 Task: Find connections with filter location Fīrozpur Jhirka with filter topic #lawyerswith filter profile language English with filter current company DeVere Group with filter school Careers for youth Hyderabad with filter industry Holding Companies with filter service category Program Management with filter keywords title Real Estate Broker
Action: Mouse moved to (178, 273)
Screenshot: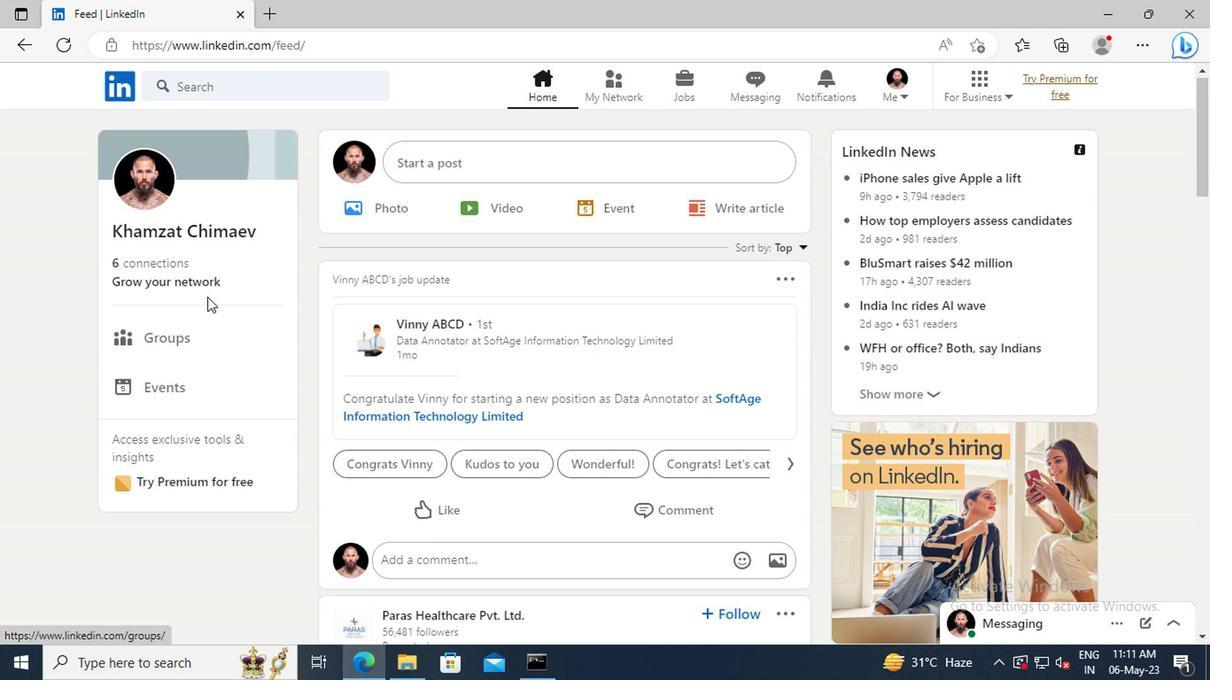 
Action: Mouse pressed left at (178, 273)
Screenshot: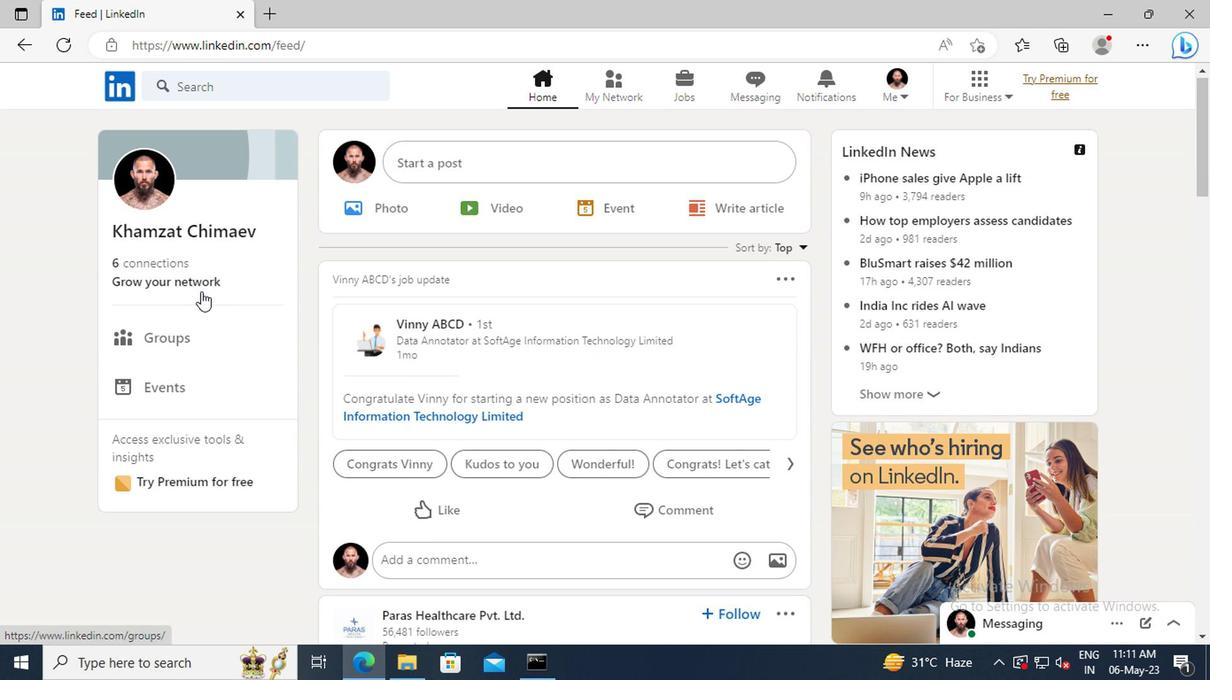 
Action: Mouse moved to (186, 191)
Screenshot: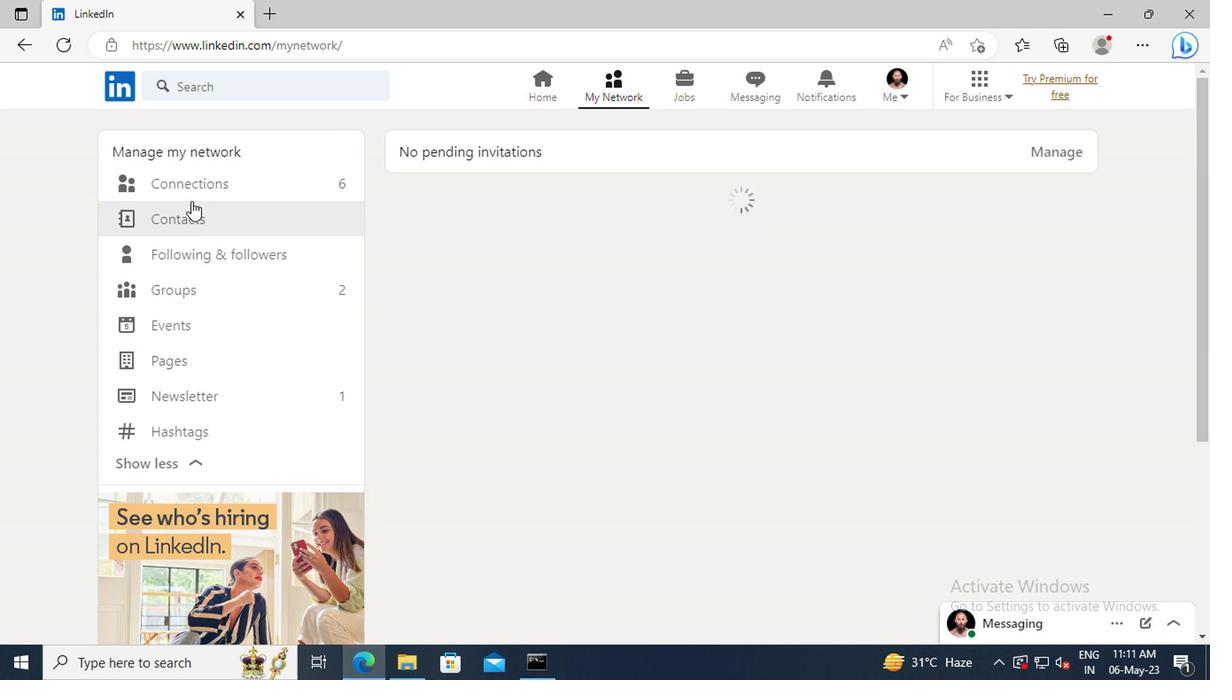 
Action: Mouse pressed left at (186, 191)
Screenshot: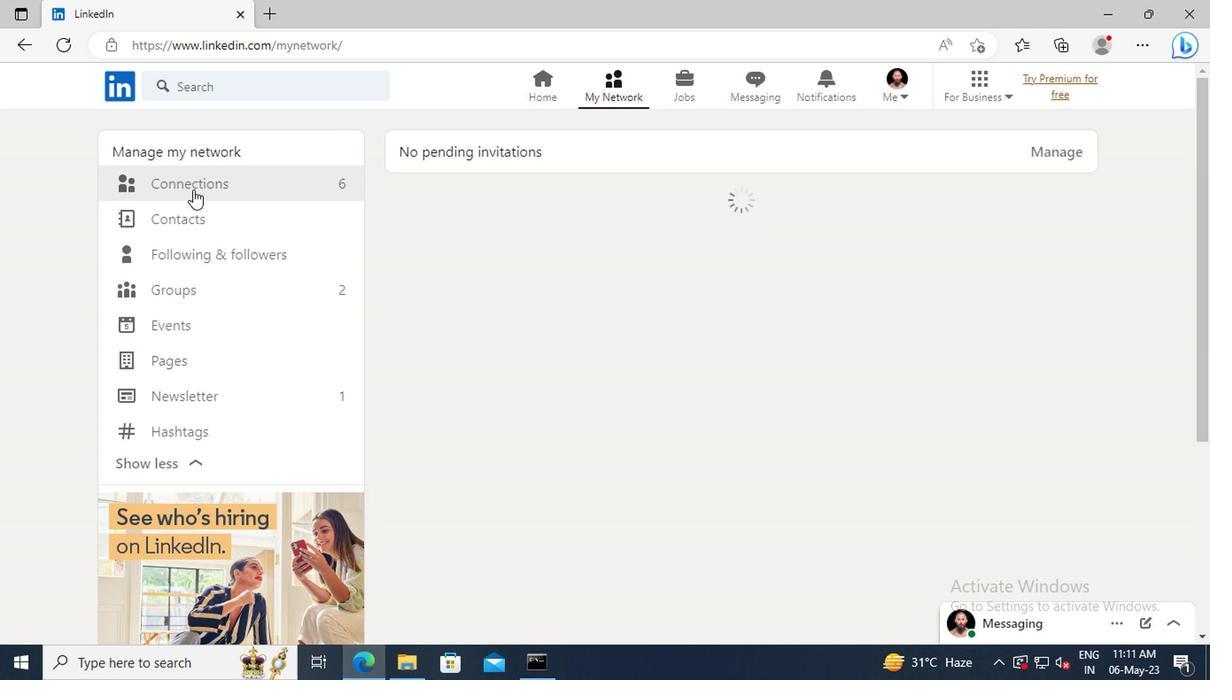 
Action: Mouse moved to (729, 192)
Screenshot: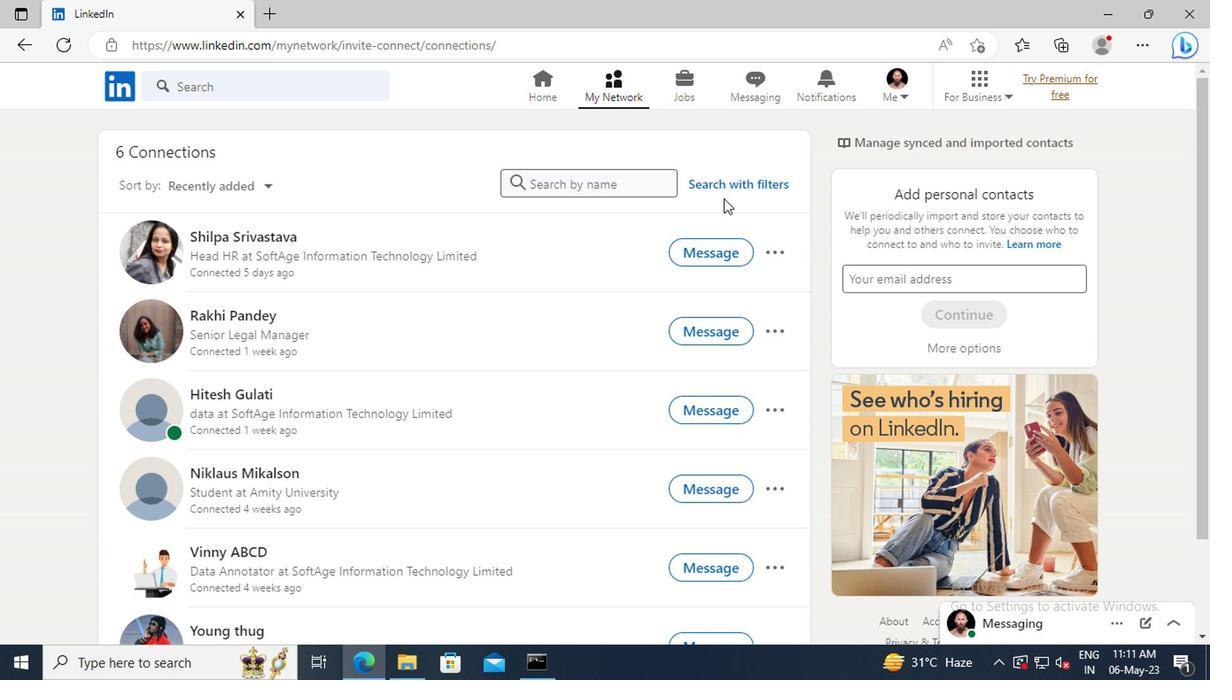 
Action: Mouse pressed left at (729, 192)
Screenshot: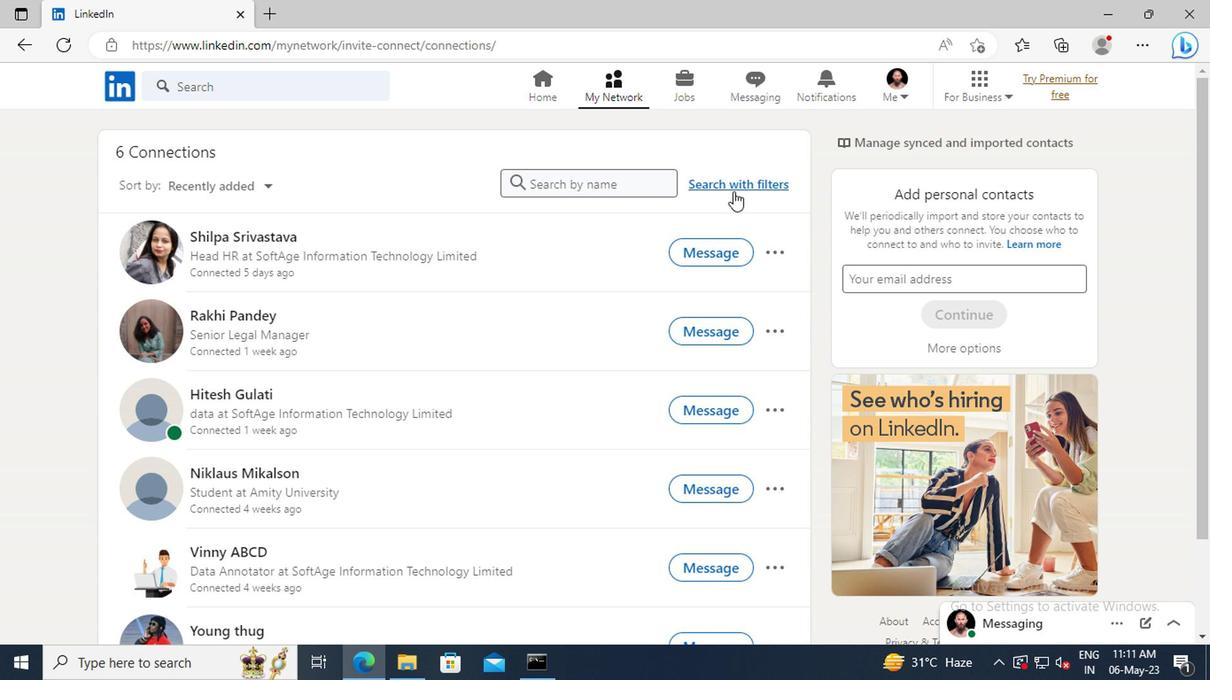 
Action: Mouse moved to (669, 140)
Screenshot: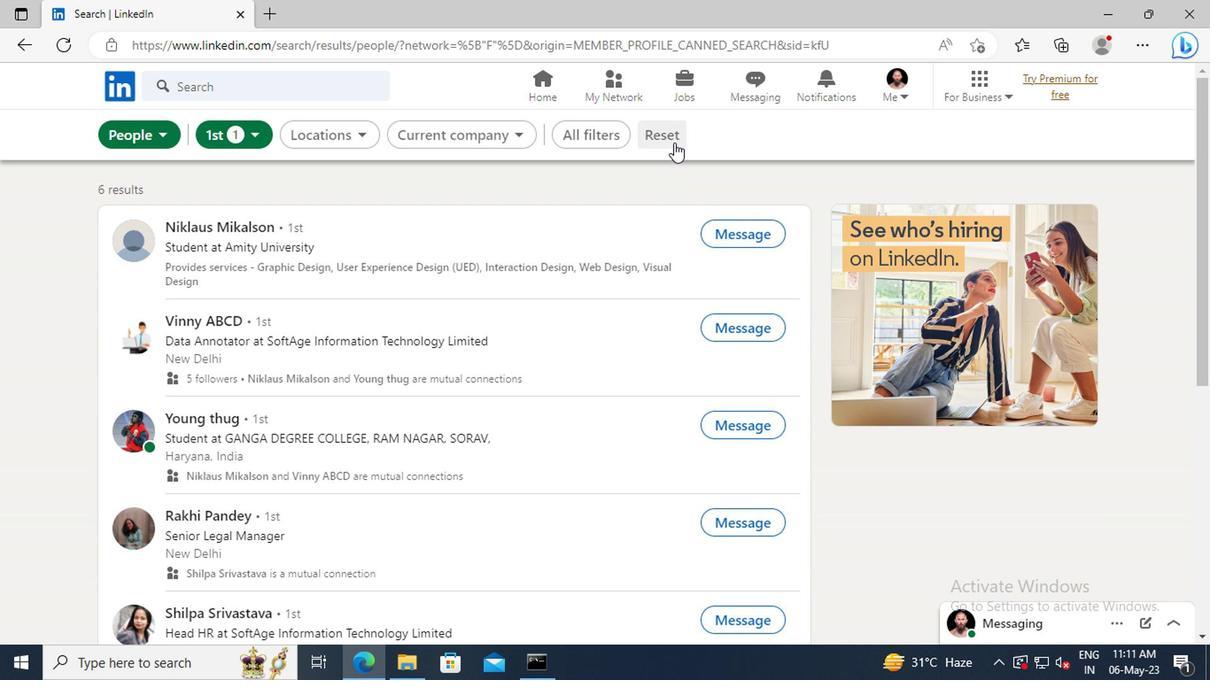
Action: Mouse pressed left at (669, 140)
Screenshot: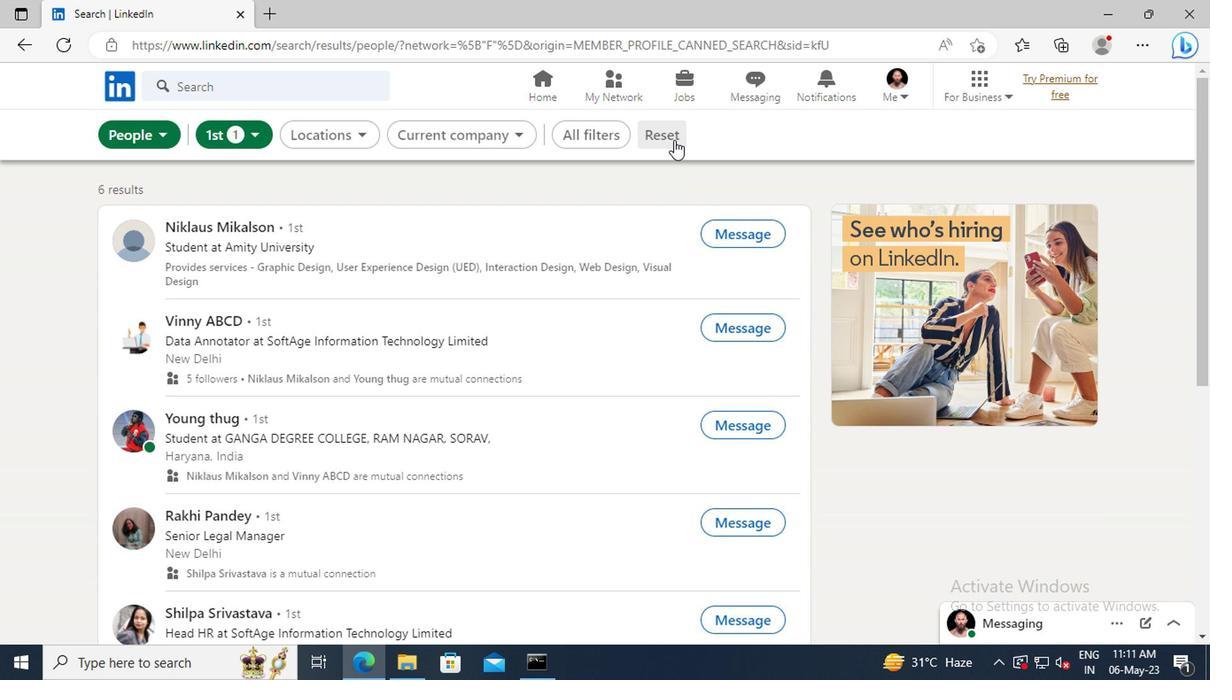 
Action: Mouse moved to (643, 139)
Screenshot: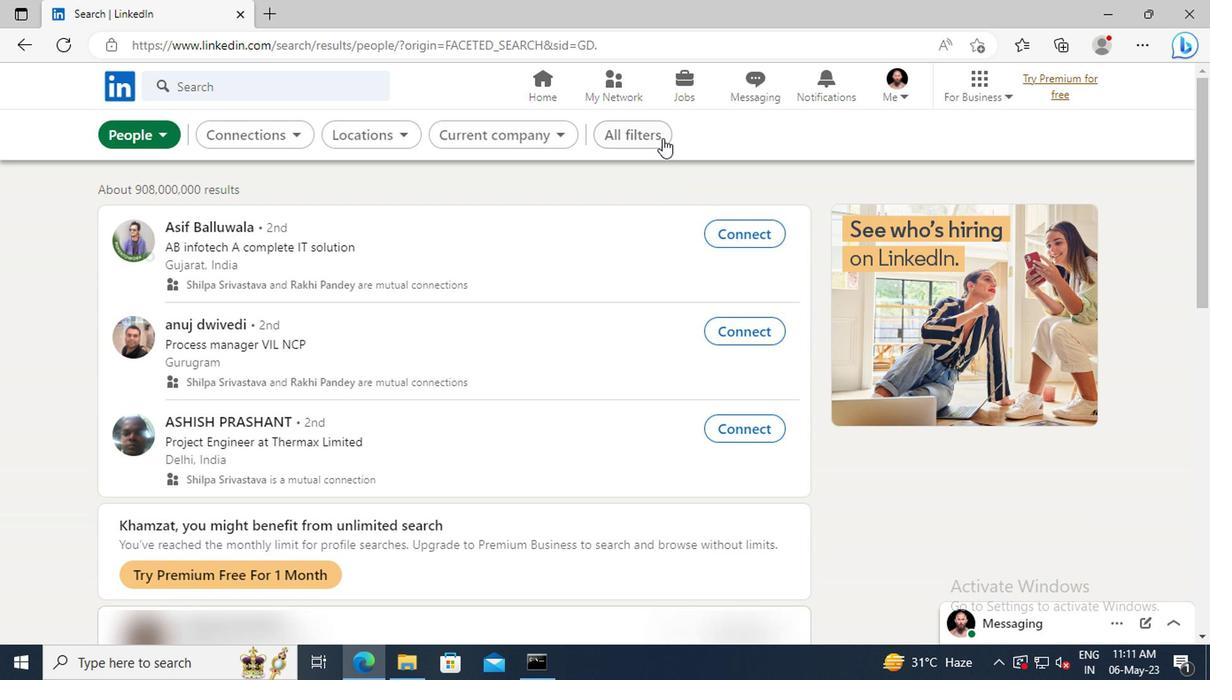 
Action: Mouse pressed left at (643, 139)
Screenshot: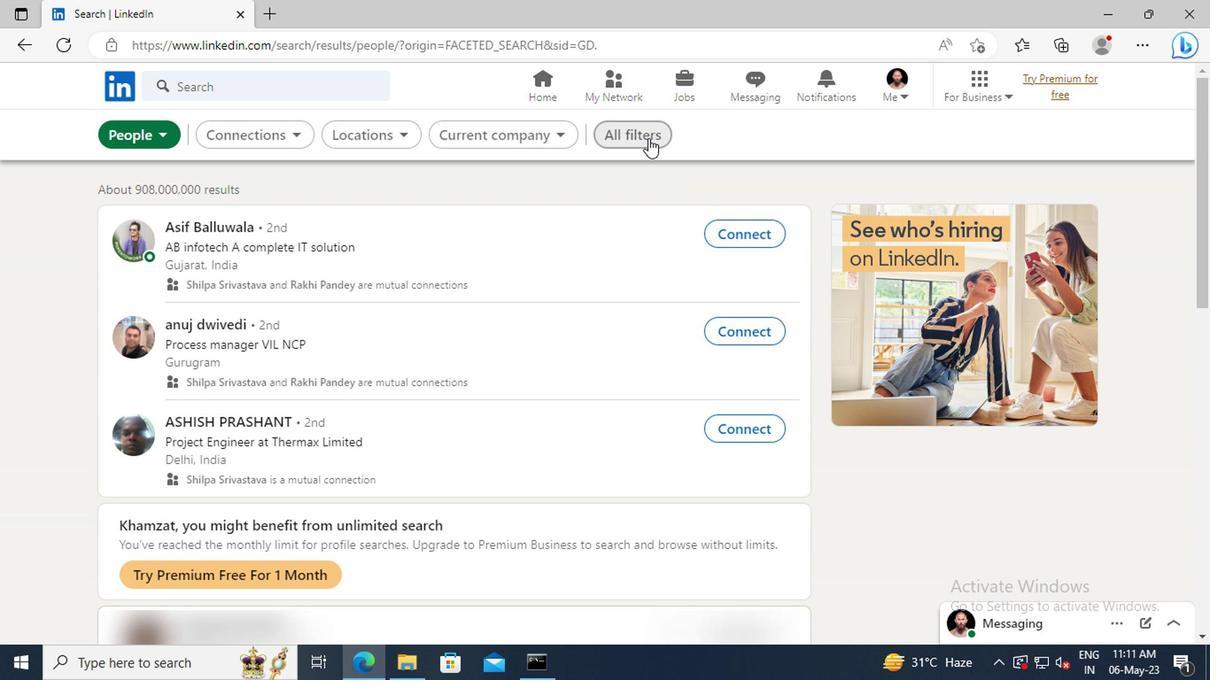 
Action: Mouse moved to (994, 296)
Screenshot: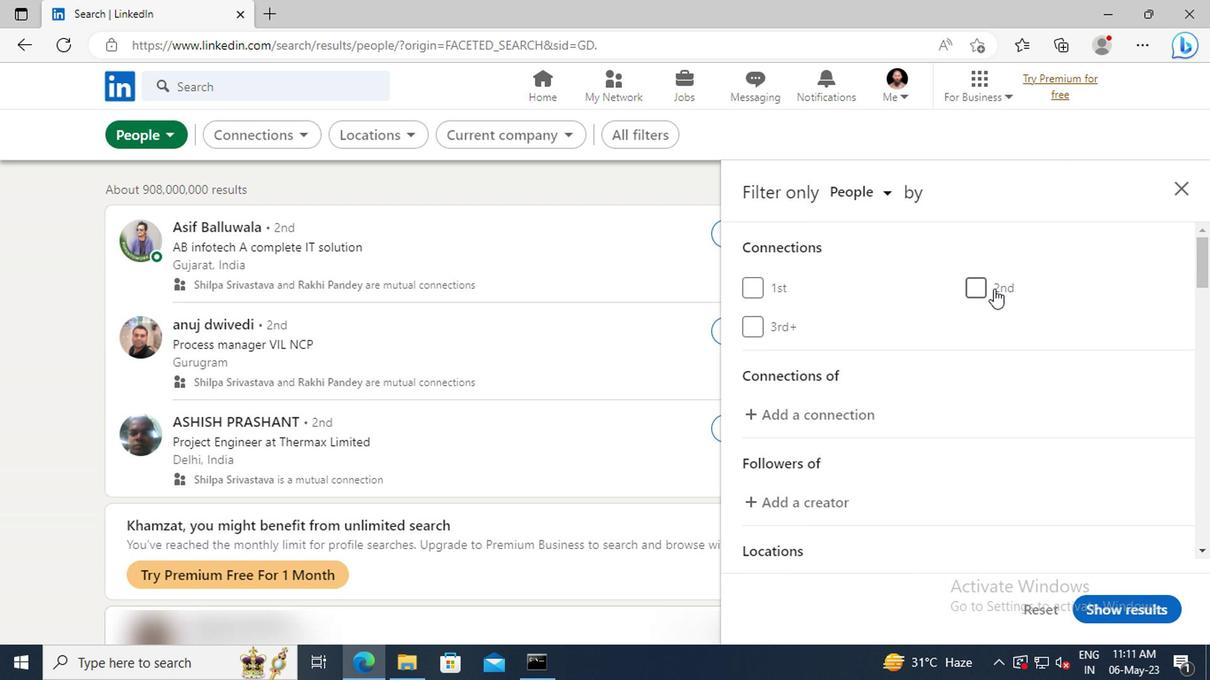 
Action: Mouse scrolled (994, 295) with delta (0, 0)
Screenshot: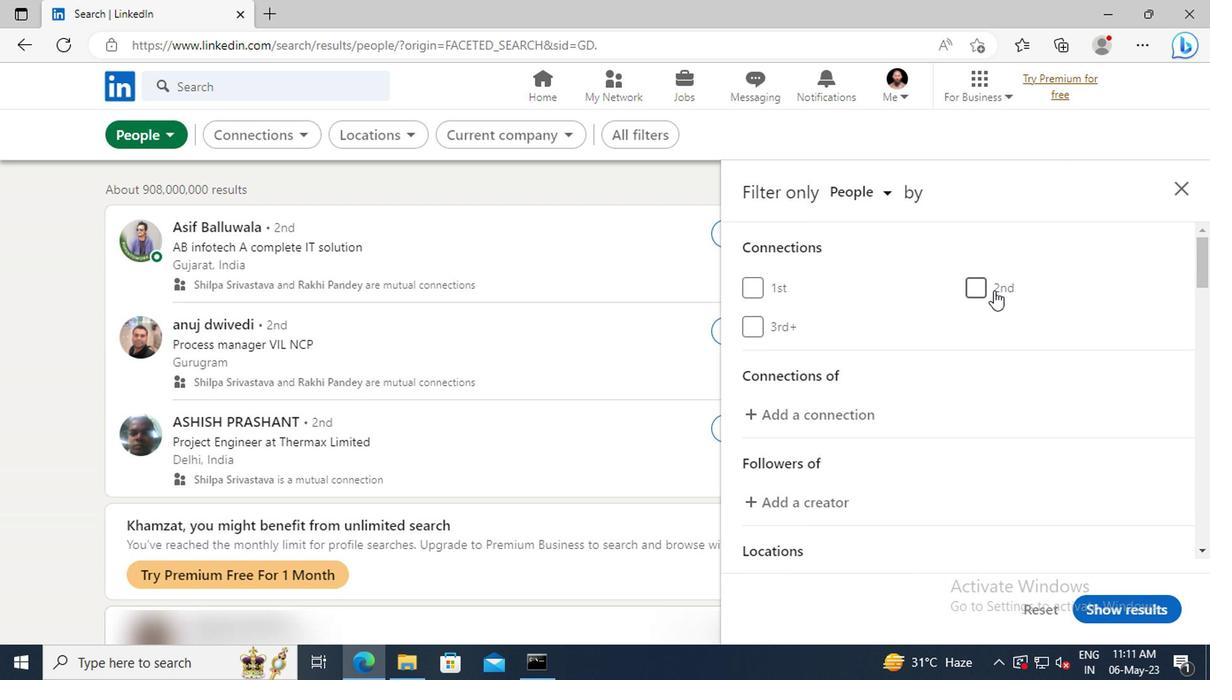 
Action: Mouse scrolled (994, 295) with delta (0, 0)
Screenshot: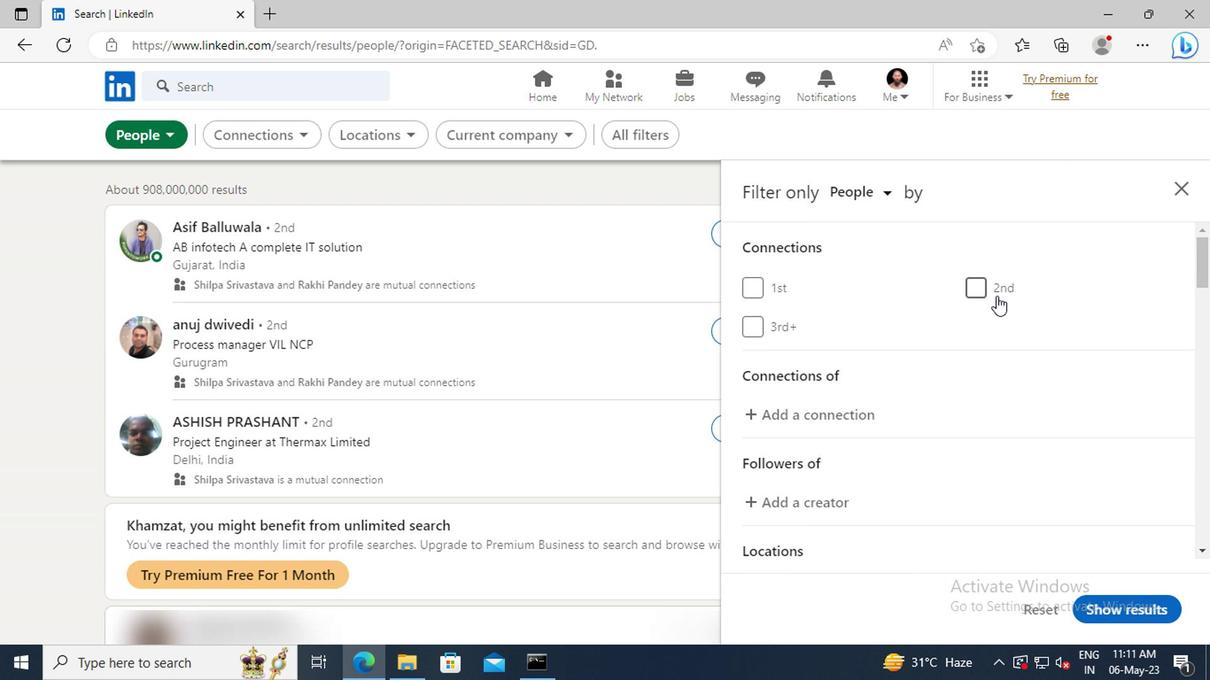 
Action: Mouse scrolled (994, 295) with delta (0, 0)
Screenshot: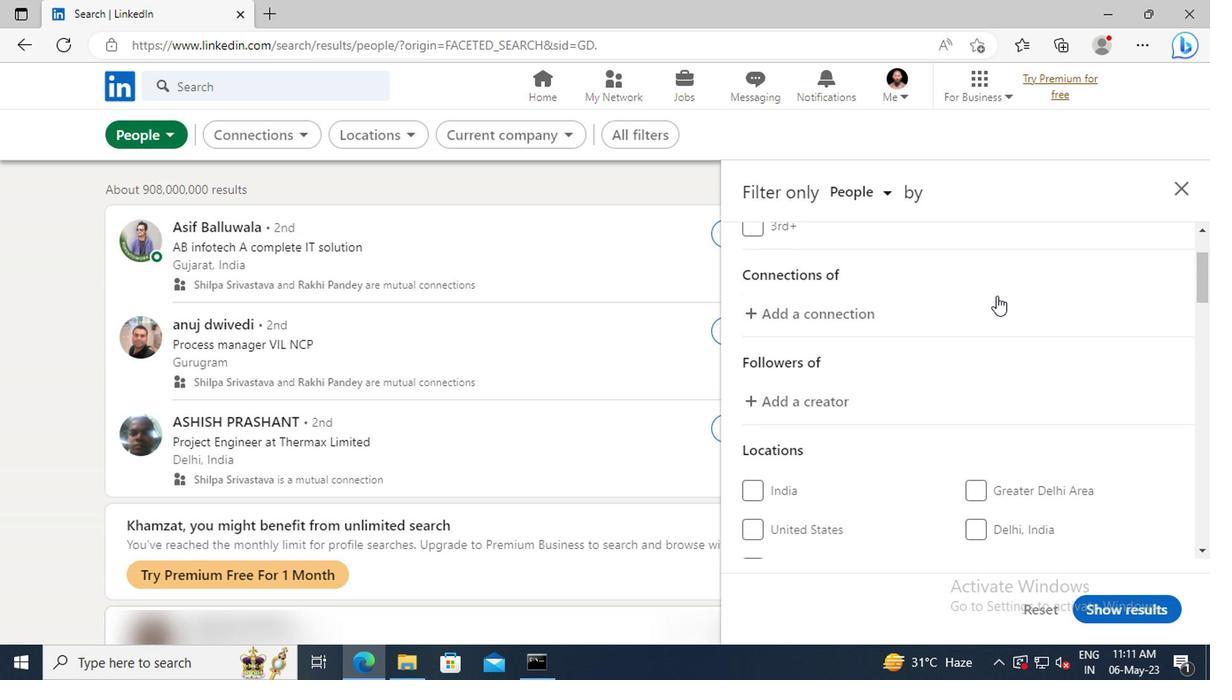 
Action: Mouse scrolled (994, 295) with delta (0, 0)
Screenshot: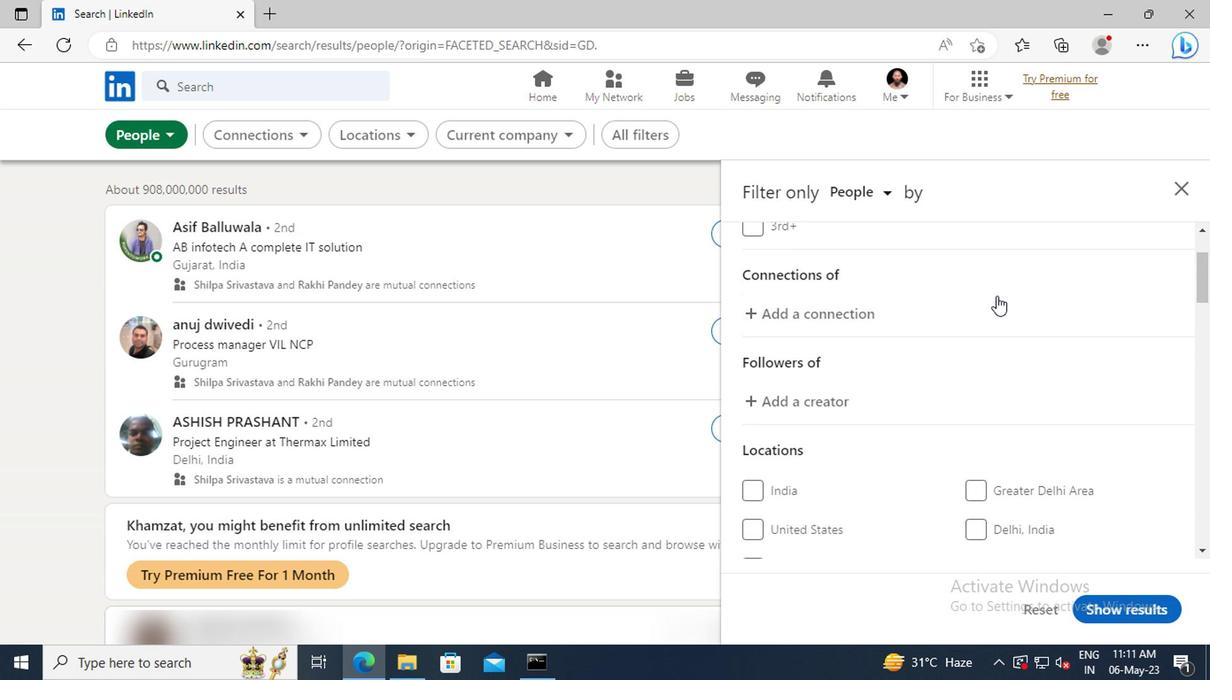
Action: Mouse scrolled (994, 295) with delta (0, 0)
Screenshot: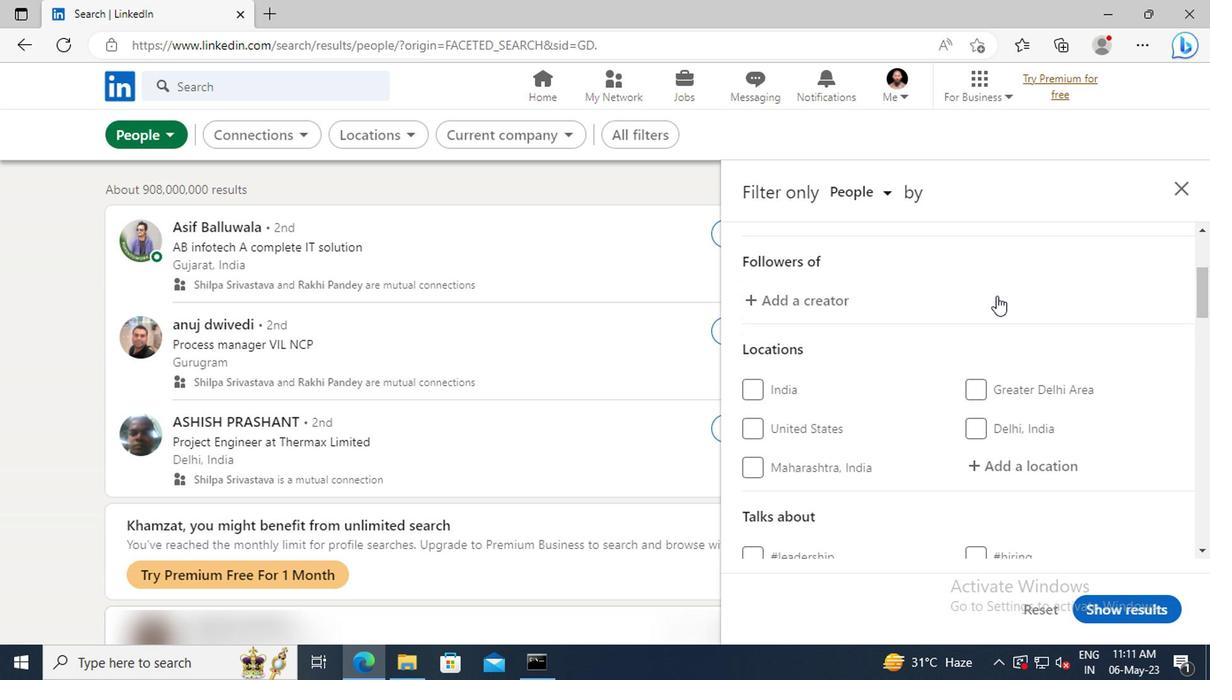 
Action: Mouse scrolled (994, 295) with delta (0, 0)
Screenshot: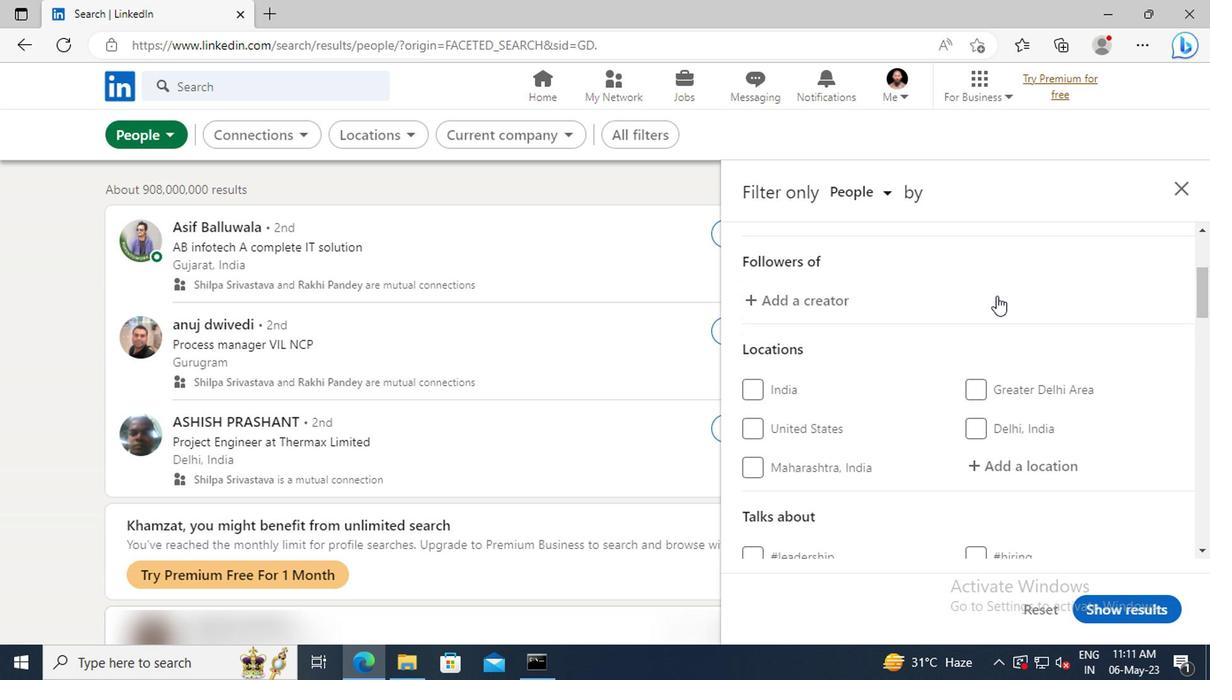 
Action: Mouse moved to (996, 356)
Screenshot: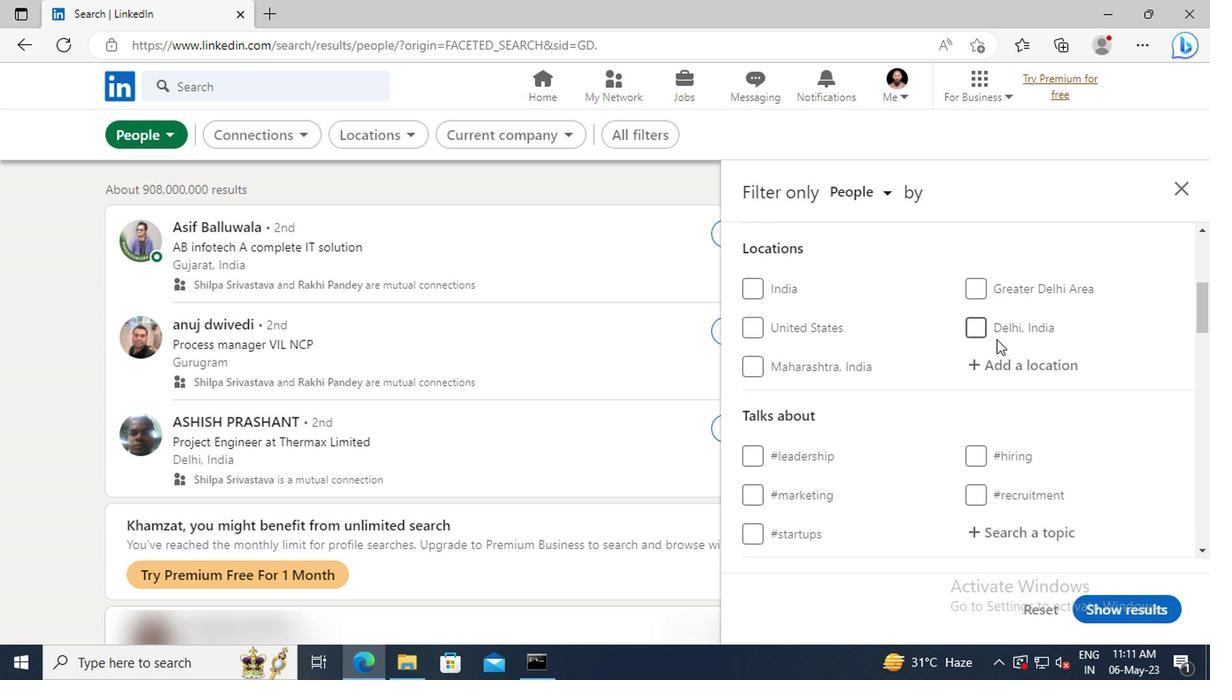 
Action: Mouse pressed left at (996, 356)
Screenshot: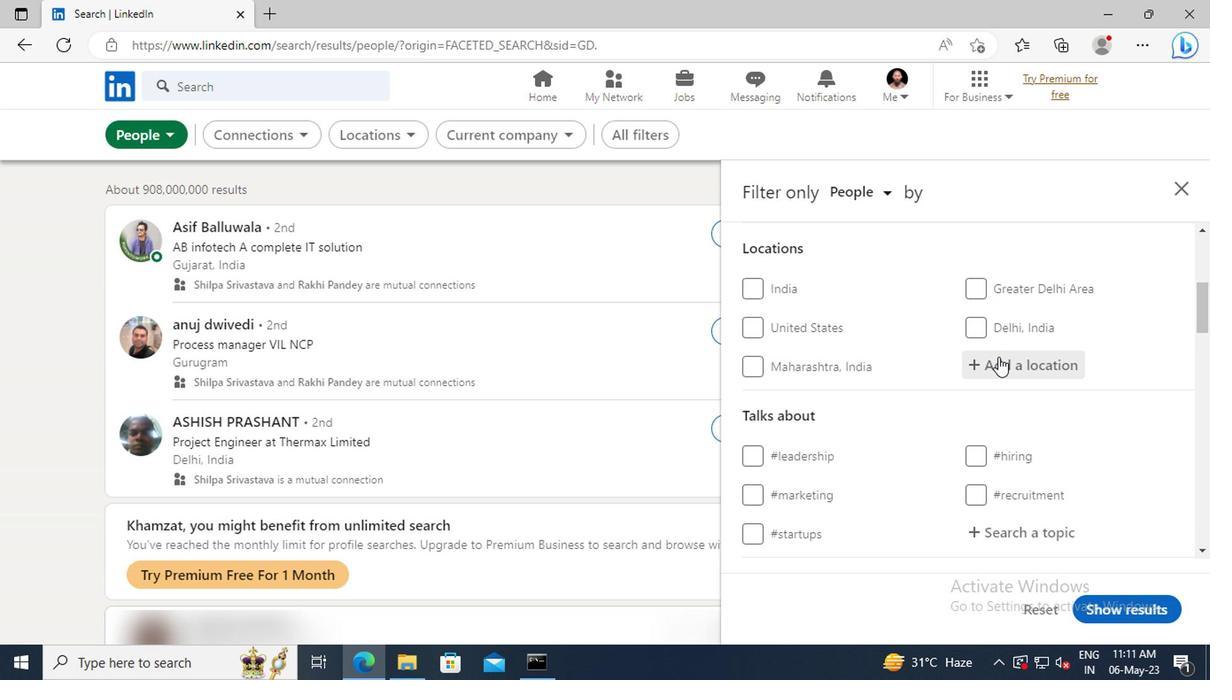 
Action: Key pressed <Key.shift>FIROZPUR<Key.space><Key.shift>JH
Screenshot: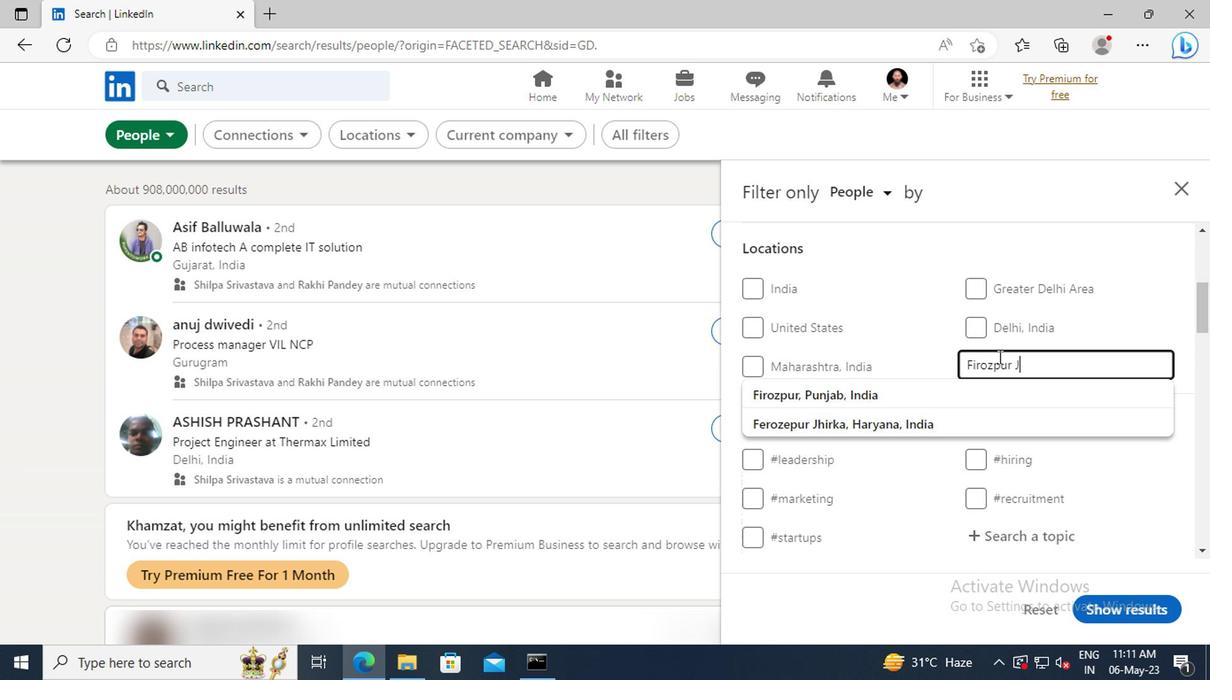 
Action: Mouse moved to (996, 385)
Screenshot: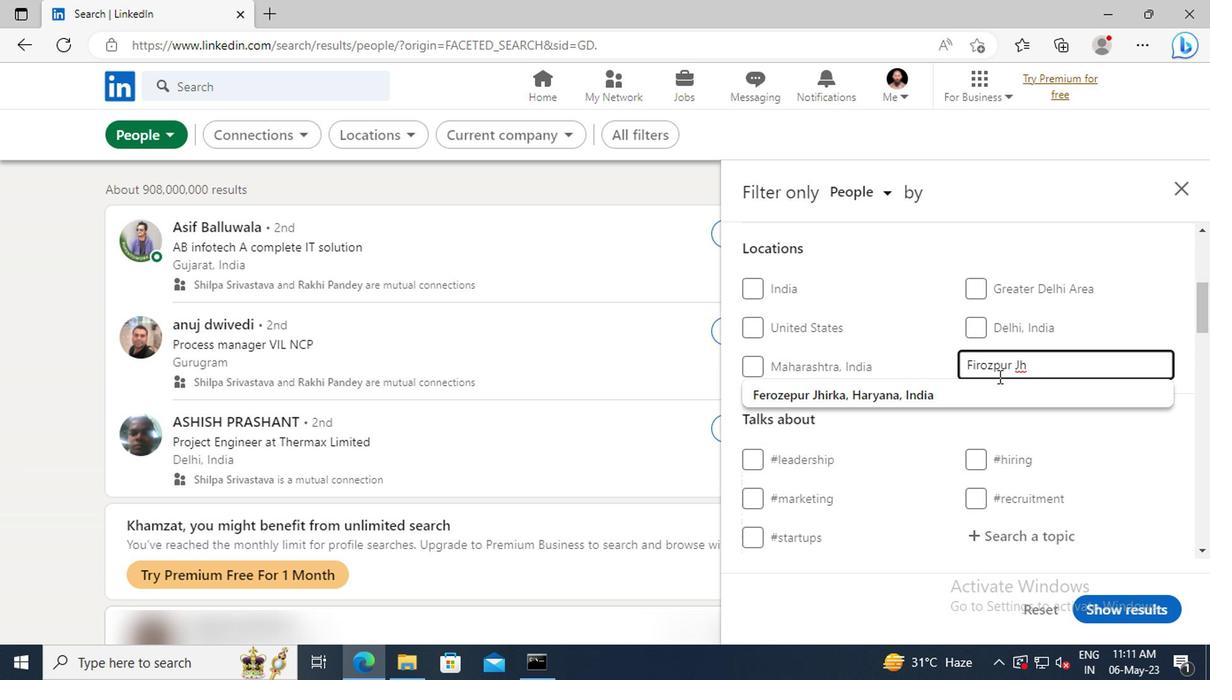 
Action: Mouse pressed left at (996, 385)
Screenshot: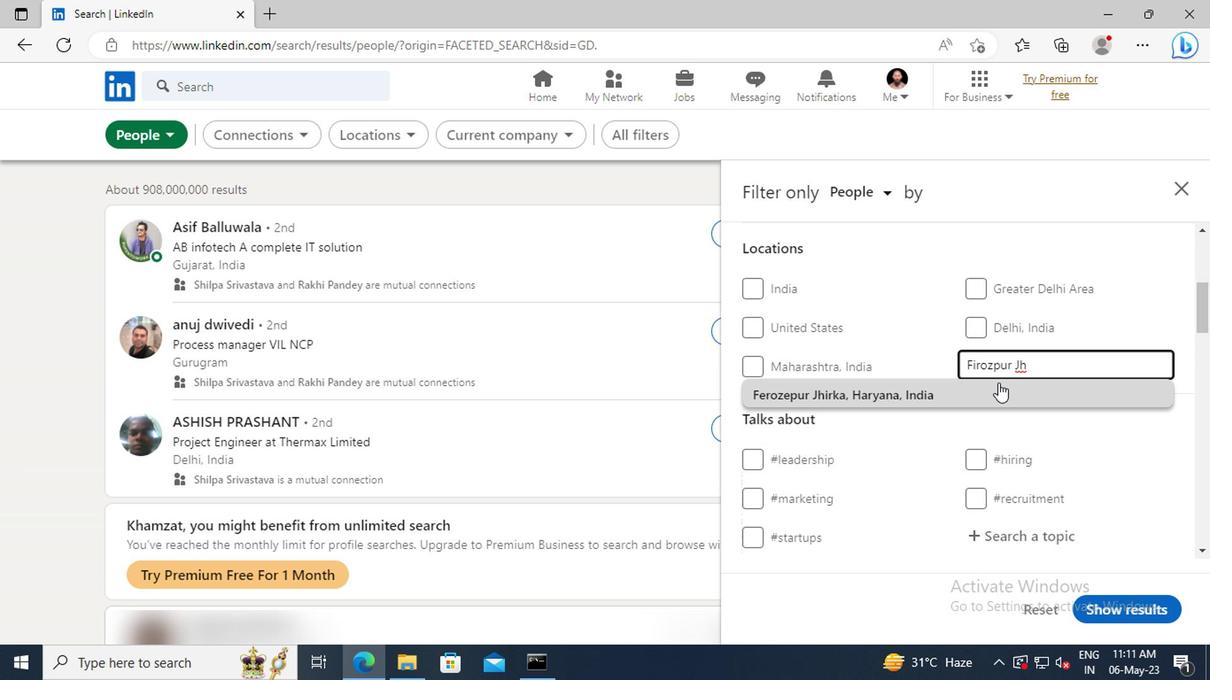 
Action: Mouse scrolled (996, 383) with delta (0, -1)
Screenshot: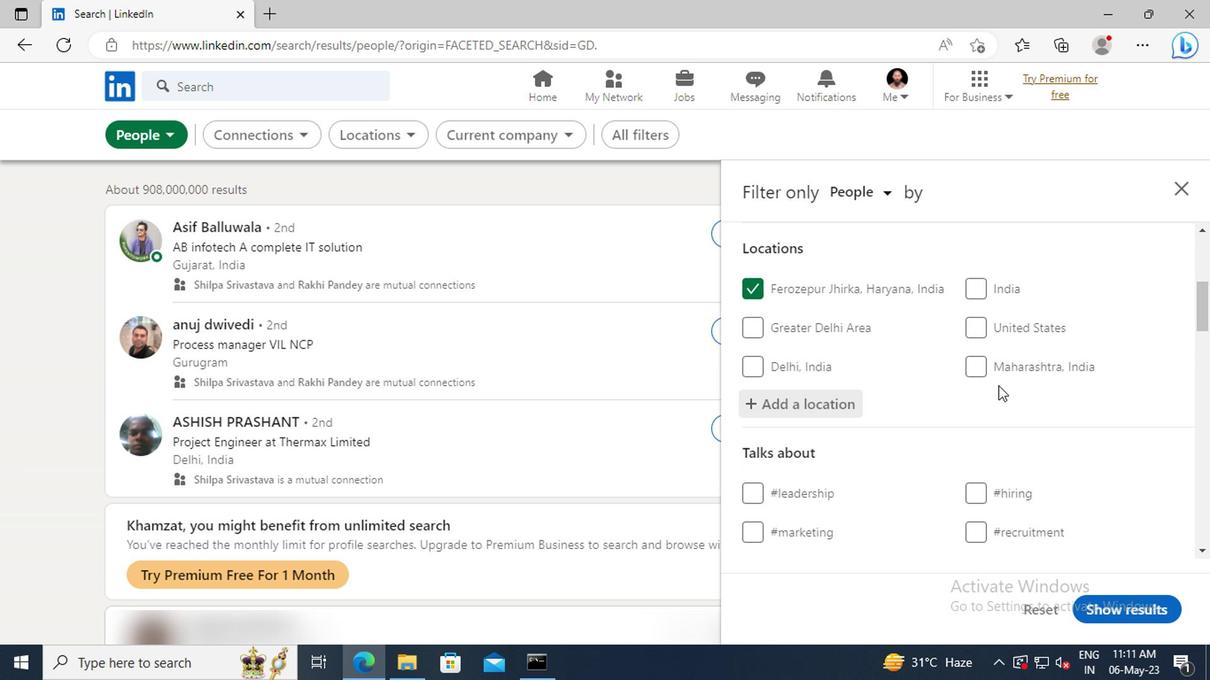 
Action: Mouse scrolled (996, 383) with delta (0, -1)
Screenshot: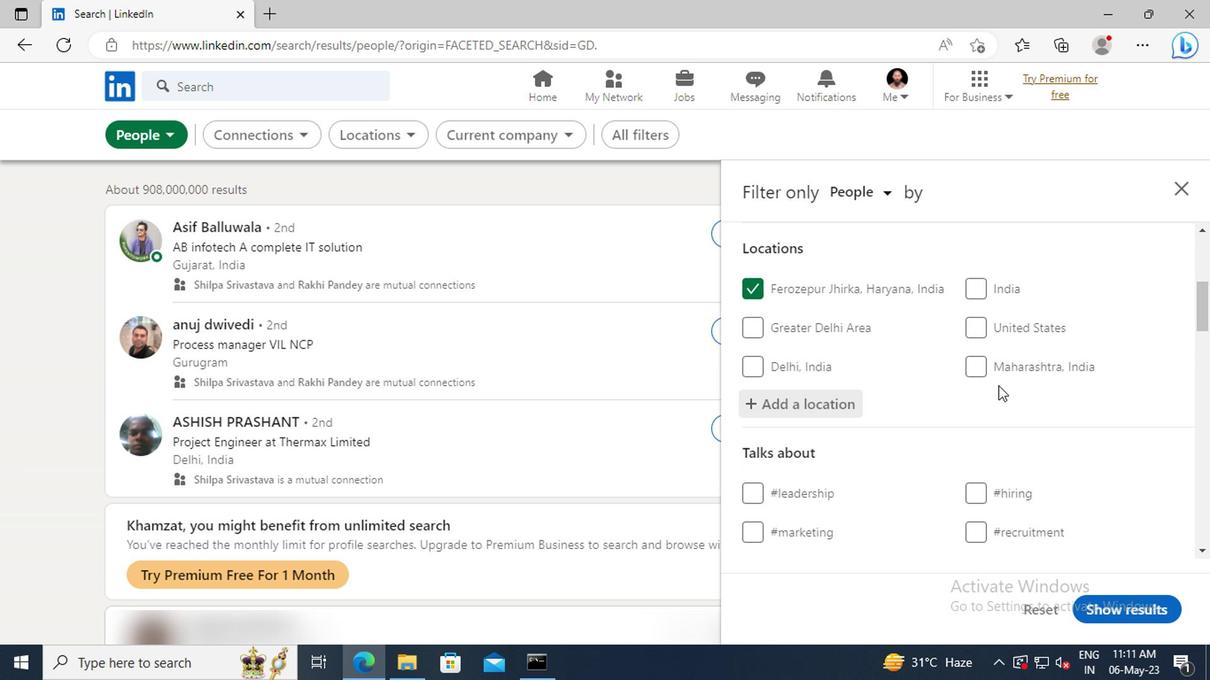
Action: Mouse scrolled (996, 383) with delta (0, -1)
Screenshot: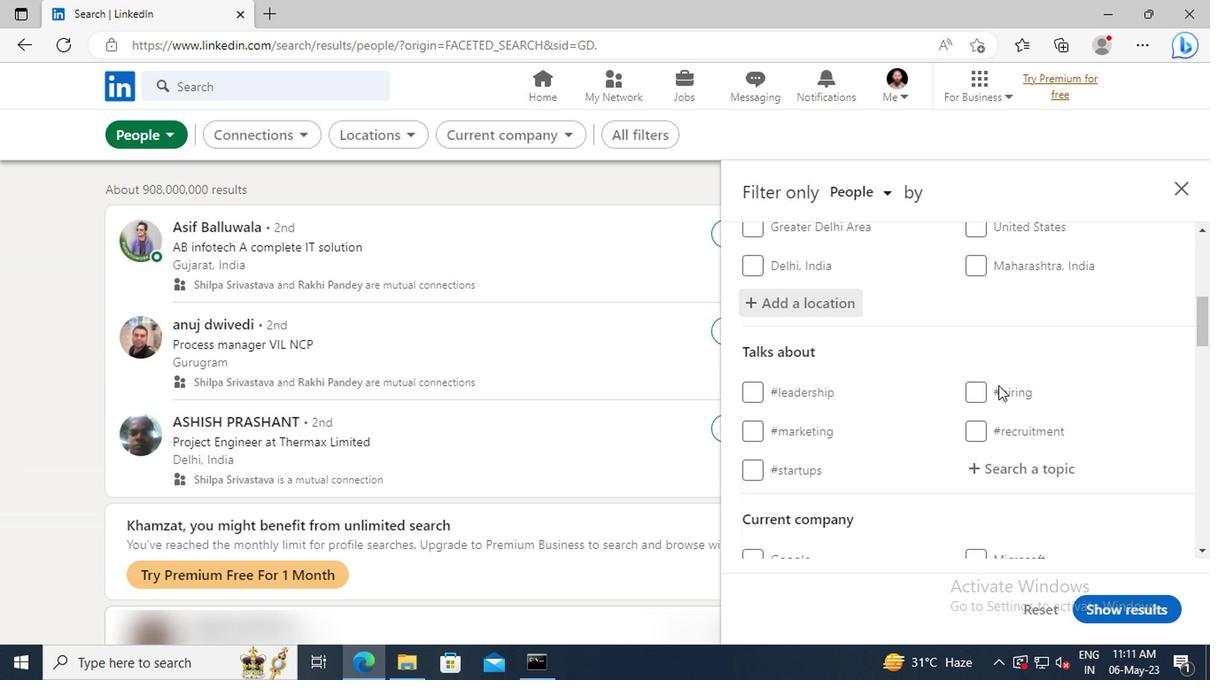 
Action: Mouse scrolled (996, 383) with delta (0, -1)
Screenshot: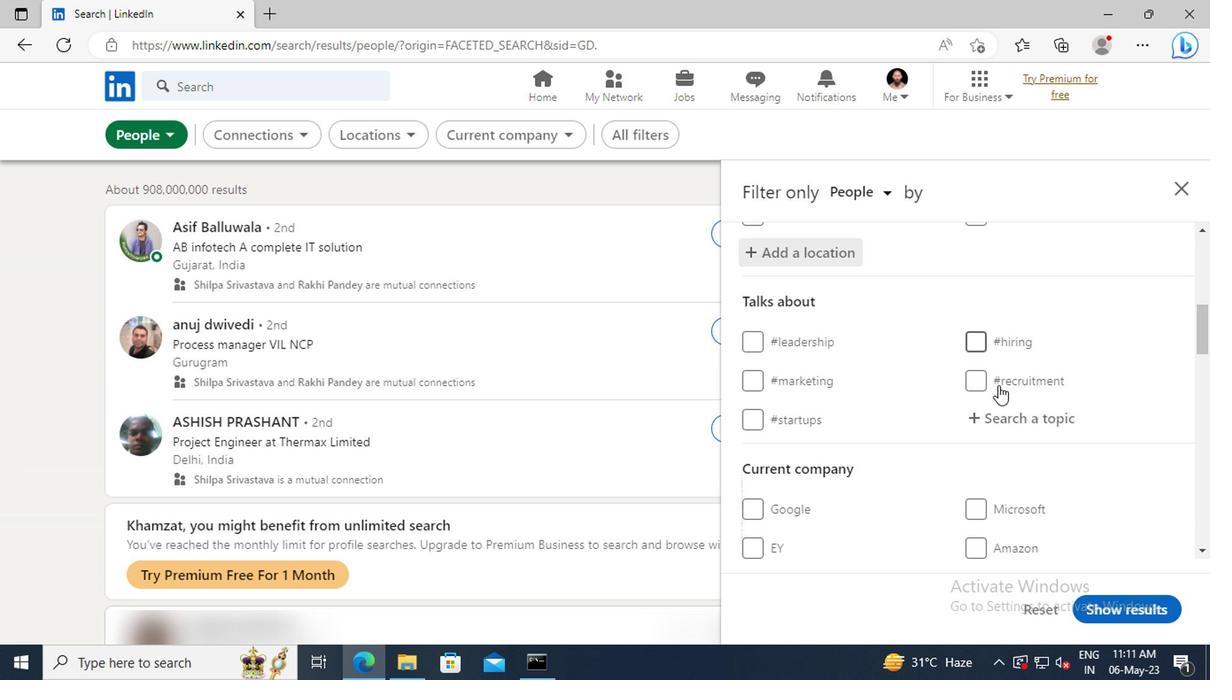 
Action: Mouse moved to (997, 378)
Screenshot: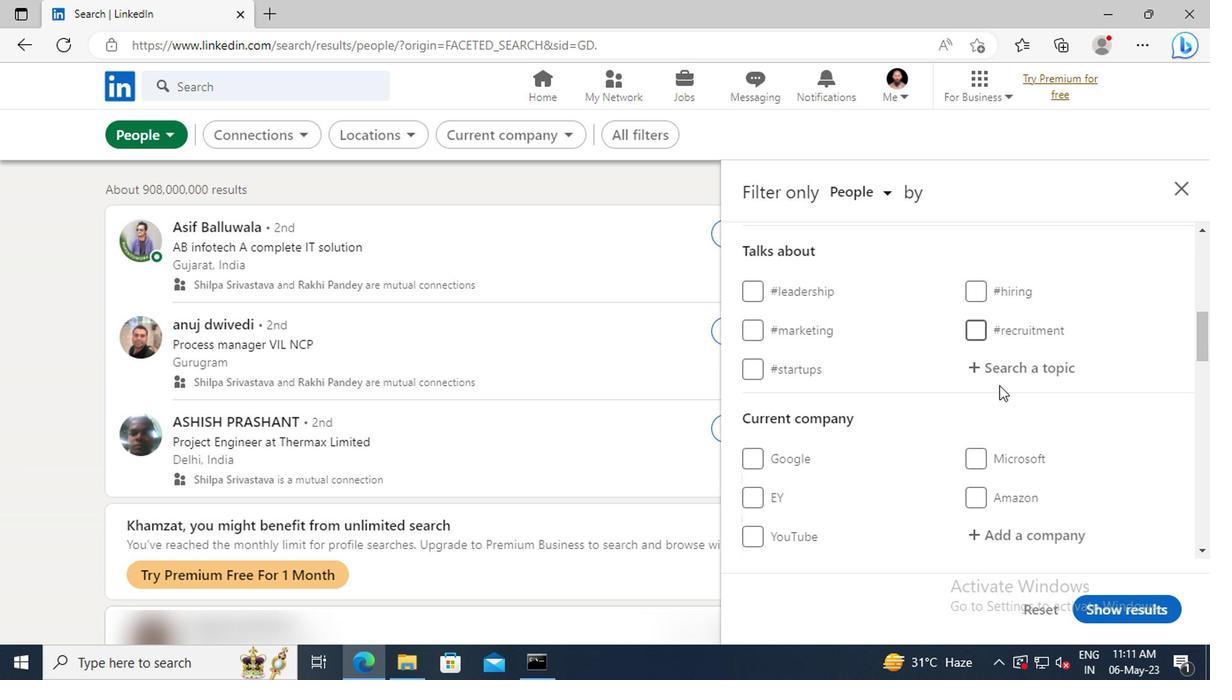
Action: Mouse pressed left at (997, 378)
Screenshot: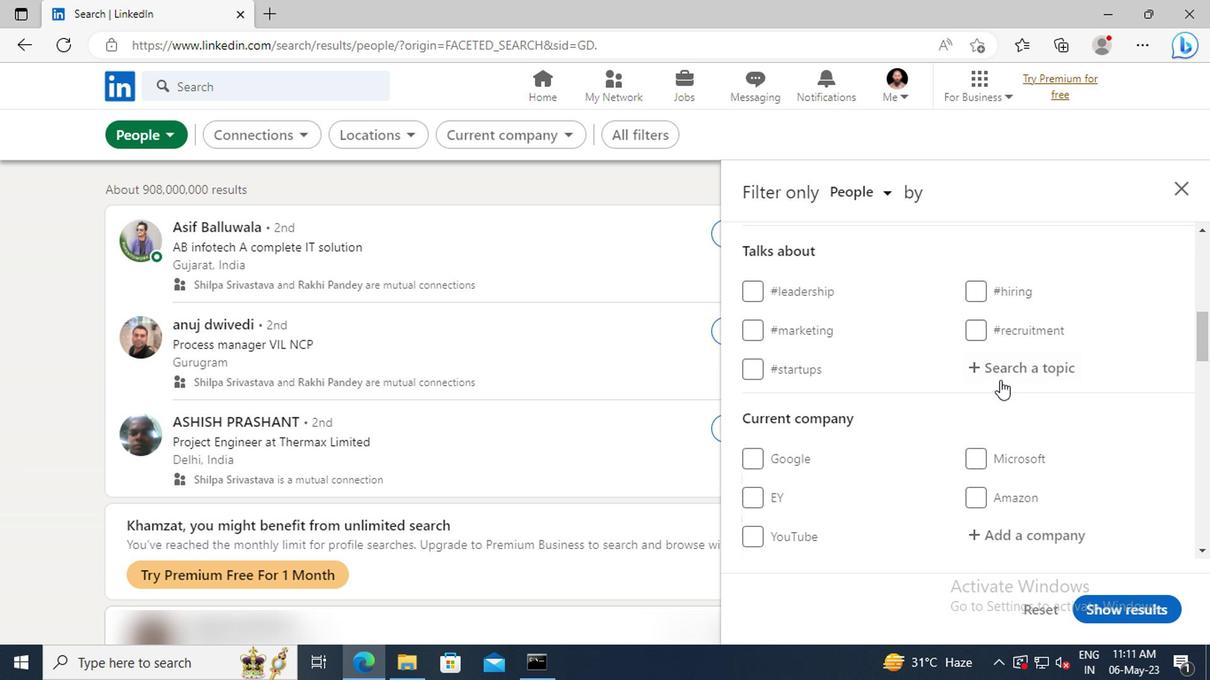 
Action: Key pressed LAWYER
Screenshot: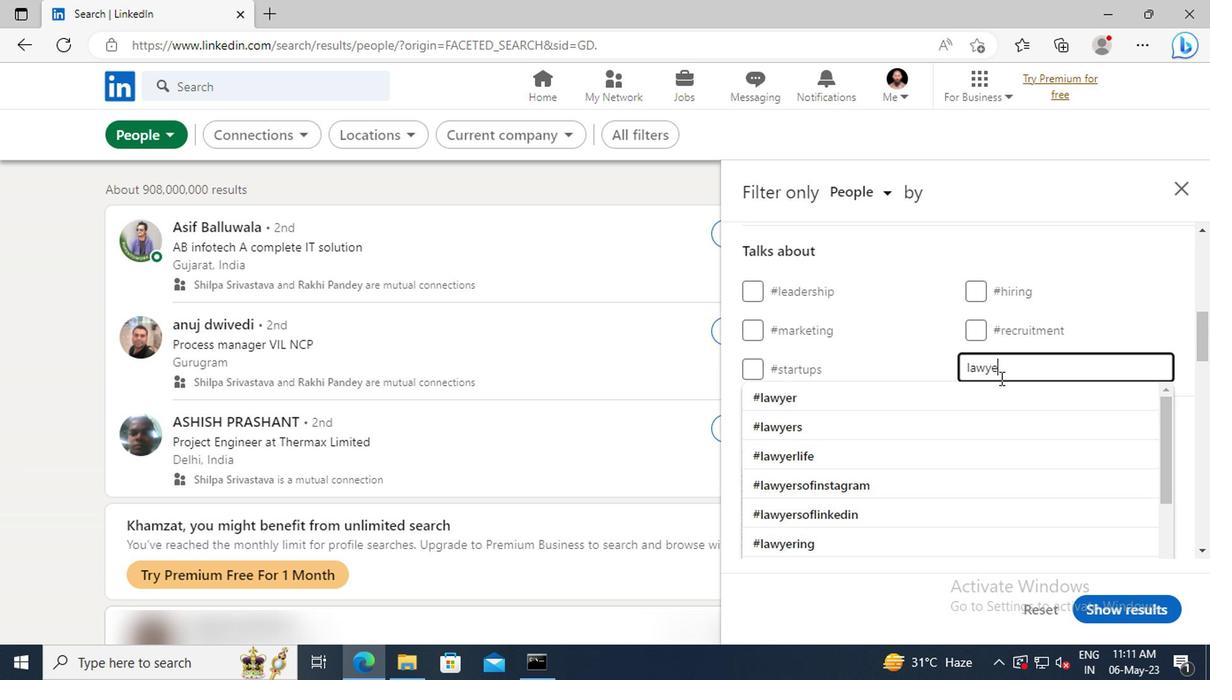 
Action: Mouse moved to (997, 418)
Screenshot: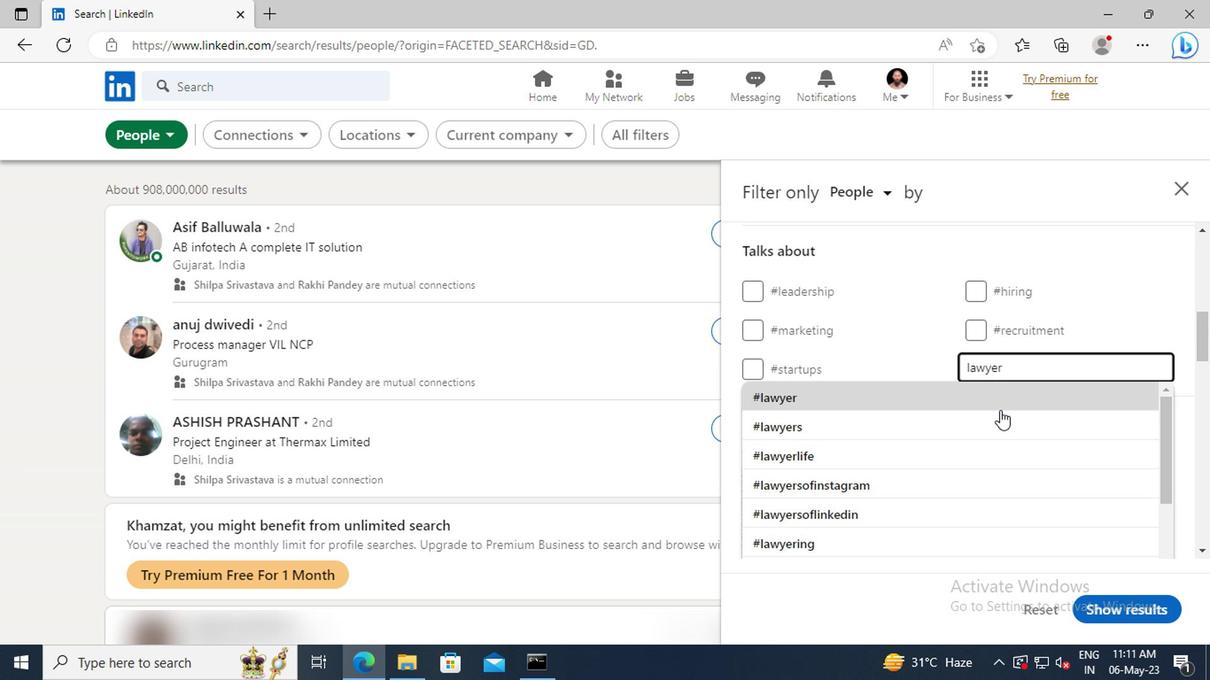 
Action: Mouse pressed left at (997, 418)
Screenshot: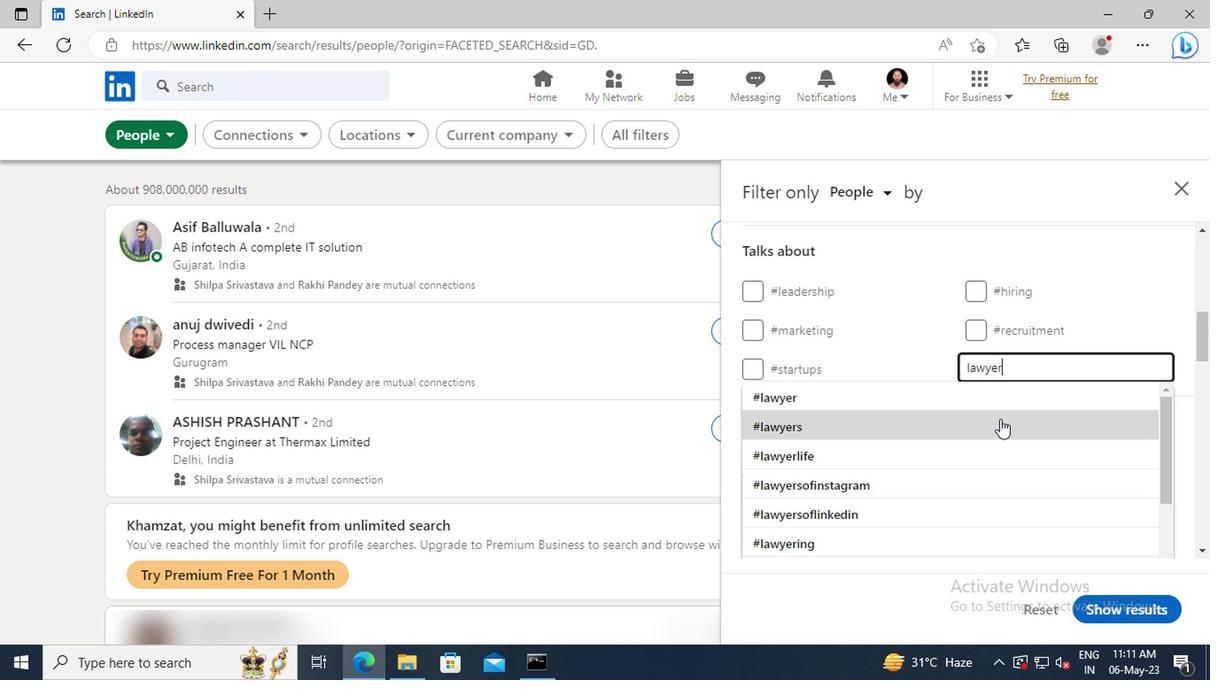 
Action: Mouse scrolled (997, 417) with delta (0, -1)
Screenshot: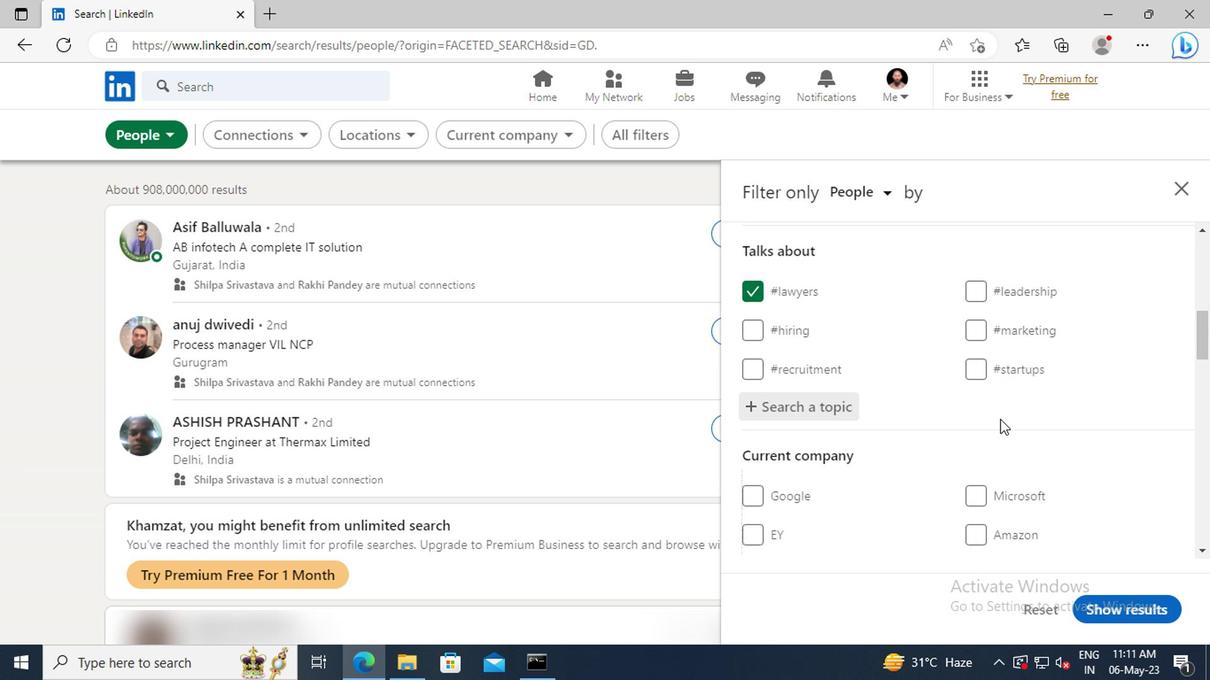 
Action: Mouse scrolled (997, 417) with delta (0, -1)
Screenshot: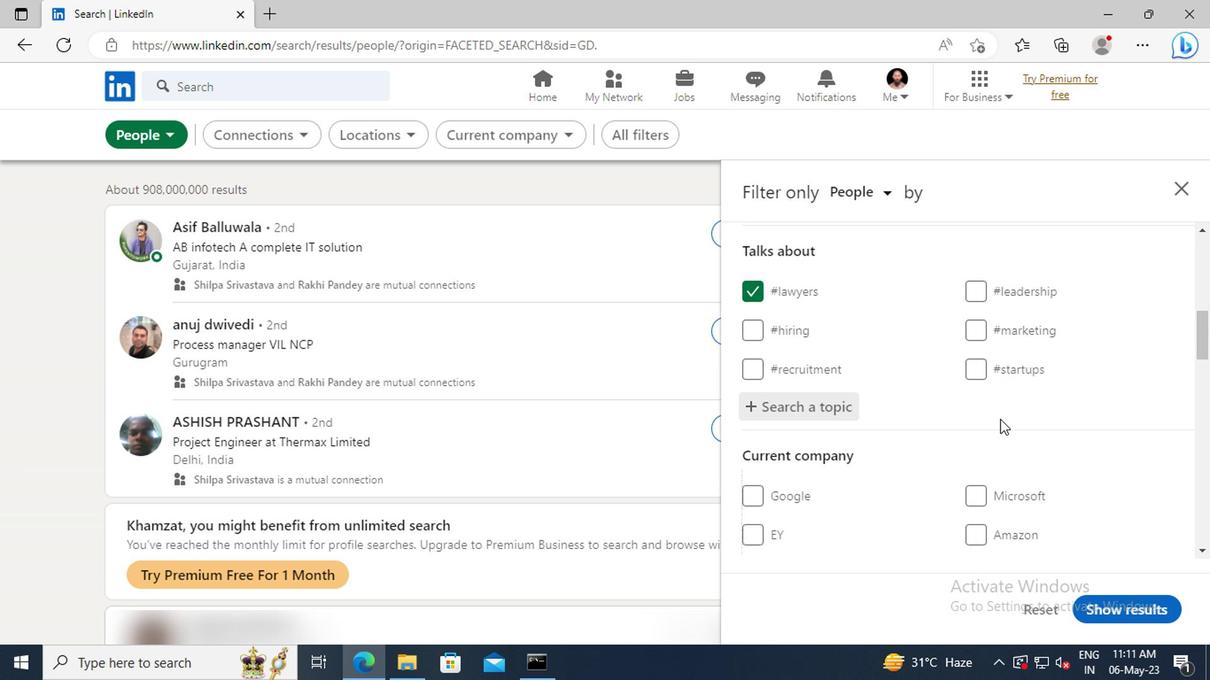 
Action: Mouse scrolled (997, 417) with delta (0, -1)
Screenshot: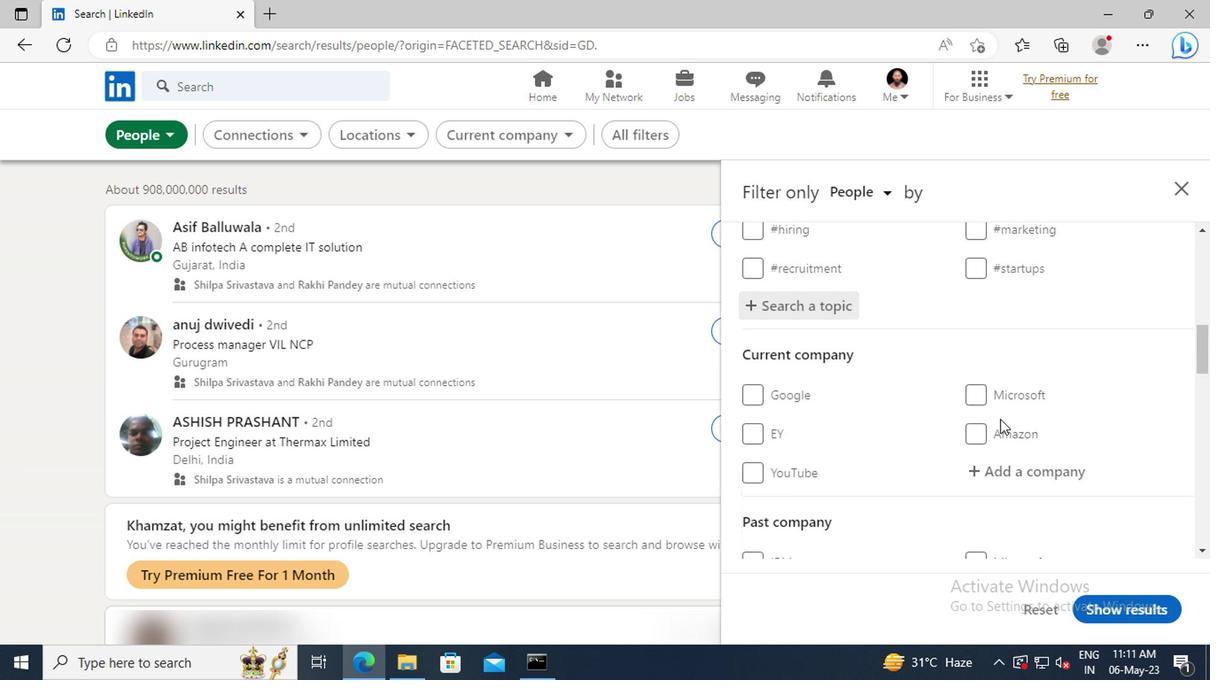 
Action: Mouse scrolled (997, 417) with delta (0, -1)
Screenshot: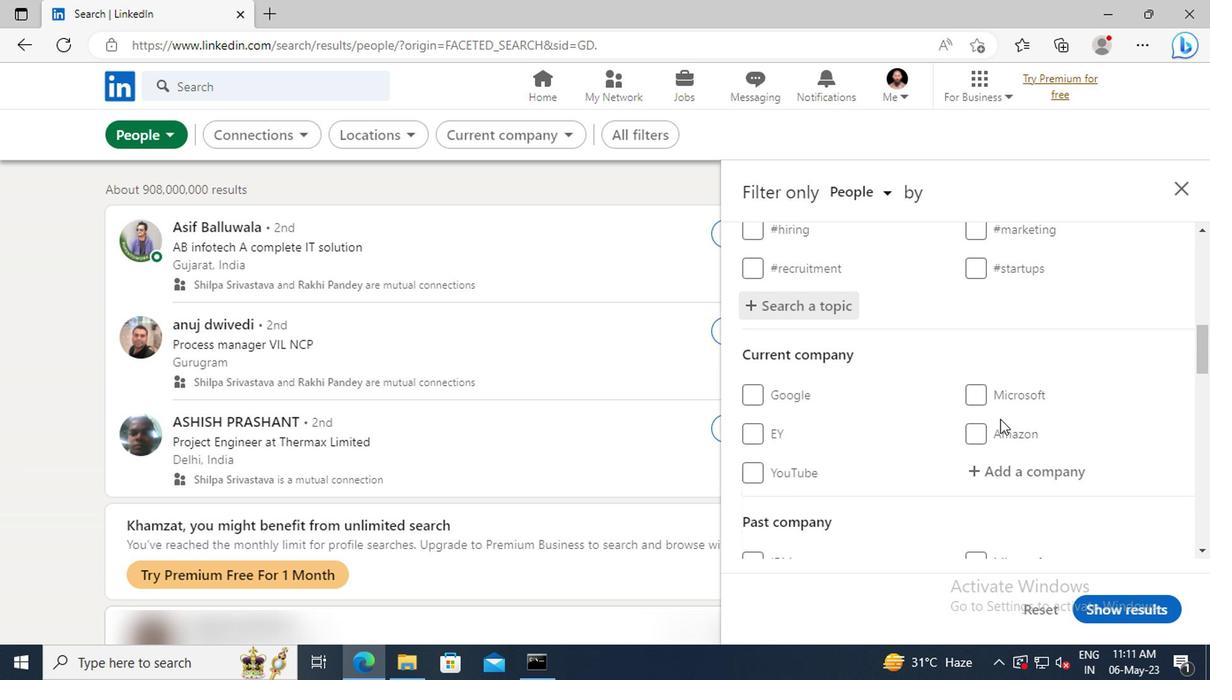 
Action: Mouse scrolled (997, 417) with delta (0, -1)
Screenshot: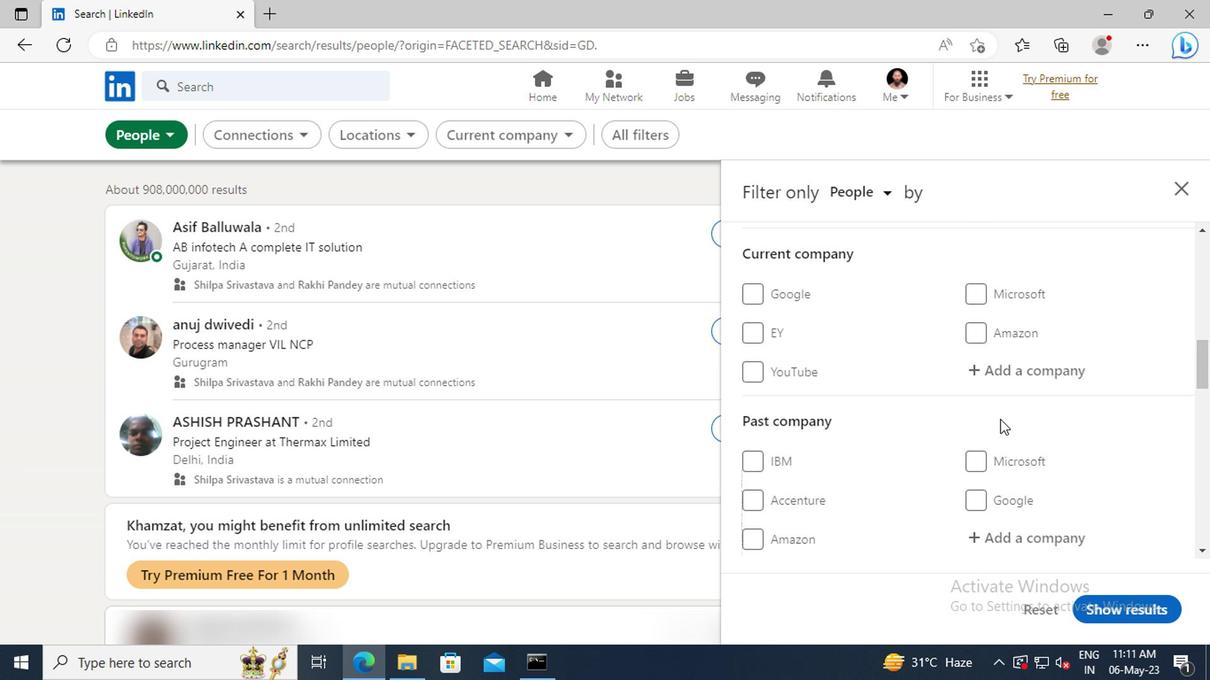 
Action: Mouse scrolled (997, 417) with delta (0, -1)
Screenshot: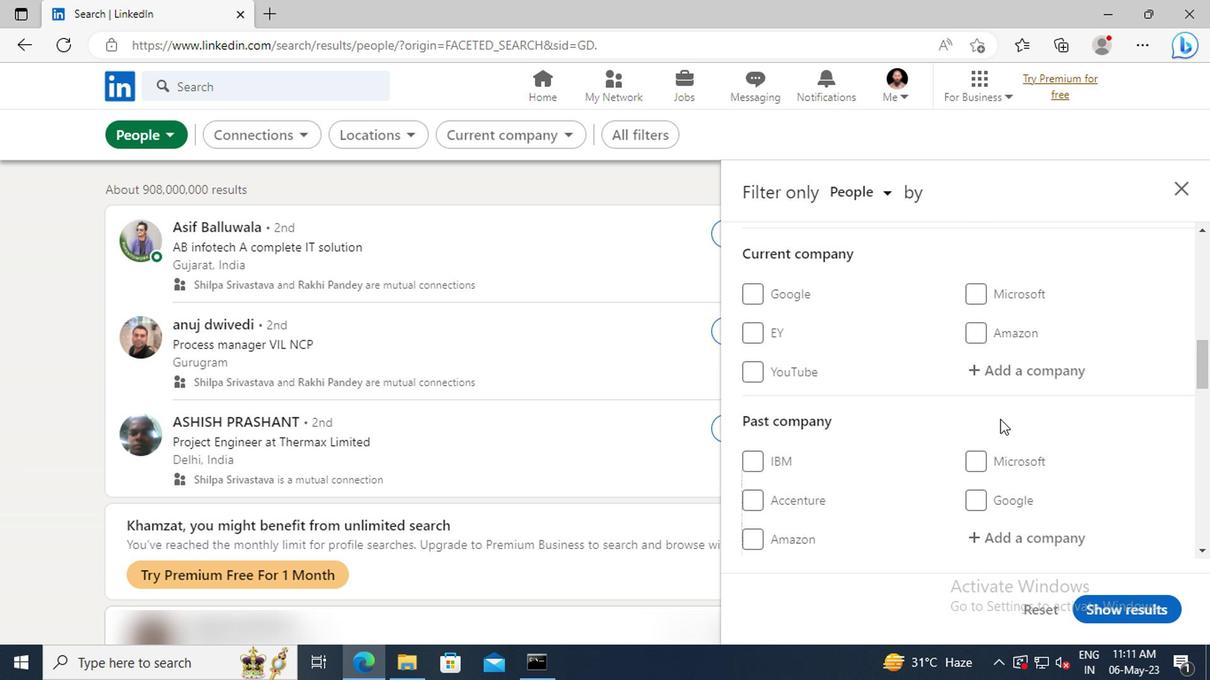 
Action: Mouse scrolled (997, 417) with delta (0, -1)
Screenshot: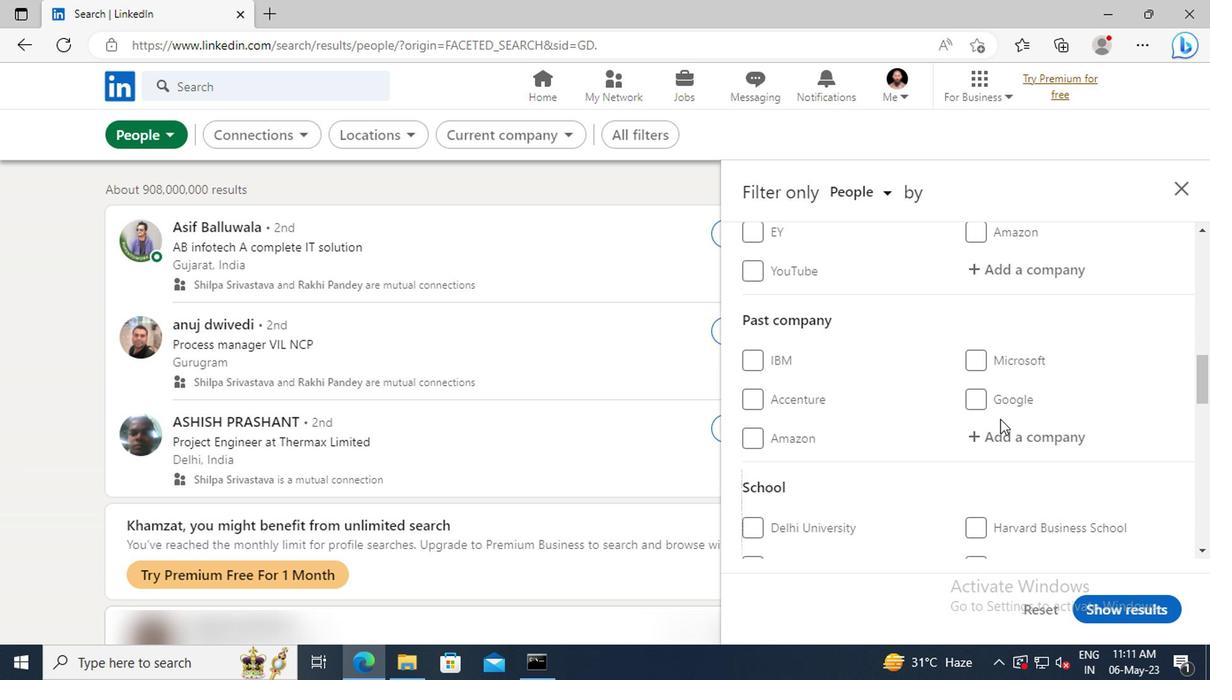 
Action: Mouse scrolled (997, 417) with delta (0, -1)
Screenshot: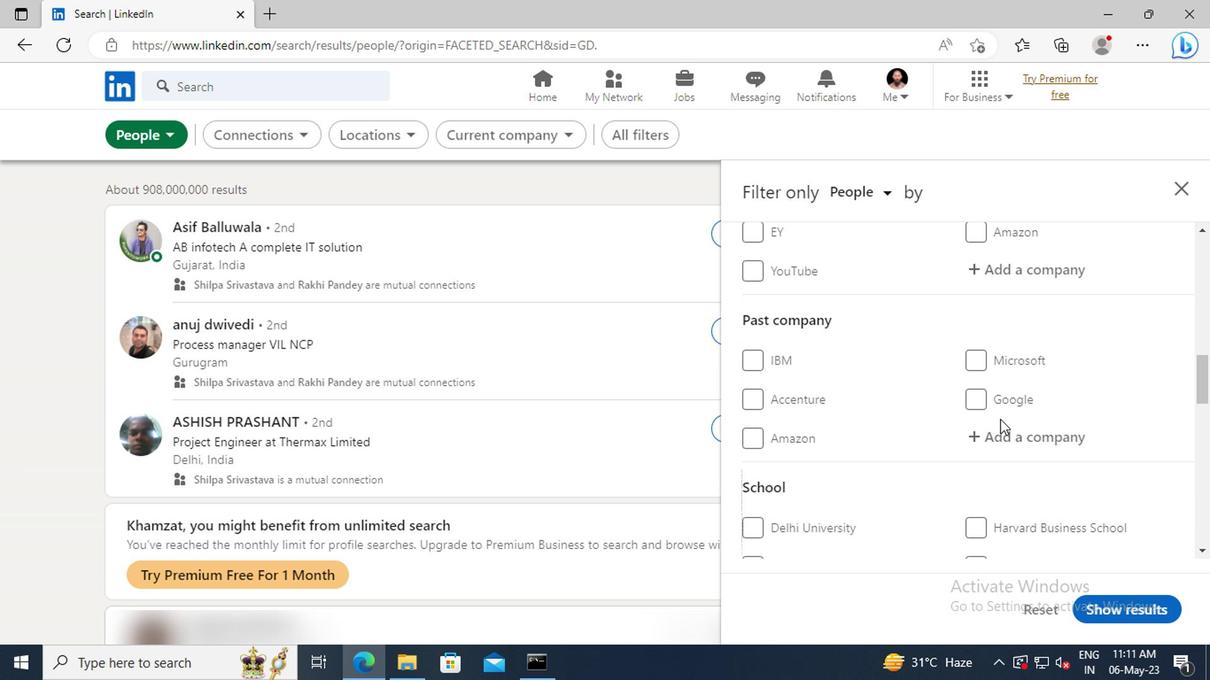 
Action: Mouse scrolled (997, 417) with delta (0, -1)
Screenshot: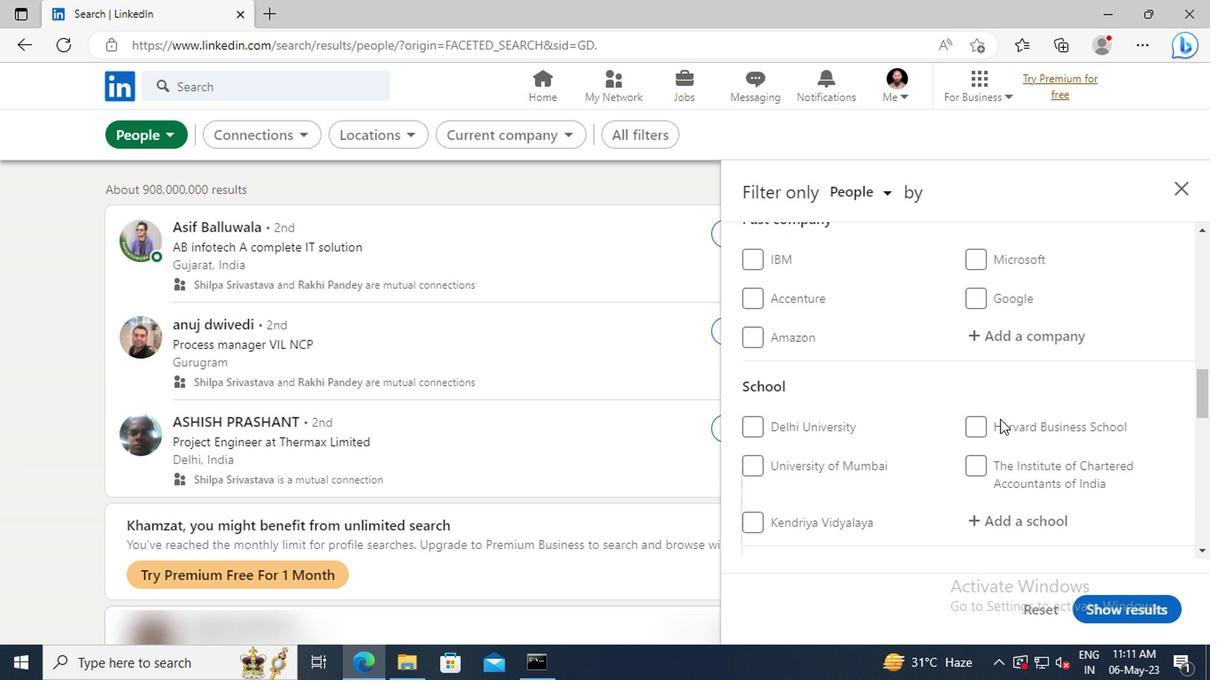 
Action: Mouse scrolled (997, 417) with delta (0, -1)
Screenshot: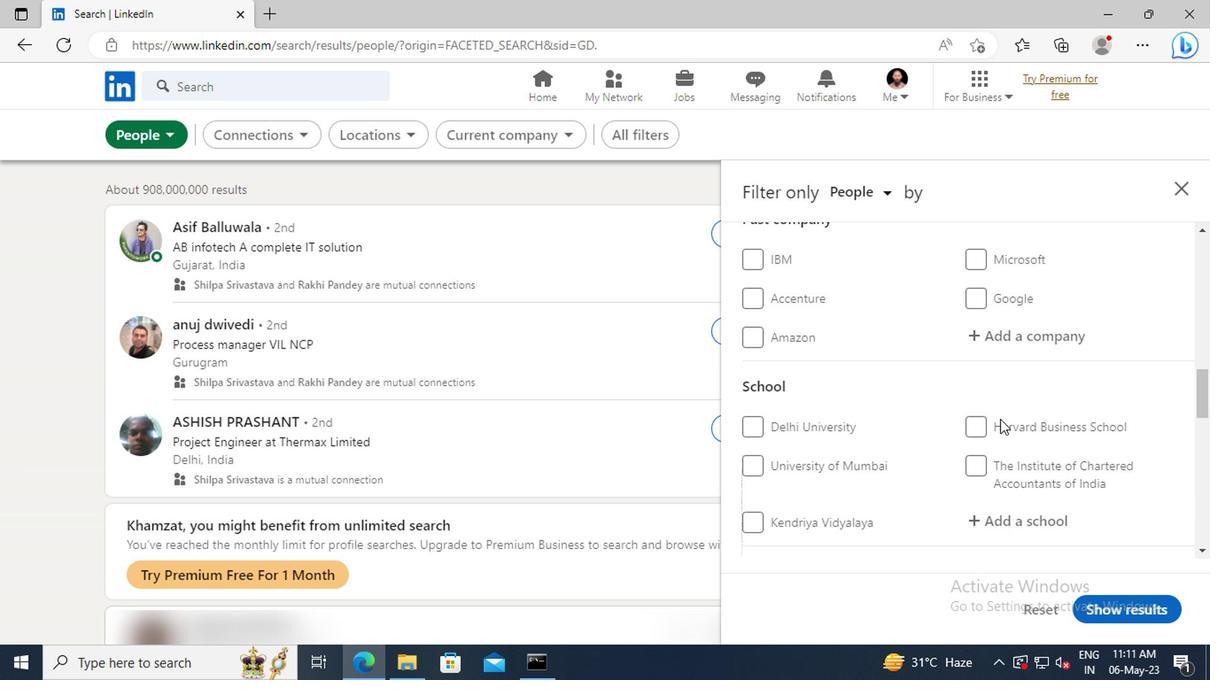 
Action: Mouse scrolled (997, 417) with delta (0, -1)
Screenshot: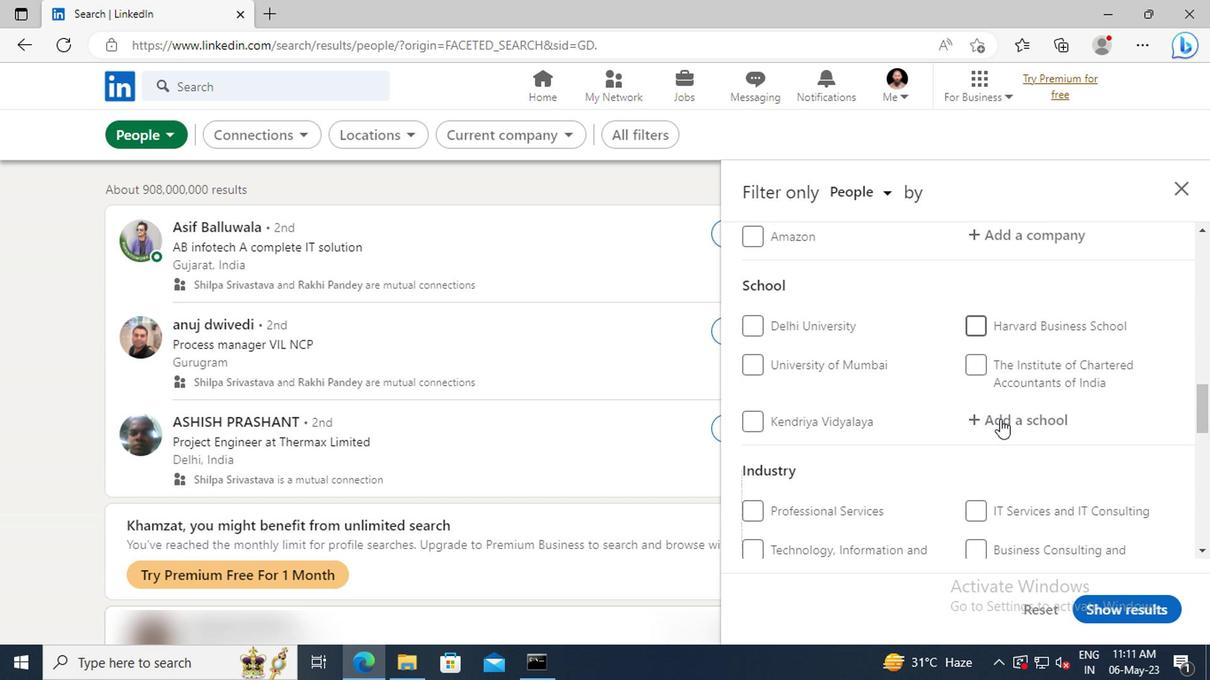 
Action: Mouse scrolled (997, 417) with delta (0, -1)
Screenshot: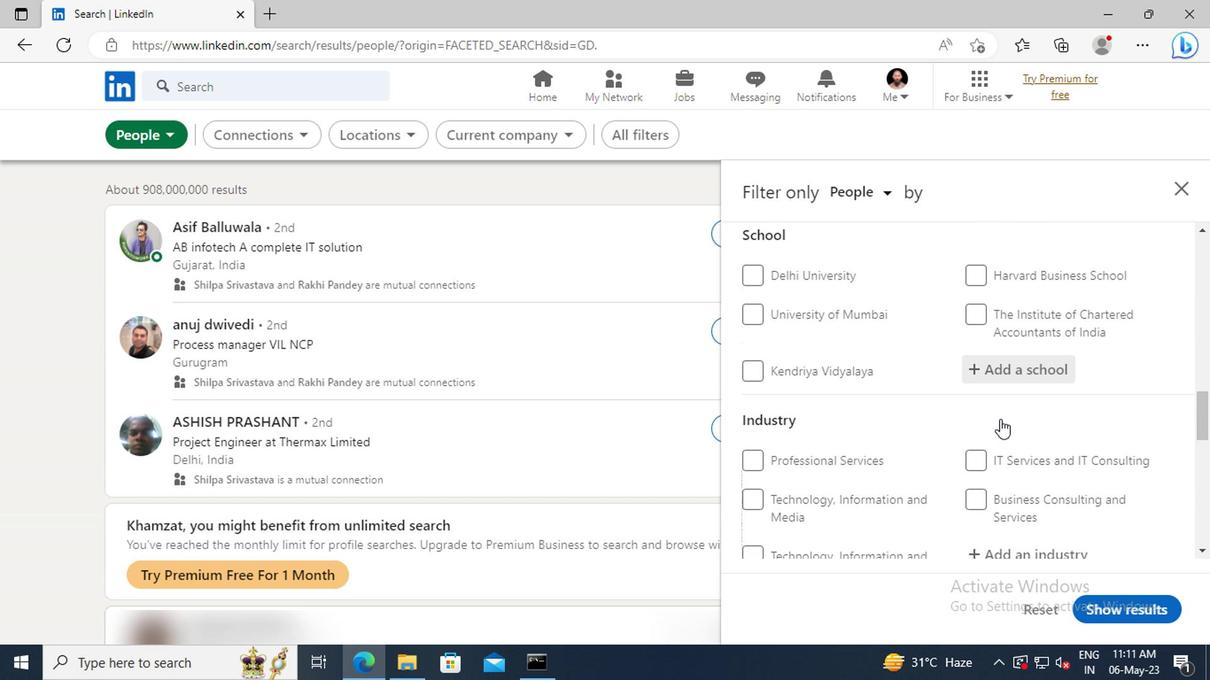 
Action: Mouse scrolled (997, 417) with delta (0, -1)
Screenshot: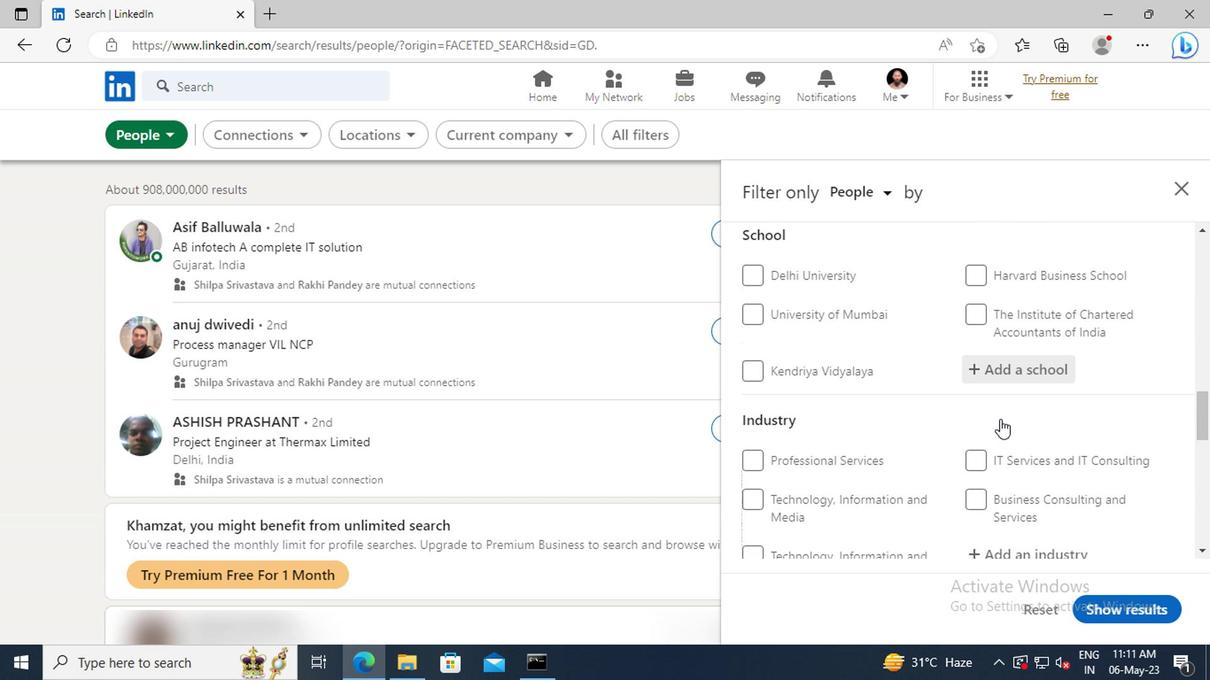 
Action: Mouse scrolled (997, 417) with delta (0, -1)
Screenshot: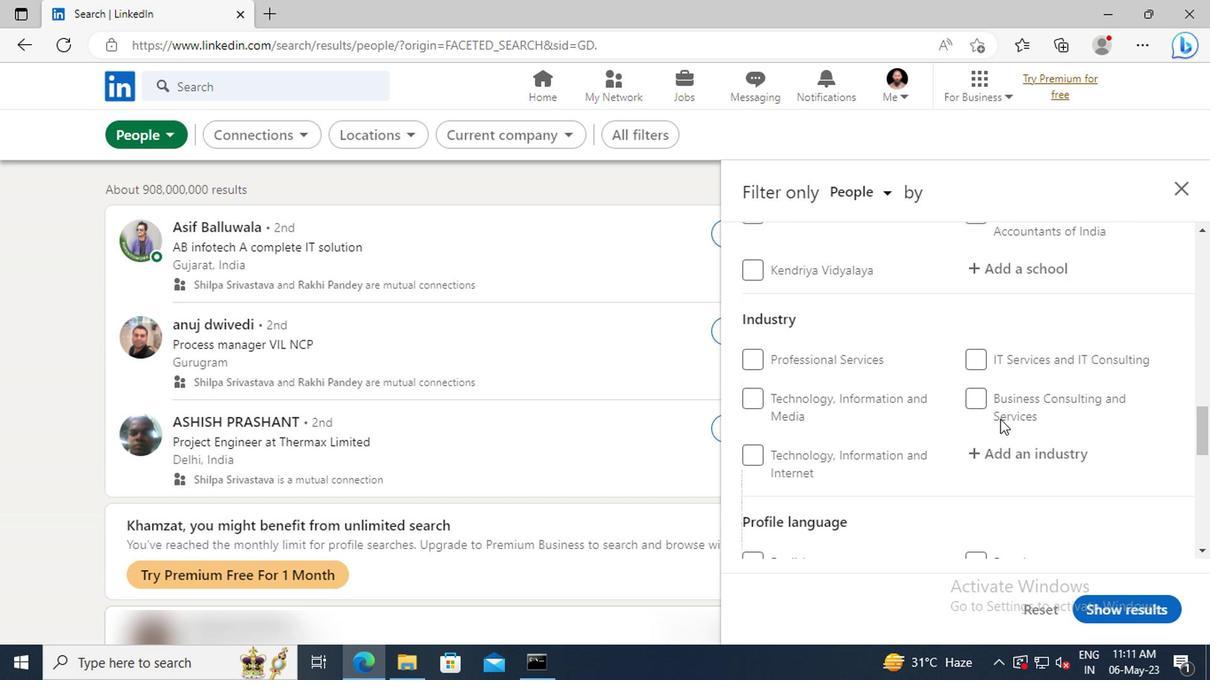 
Action: Mouse scrolled (997, 417) with delta (0, -1)
Screenshot: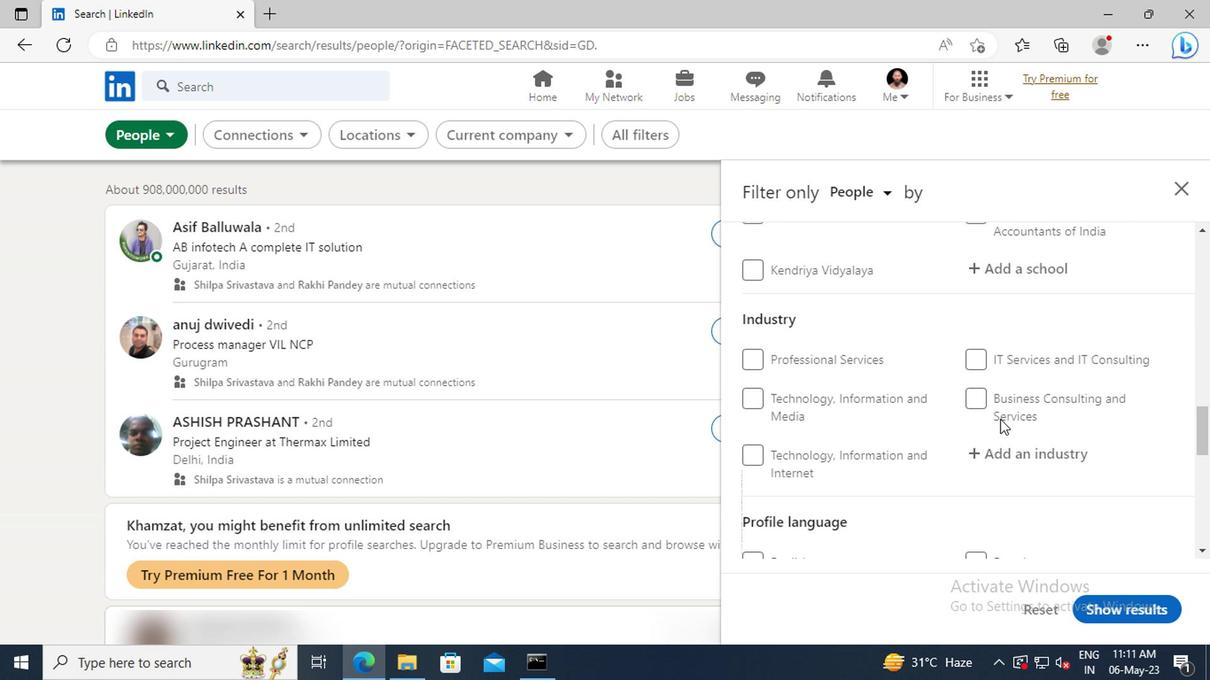
Action: Mouse scrolled (997, 417) with delta (0, -1)
Screenshot: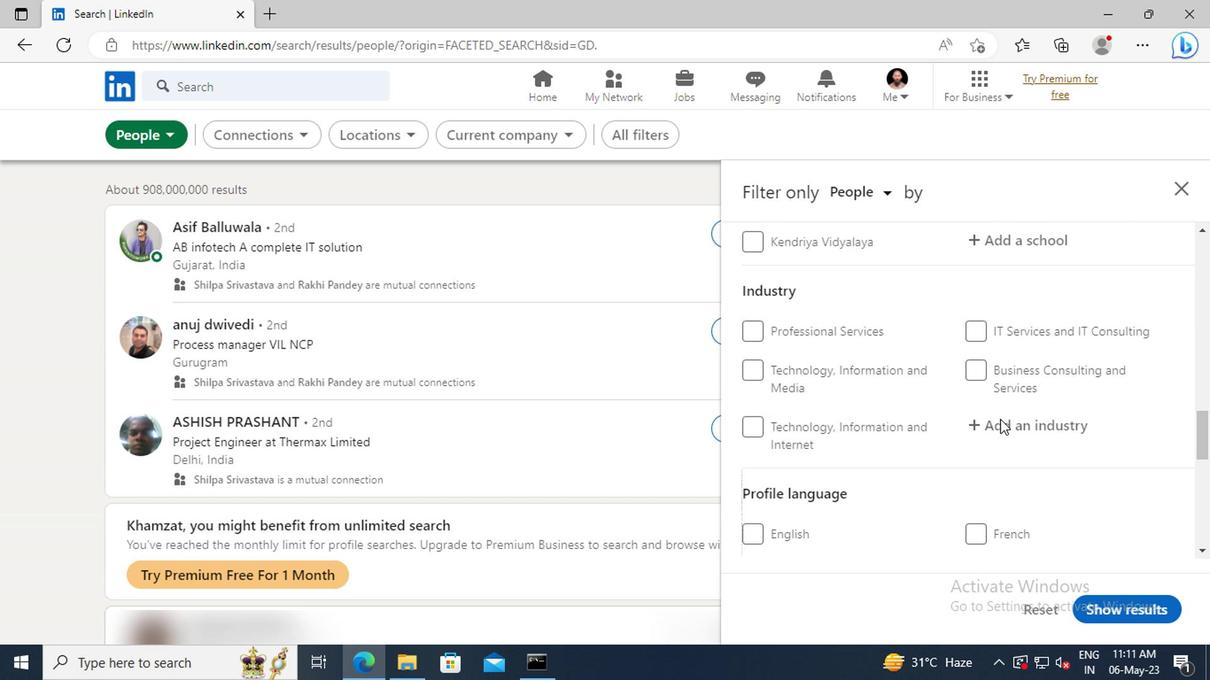 
Action: Mouse moved to (755, 411)
Screenshot: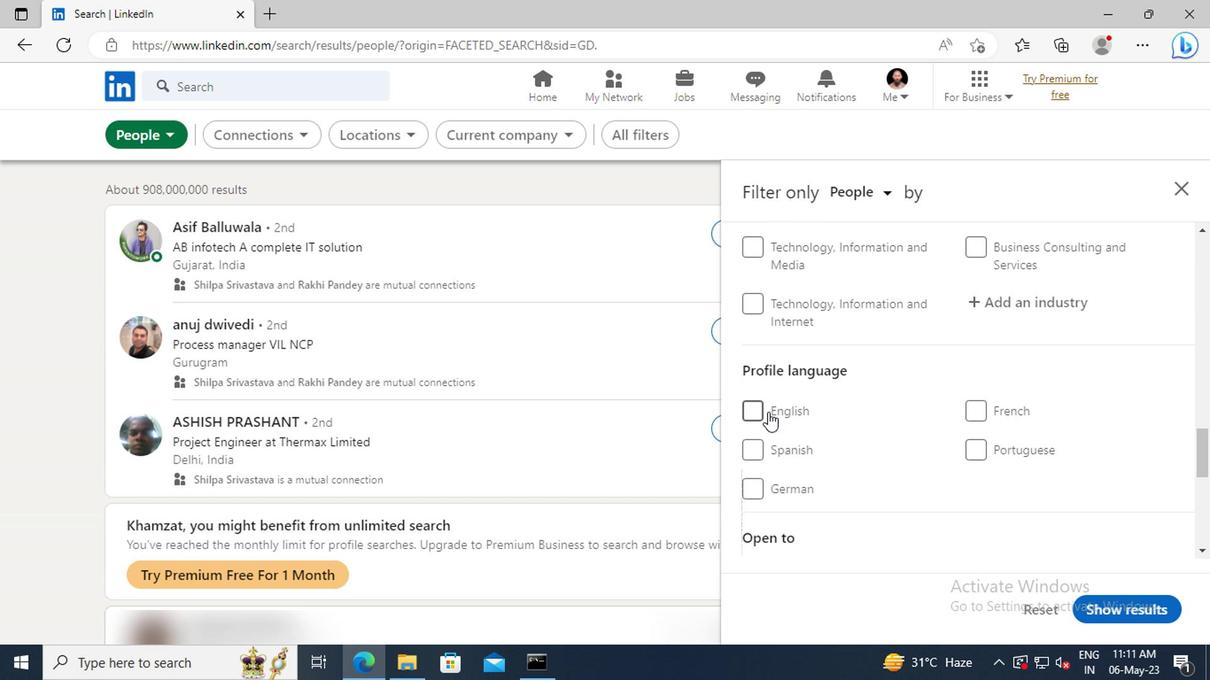 
Action: Mouse pressed left at (755, 411)
Screenshot: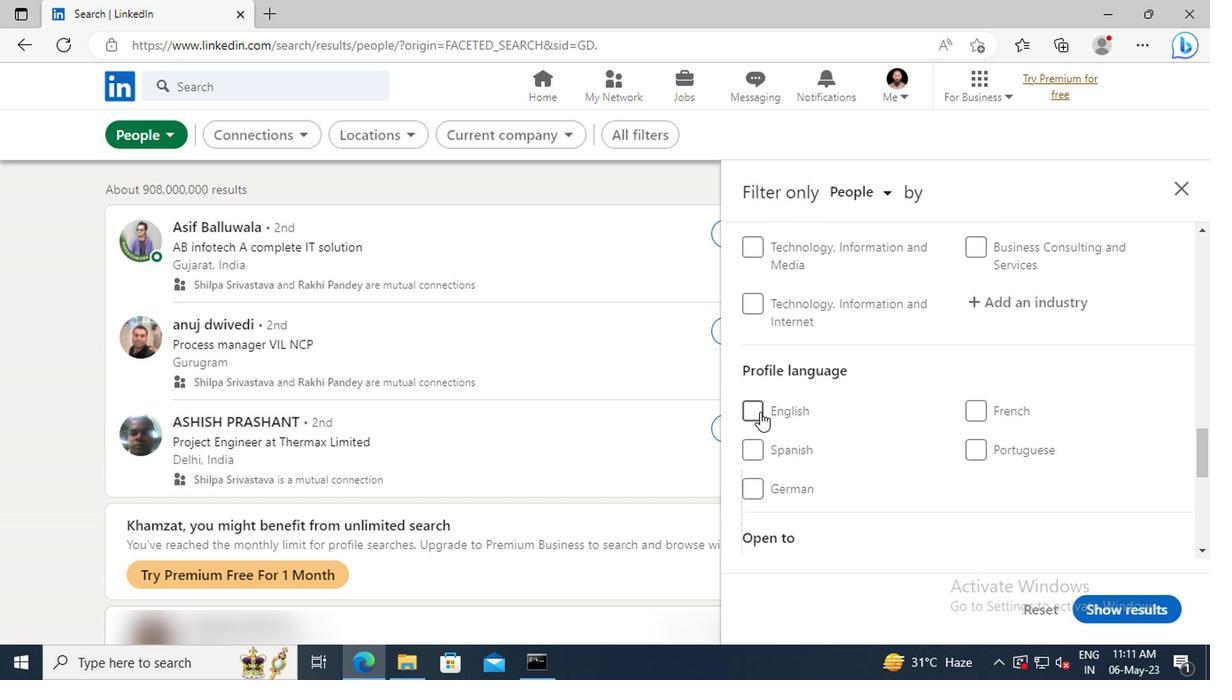 
Action: Mouse moved to (974, 379)
Screenshot: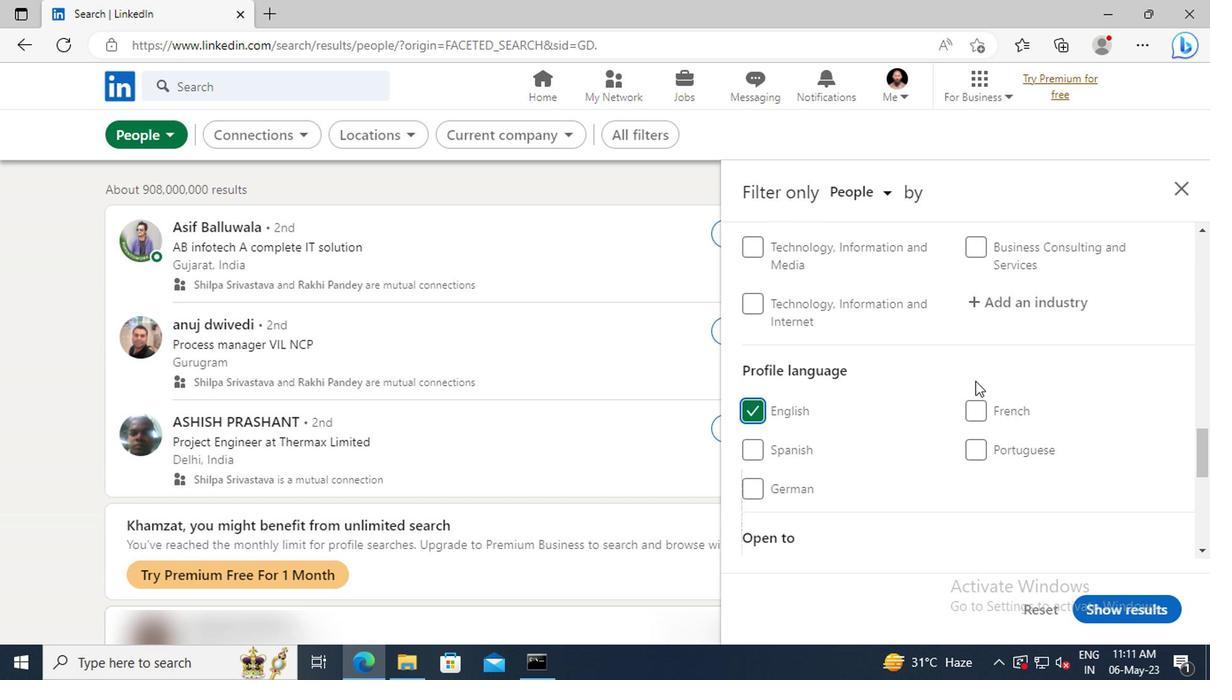 
Action: Mouse scrolled (974, 380) with delta (0, 1)
Screenshot: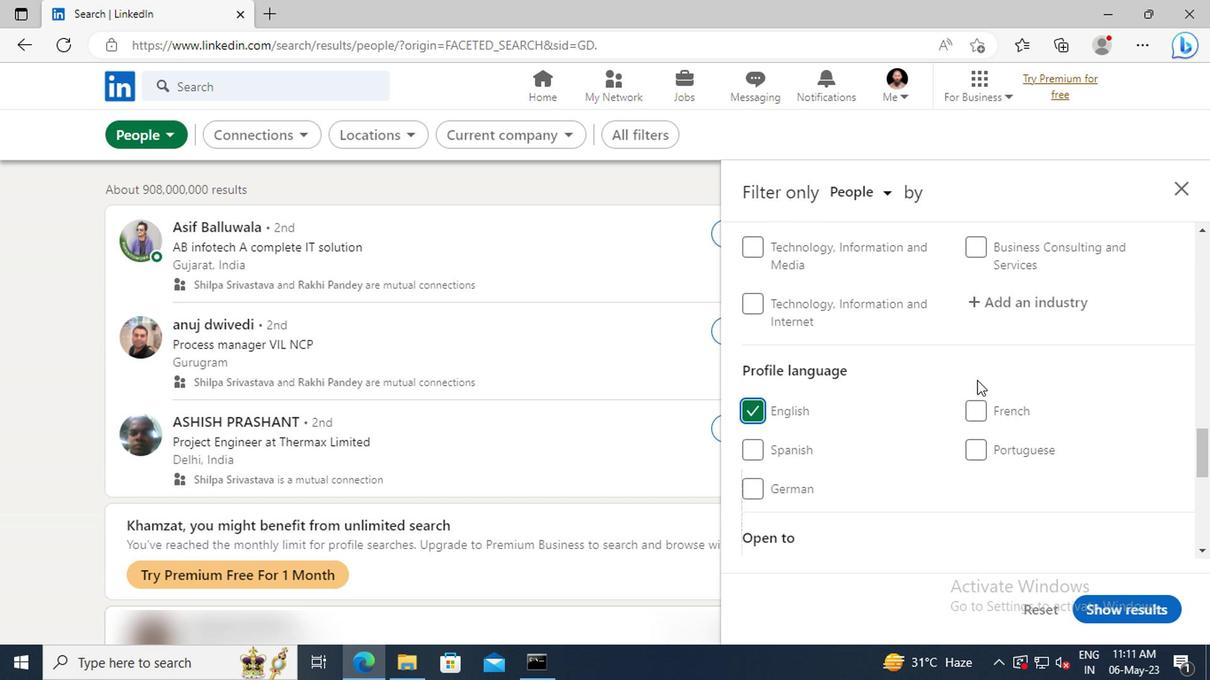 
Action: Mouse scrolled (974, 380) with delta (0, 1)
Screenshot: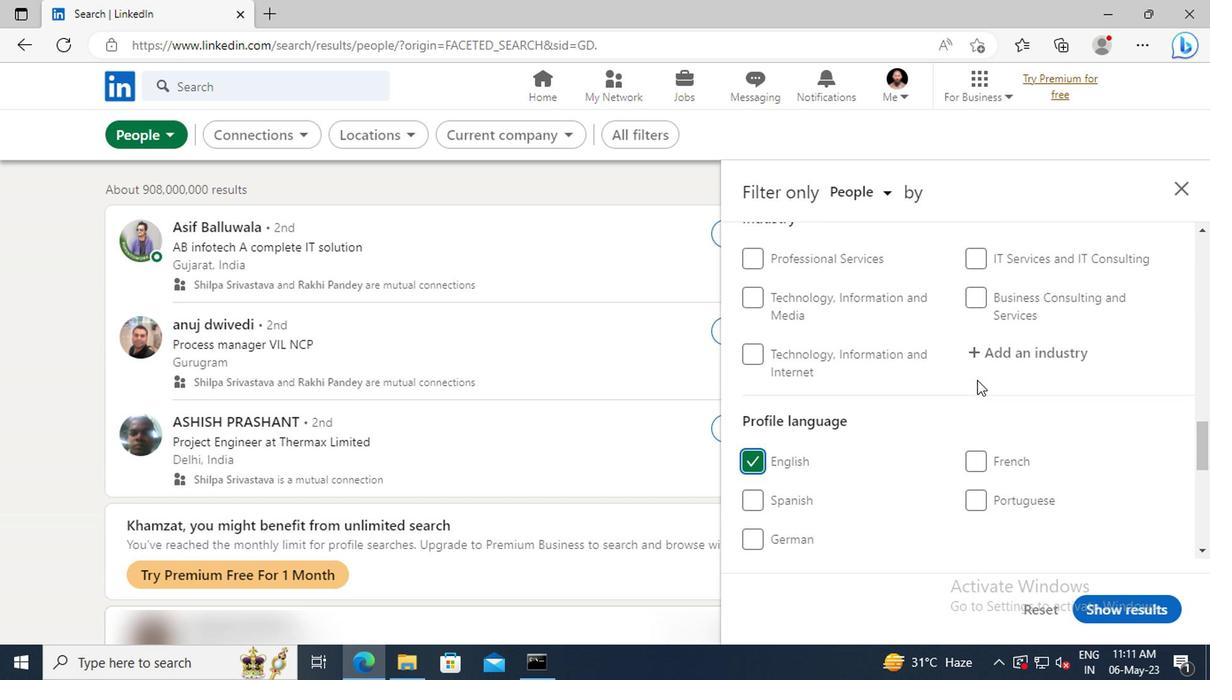 
Action: Mouse scrolled (974, 380) with delta (0, 1)
Screenshot: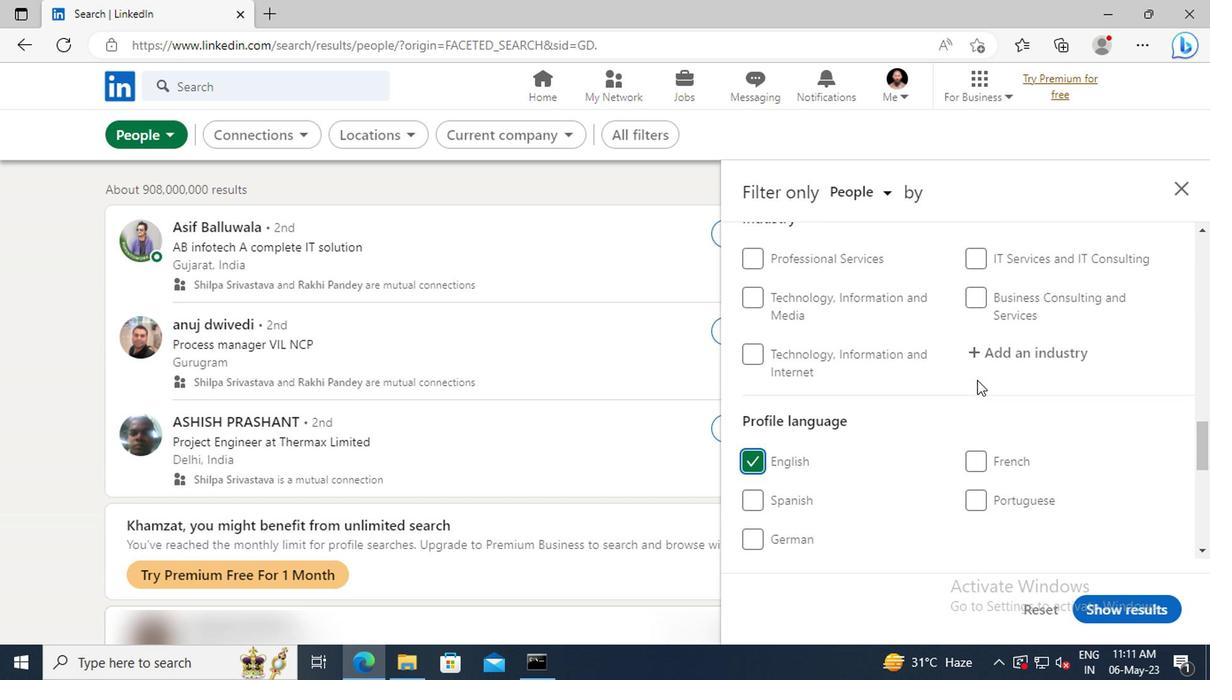 
Action: Mouse scrolled (974, 380) with delta (0, 1)
Screenshot: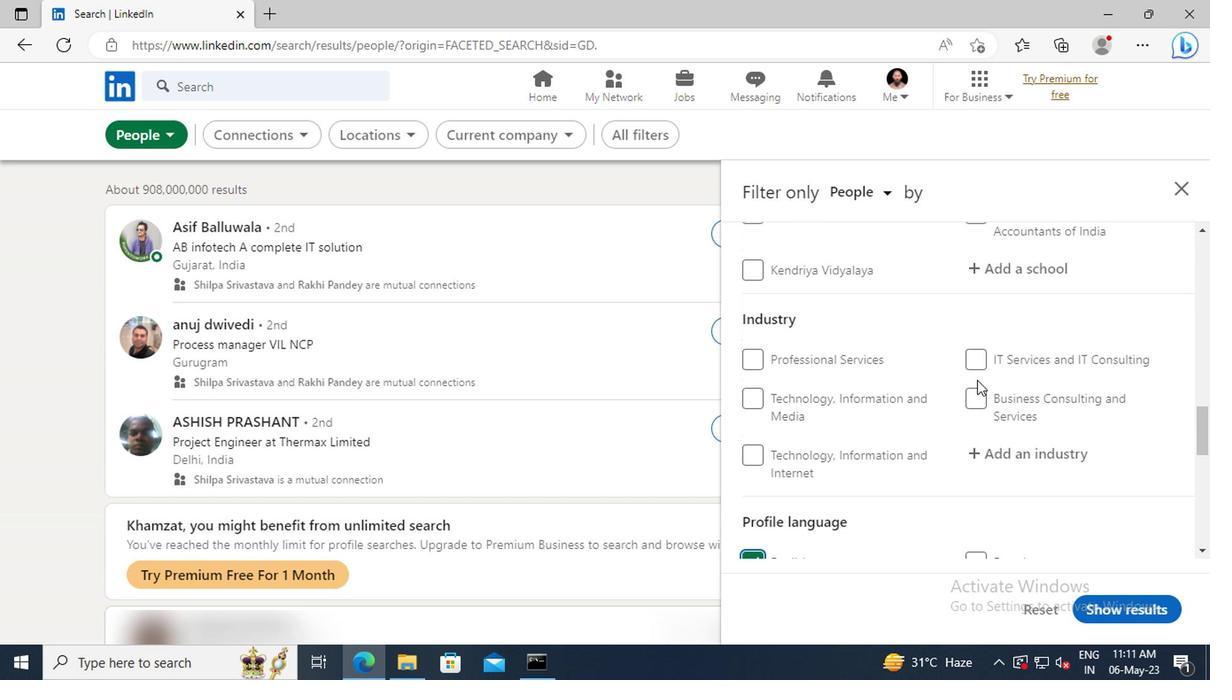 
Action: Mouse scrolled (974, 380) with delta (0, 1)
Screenshot: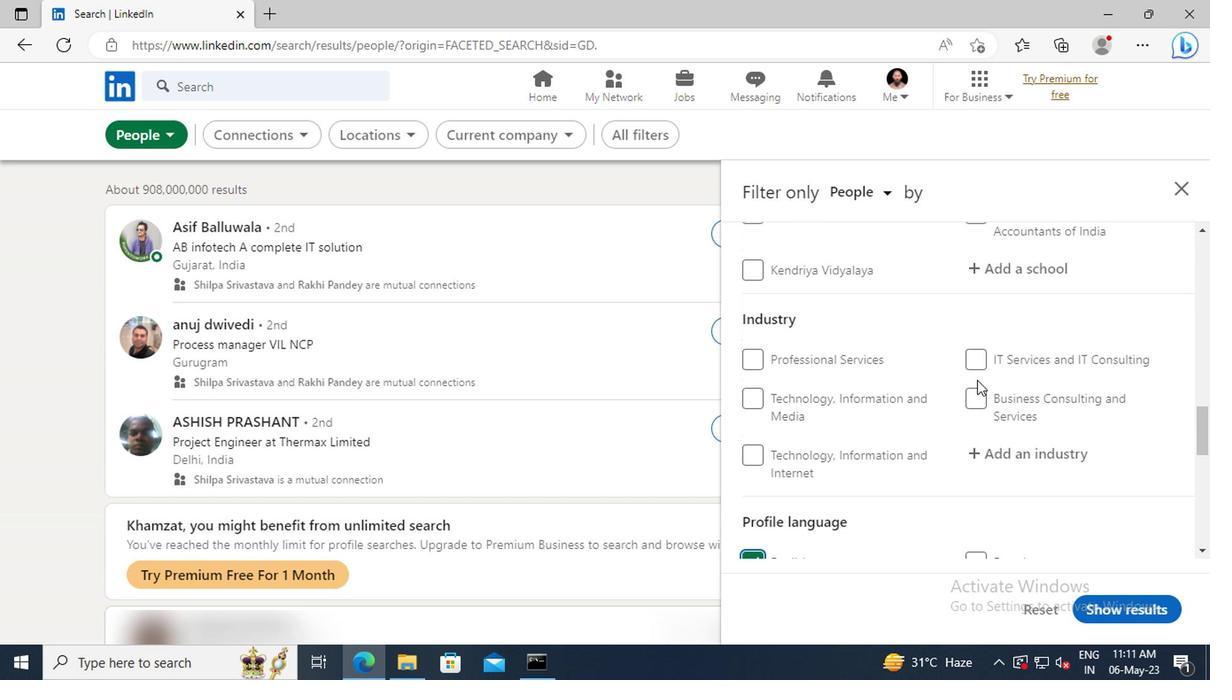 
Action: Mouse scrolled (974, 380) with delta (0, 1)
Screenshot: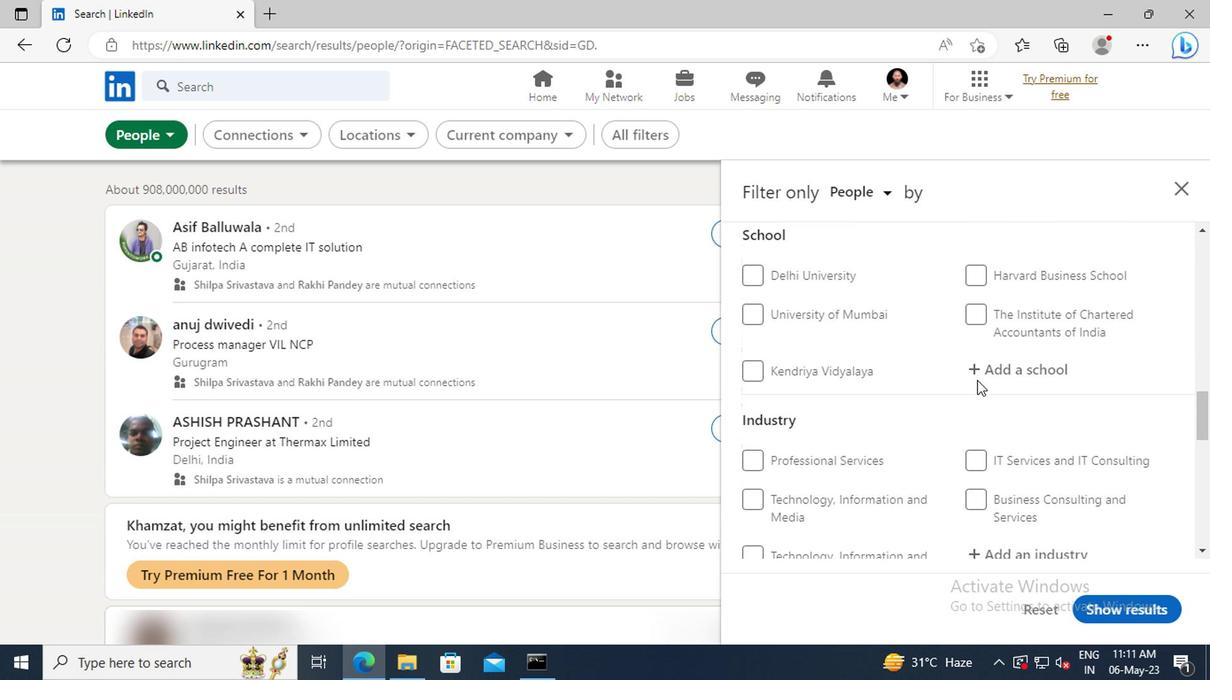 
Action: Mouse scrolled (974, 380) with delta (0, 1)
Screenshot: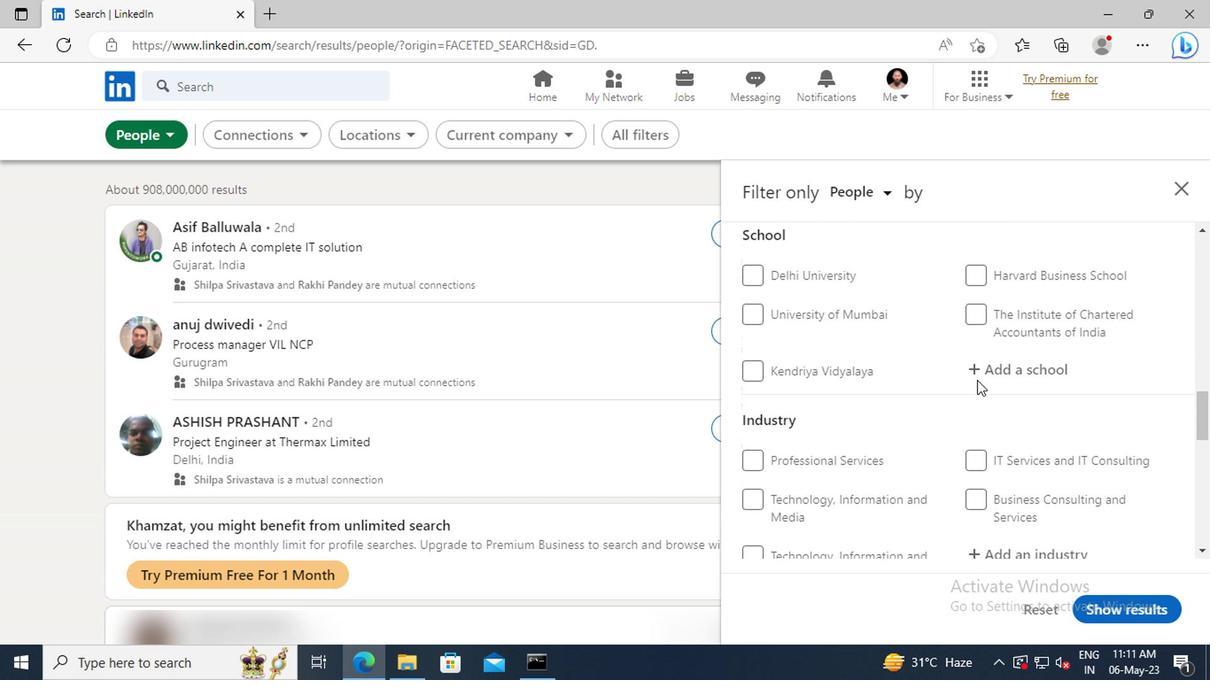 
Action: Mouse scrolled (974, 380) with delta (0, 1)
Screenshot: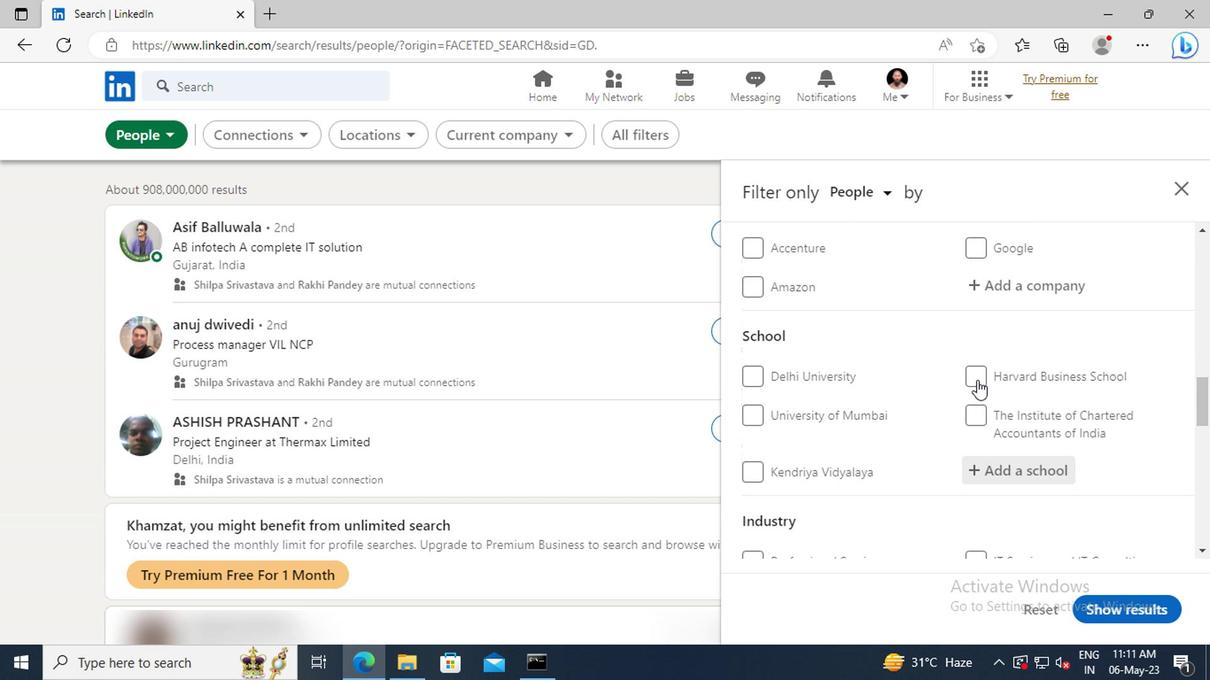 
Action: Mouse scrolled (974, 380) with delta (0, 1)
Screenshot: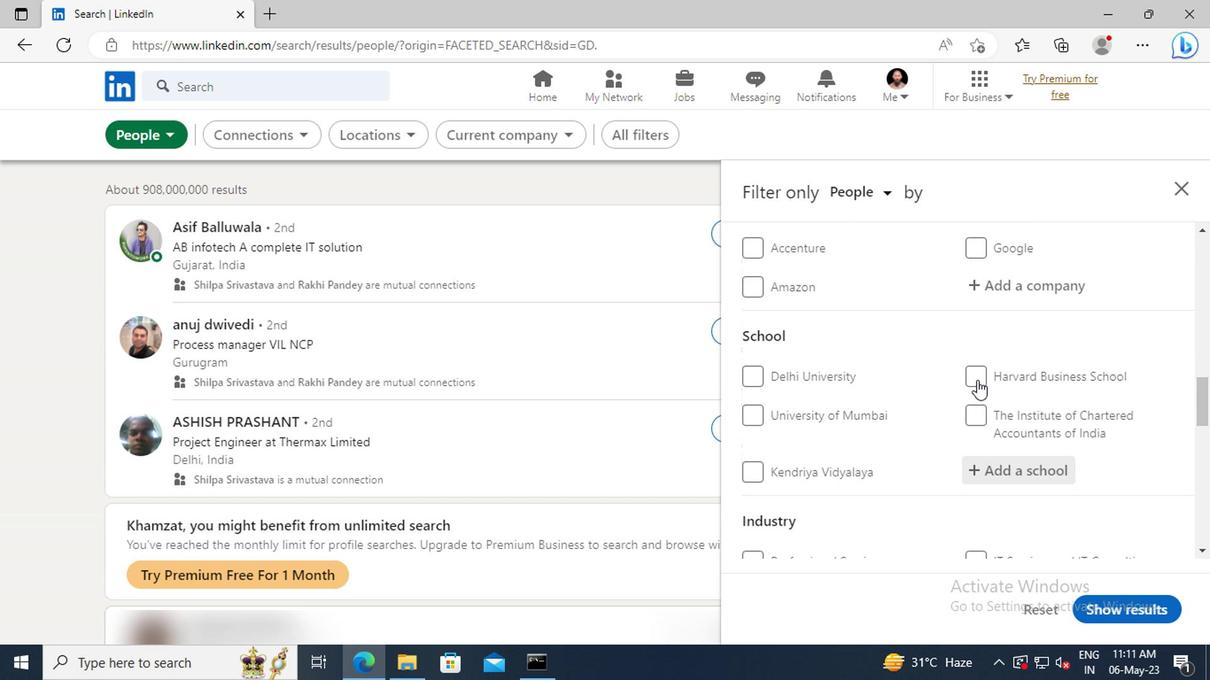 
Action: Mouse scrolled (974, 380) with delta (0, 1)
Screenshot: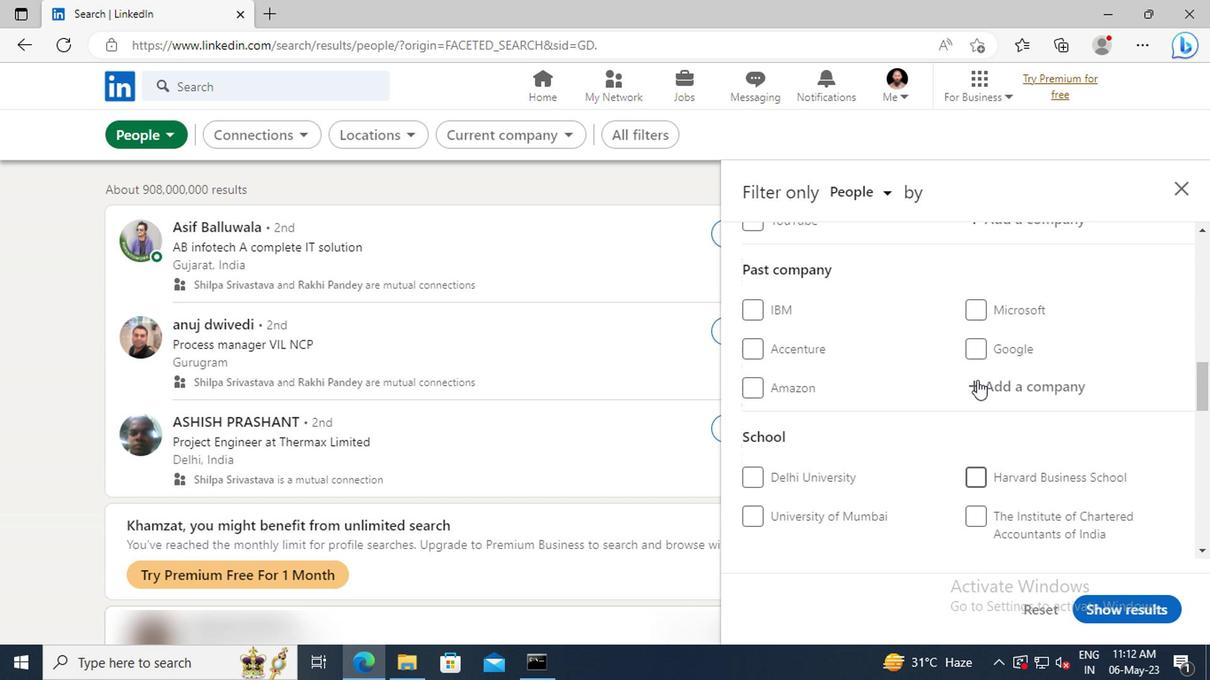 
Action: Mouse scrolled (974, 380) with delta (0, 1)
Screenshot: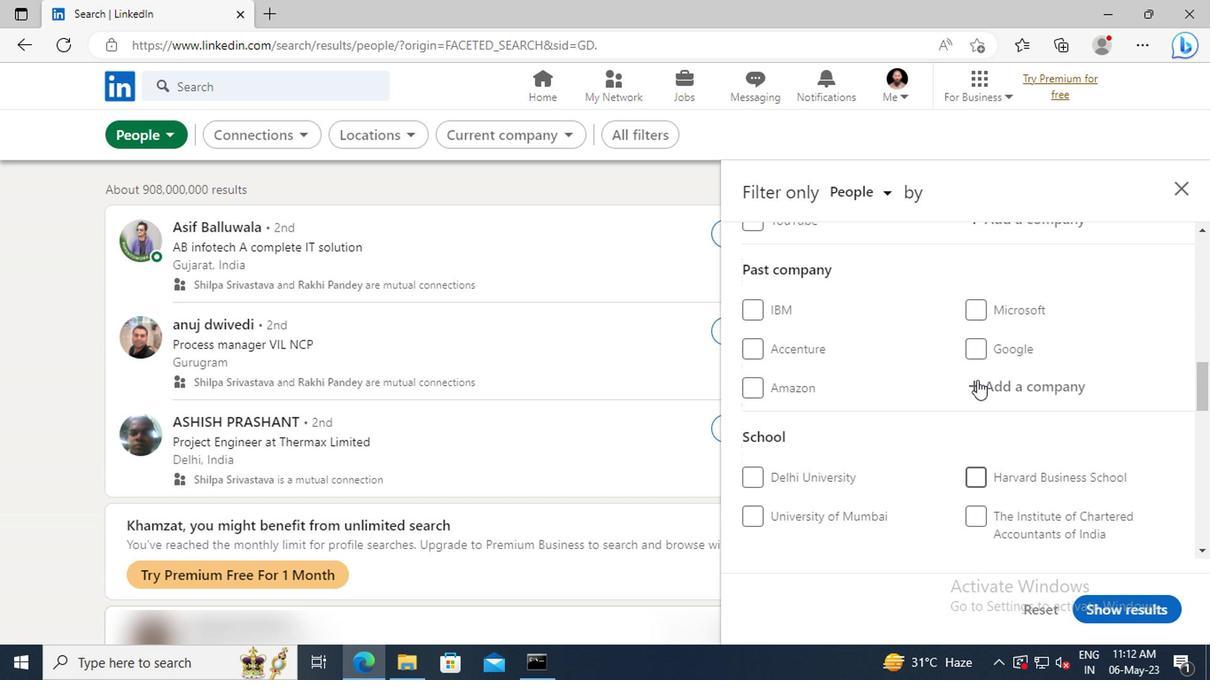 
Action: Mouse scrolled (974, 380) with delta (0, 1)
Screenshot: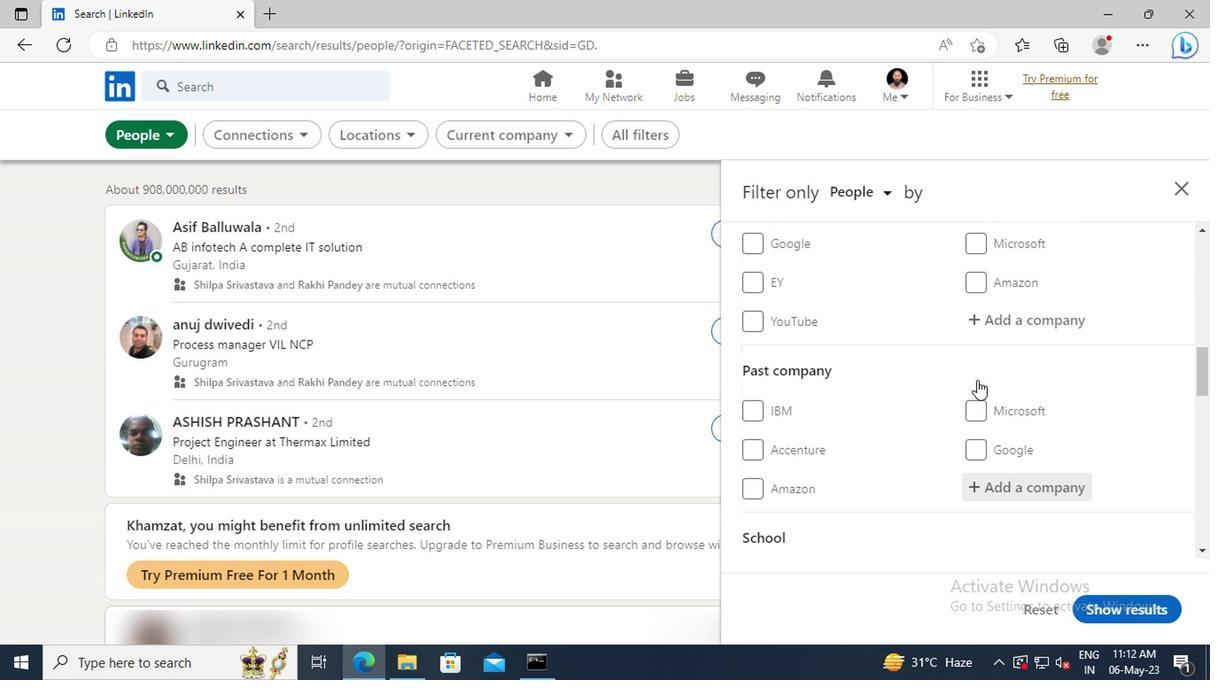 
Action: Mouse moved to (976, 372)
Screenshot: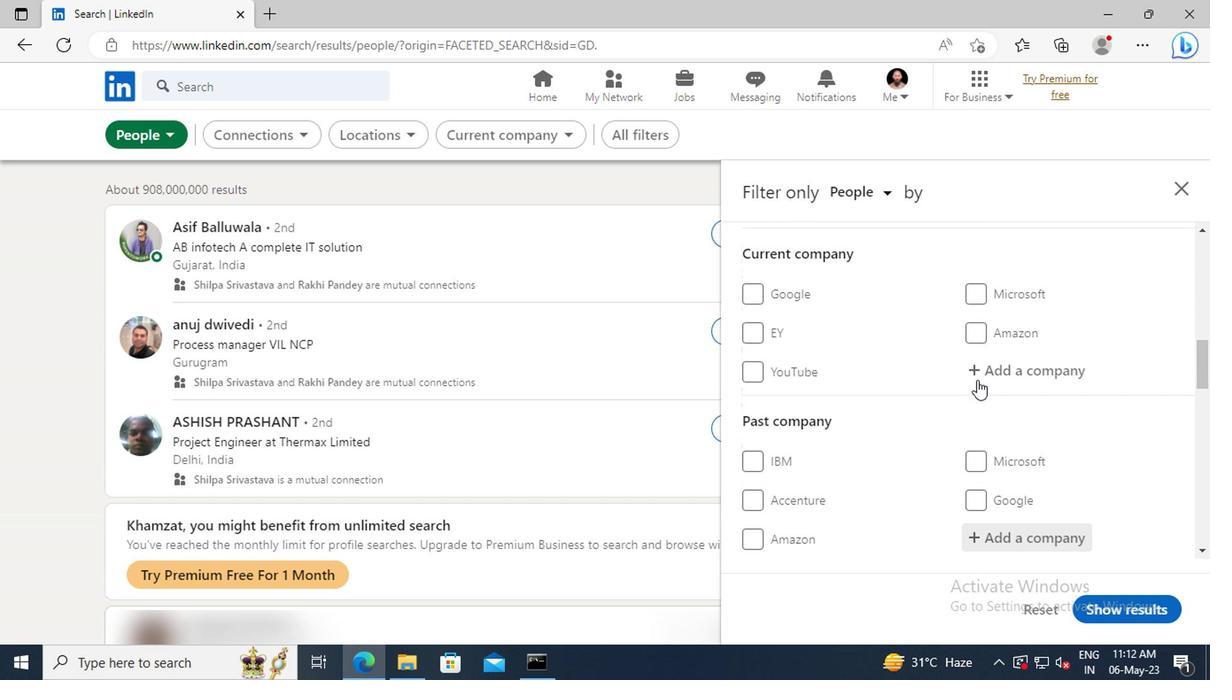 
Action: Mouse pressed left at (976, 372)
Screenshot: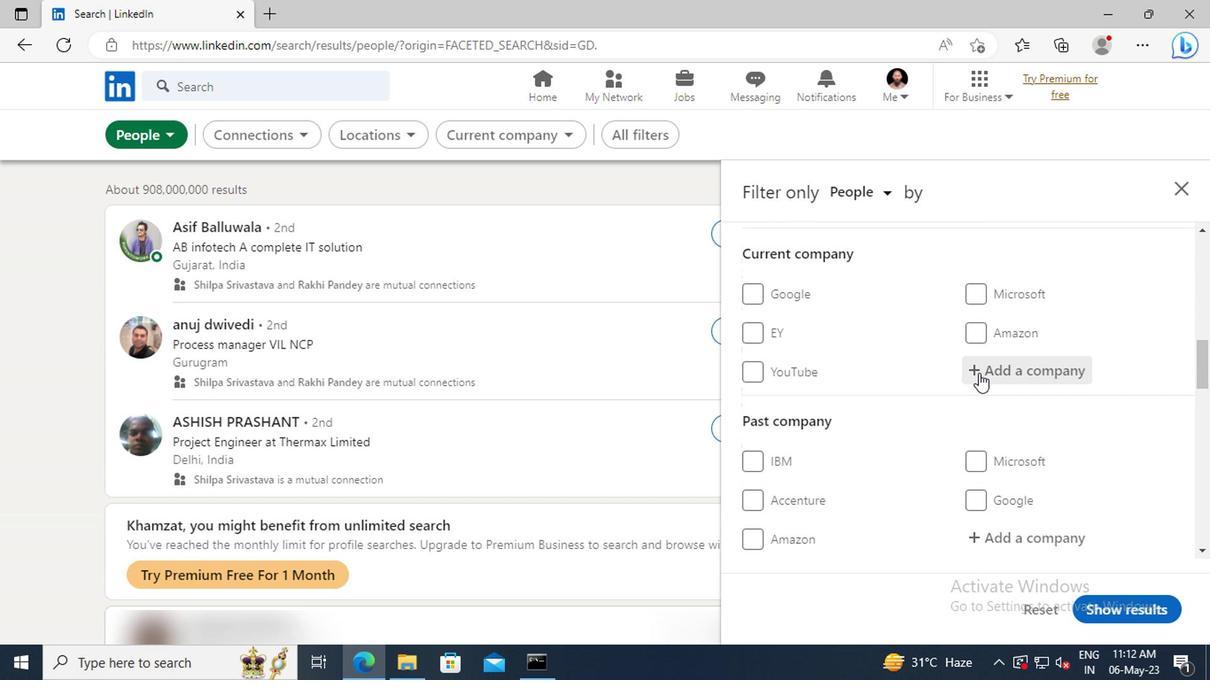 
Action: Key pressed <Key.shift>DE<Key.shift>VERE<Key.space><Key.shift>GR
Screenshot: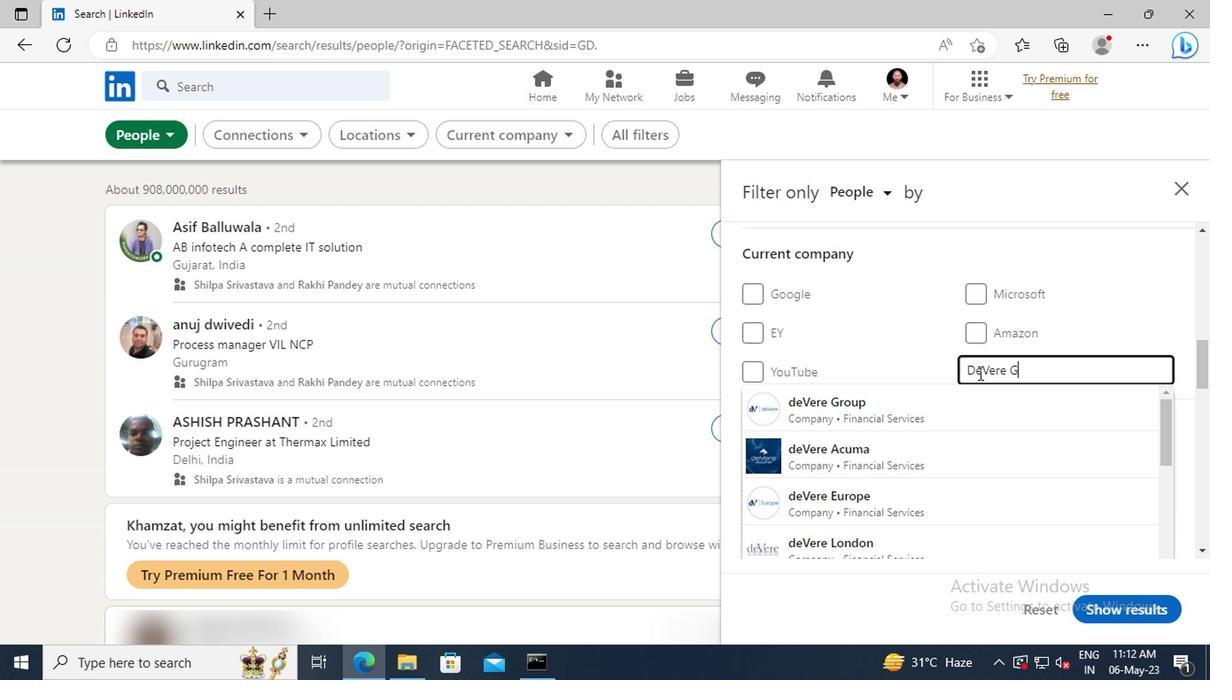 
Action: Mouse moved to (976, 395)
Screenshot: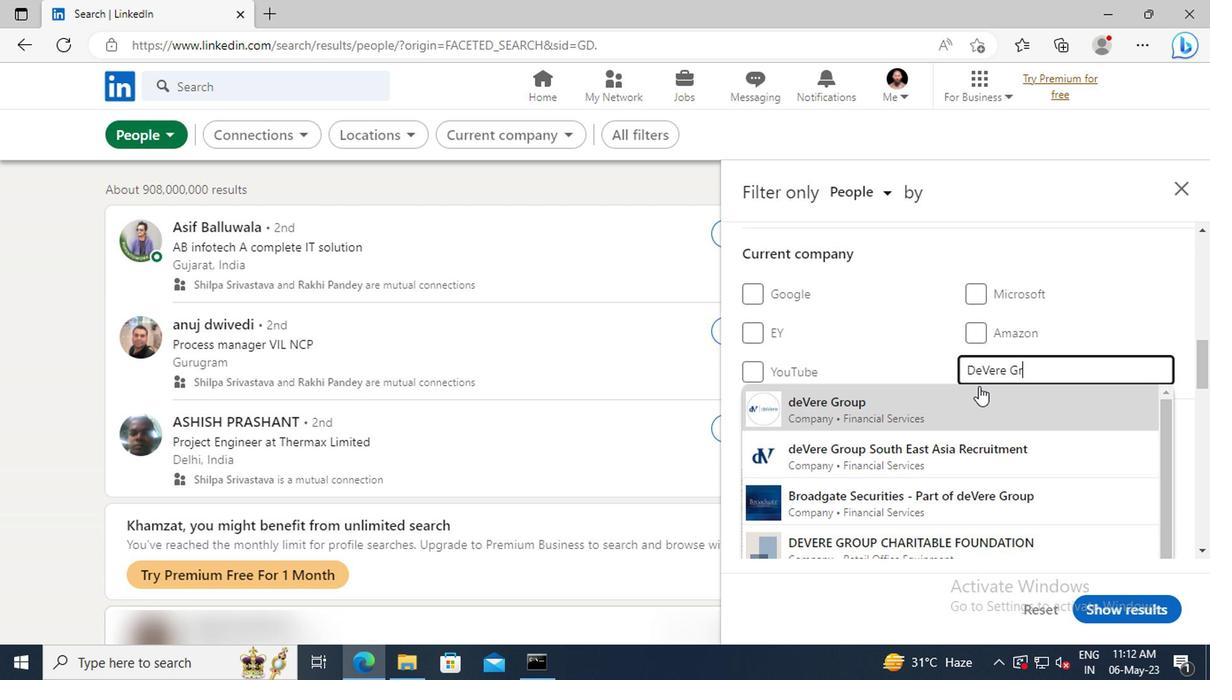 
Action: Mouse pressed left at (976, 395)
Screenshot: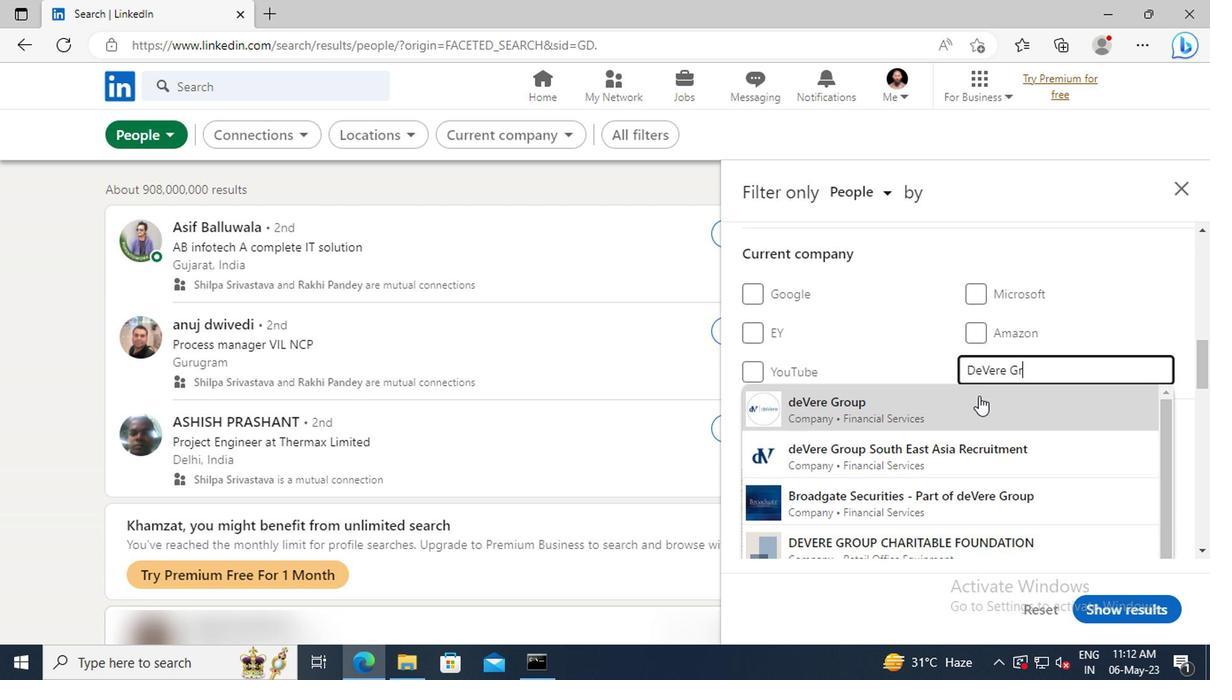 
Action: Mouse scrolled (976, 394) with delta (0, -1)
Screenshot: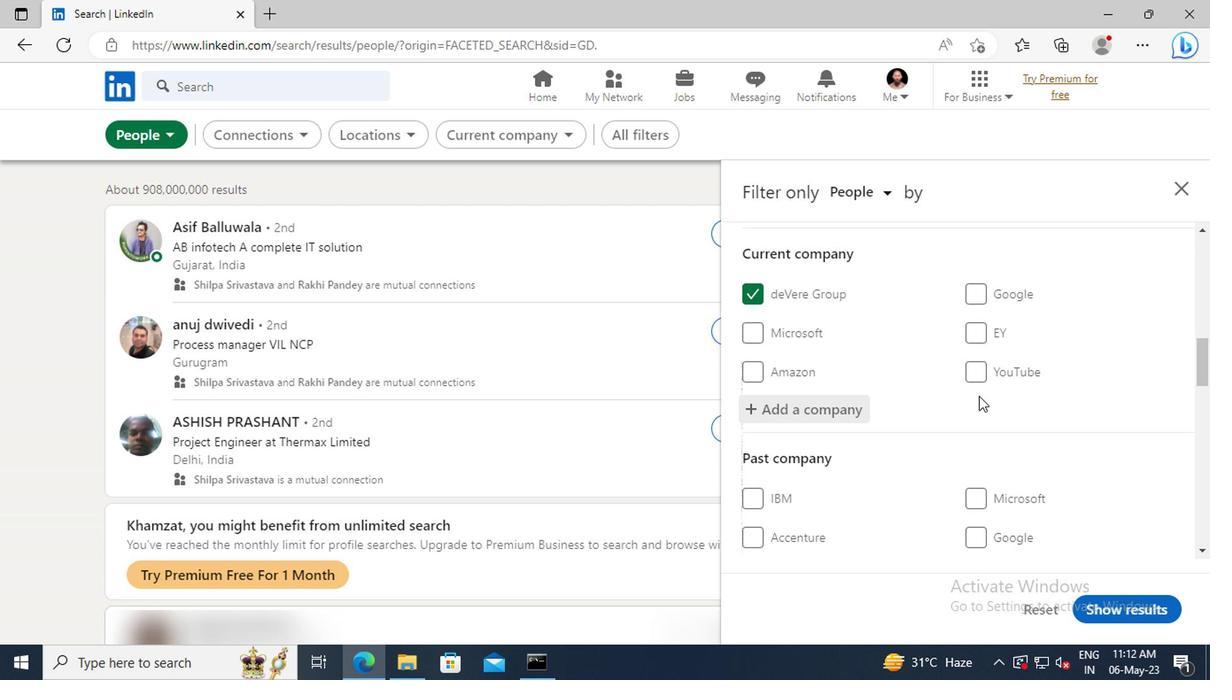 
Action: Mouse scrolled (976, 394) with delta (0, -1)
Screenshot: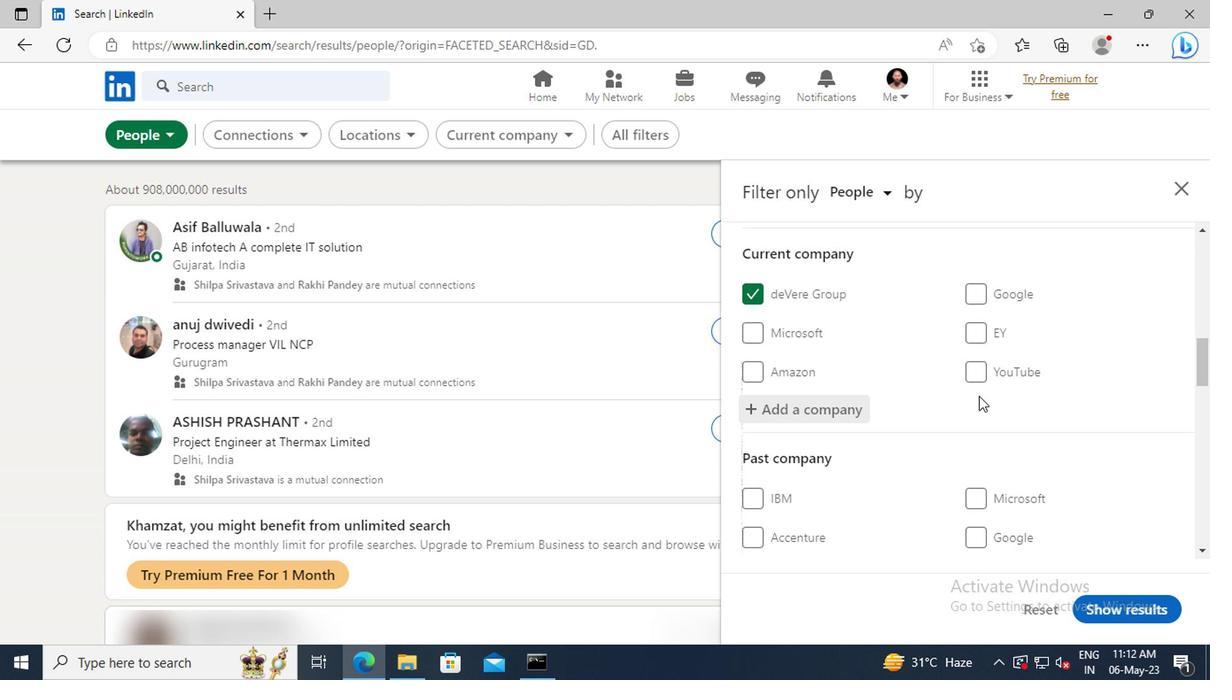 
Action: Mouse moved to (976, 390)
Screenshot: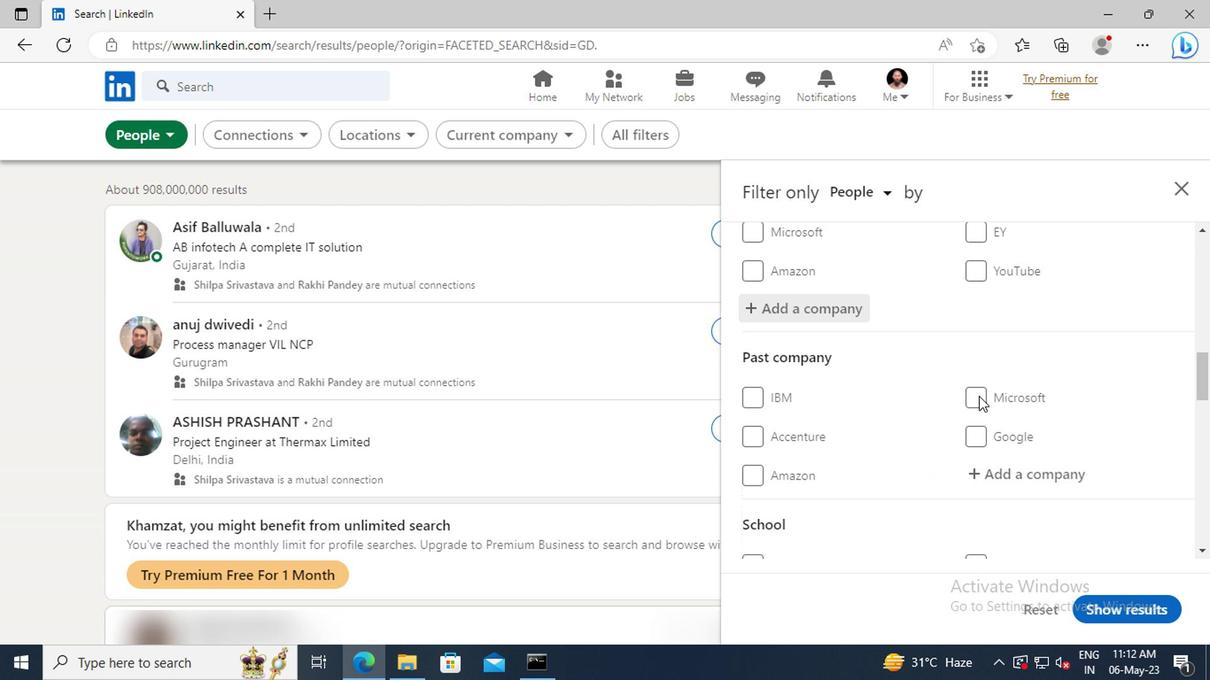 
Action: Mouse scrolled (976, 389) with delta (0, 0)
Screenshot: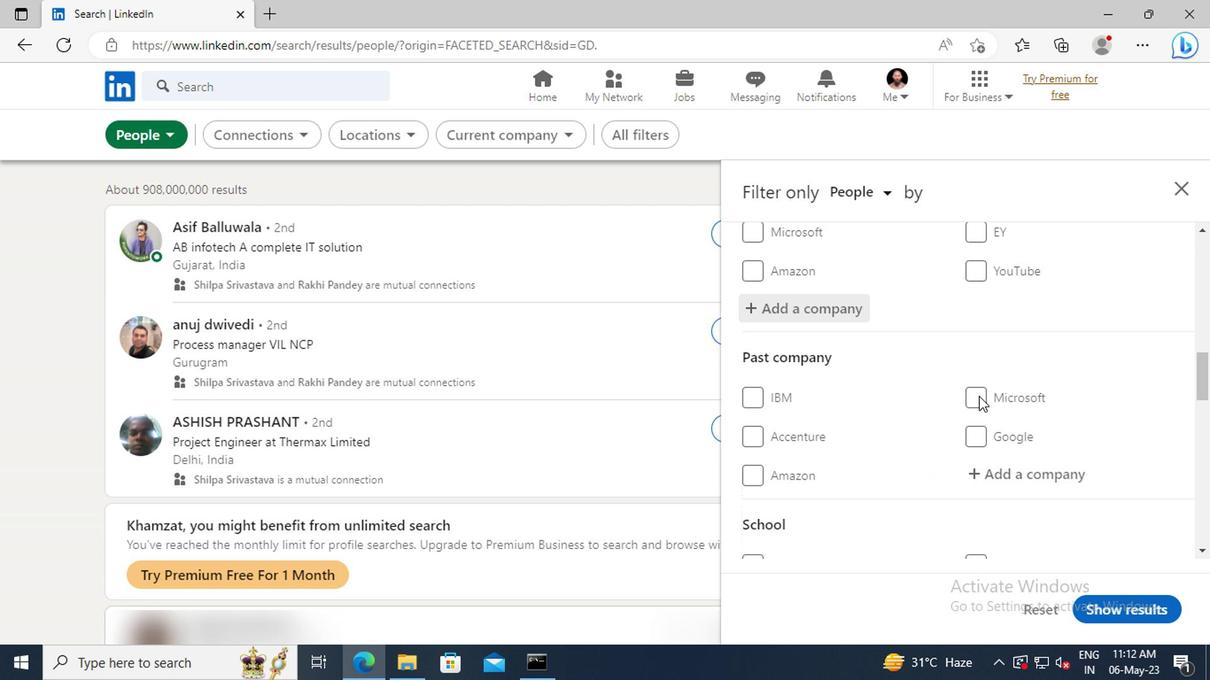 
Action: Mouse moved to (974, 387)
Screenshot: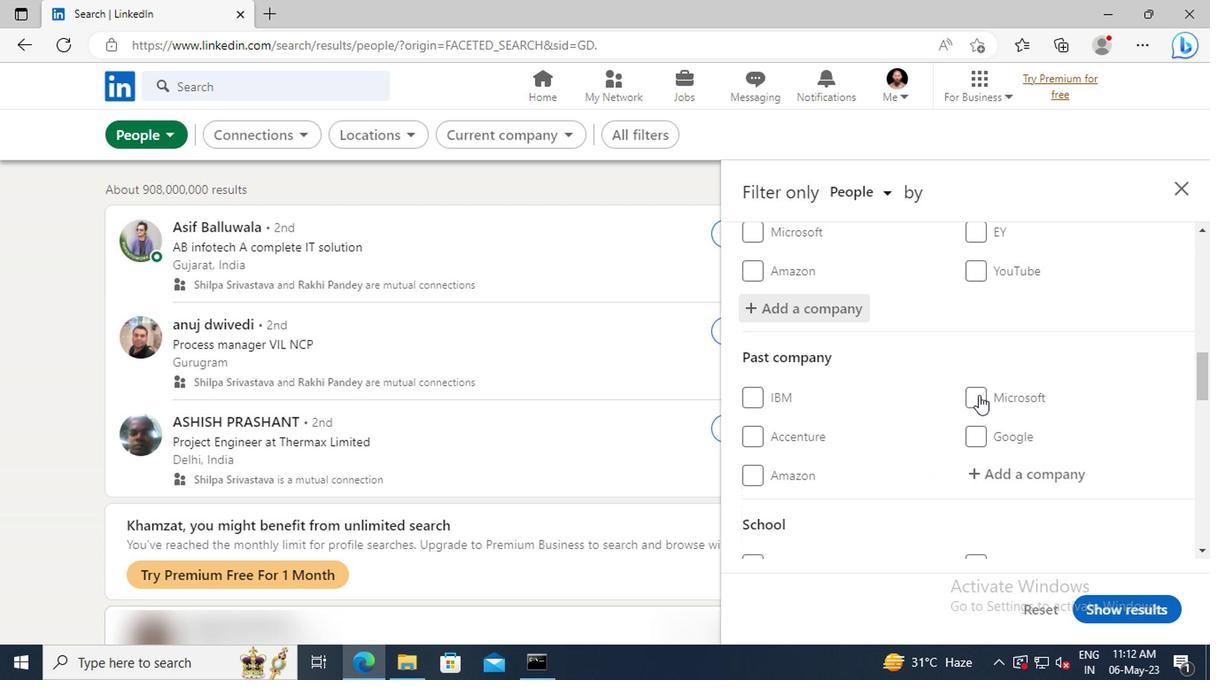 
Action: Mouse scrolled (974, 385) with delta (0, -1)
Screenshot: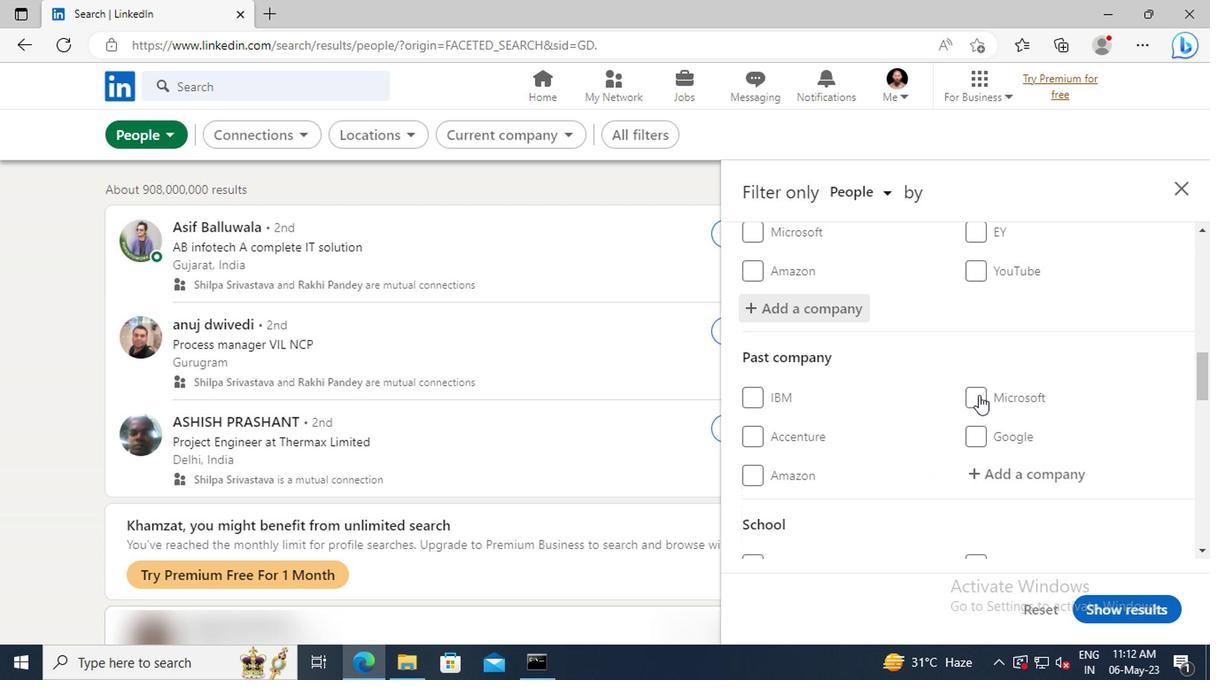 
Action: Mouse moved to (973, 377)
Screenshot: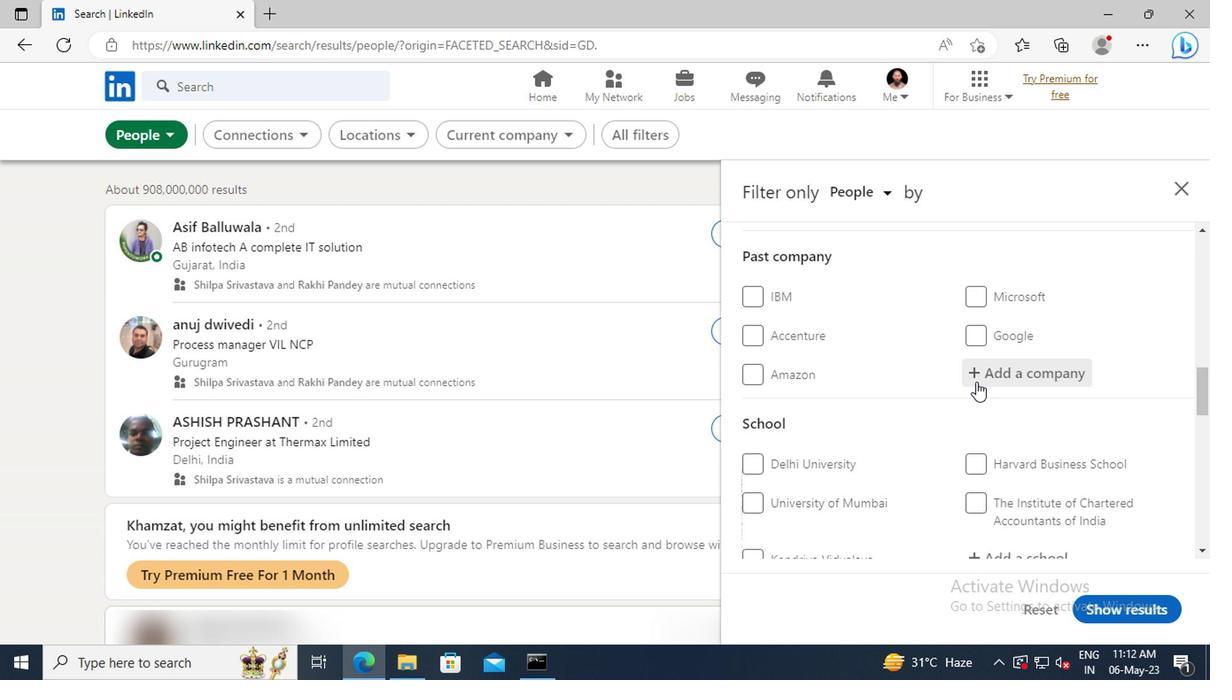 
Action: Mouse scrolled (973, 376) with delta (0, 0)
Screenshot: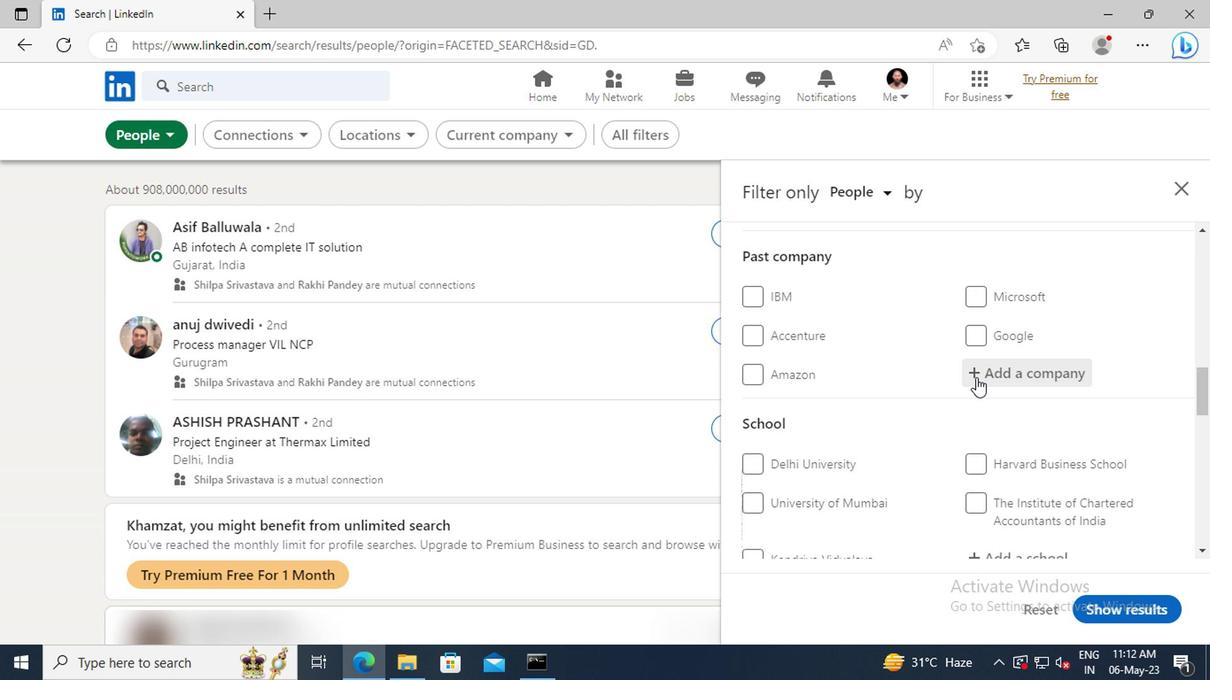
Action: Mouse scrolled (973, 376) with delta (0, 0)
Screenshot: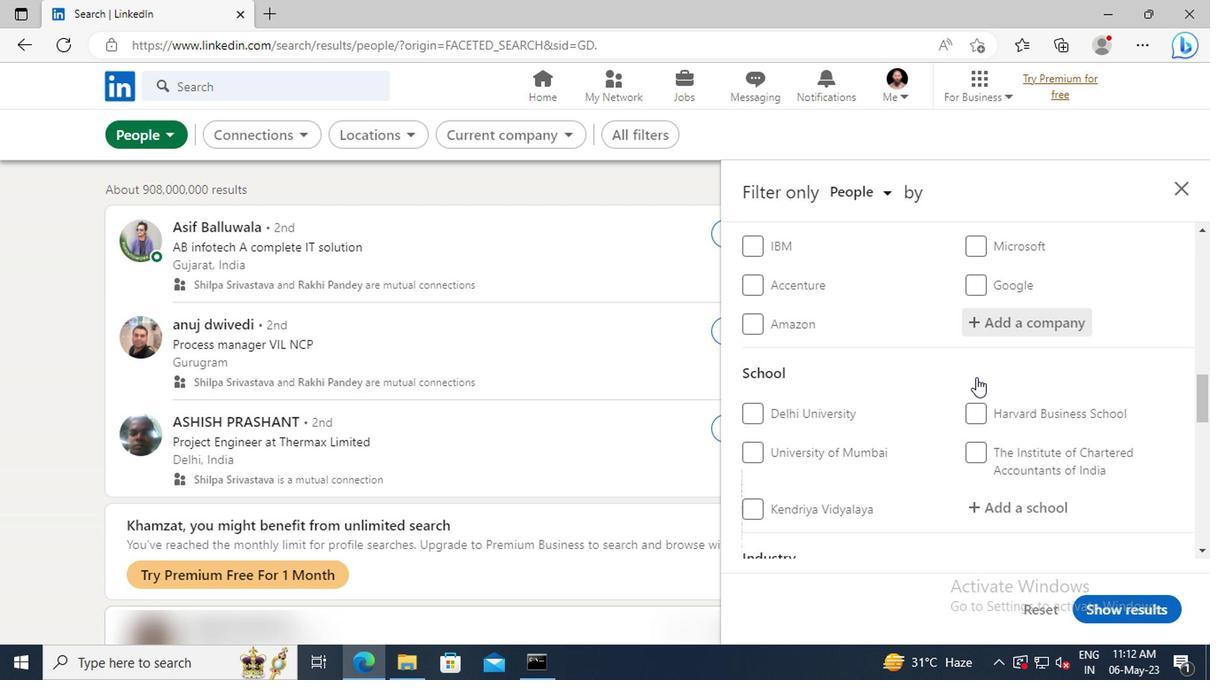 
Action: Mouse scrolled (973, 376) with delta (0, 0)
Screenshot: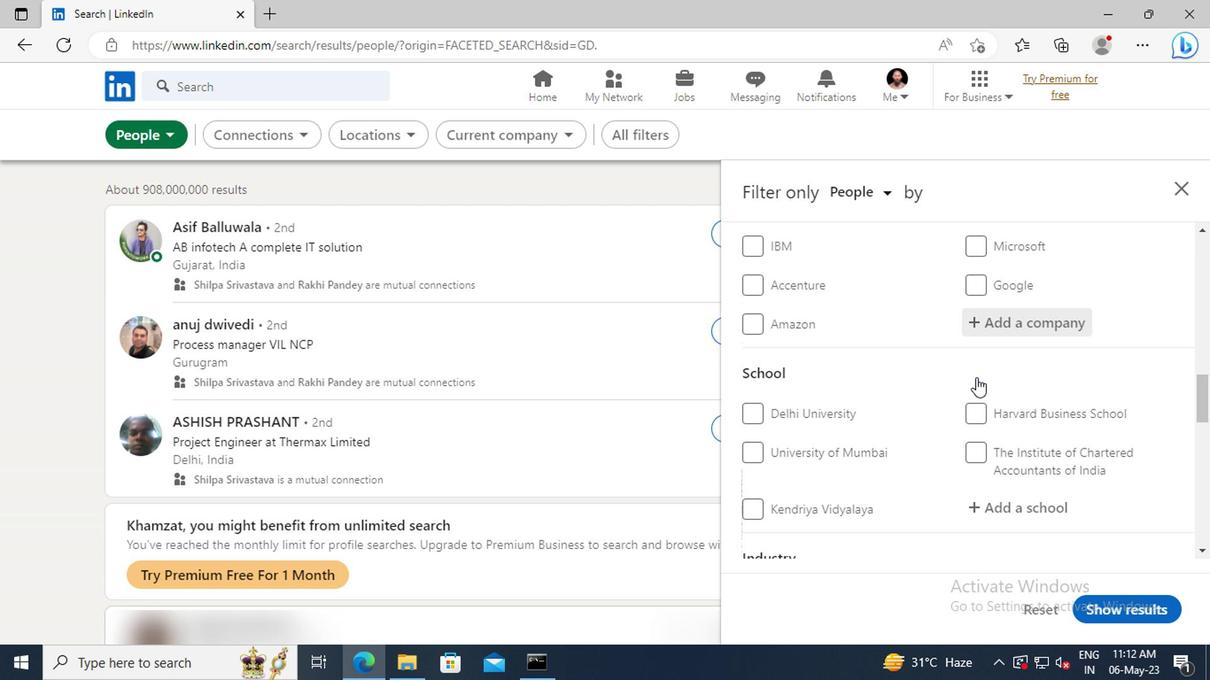 
Action: Mouse moved to (979, 401)
Screenshot: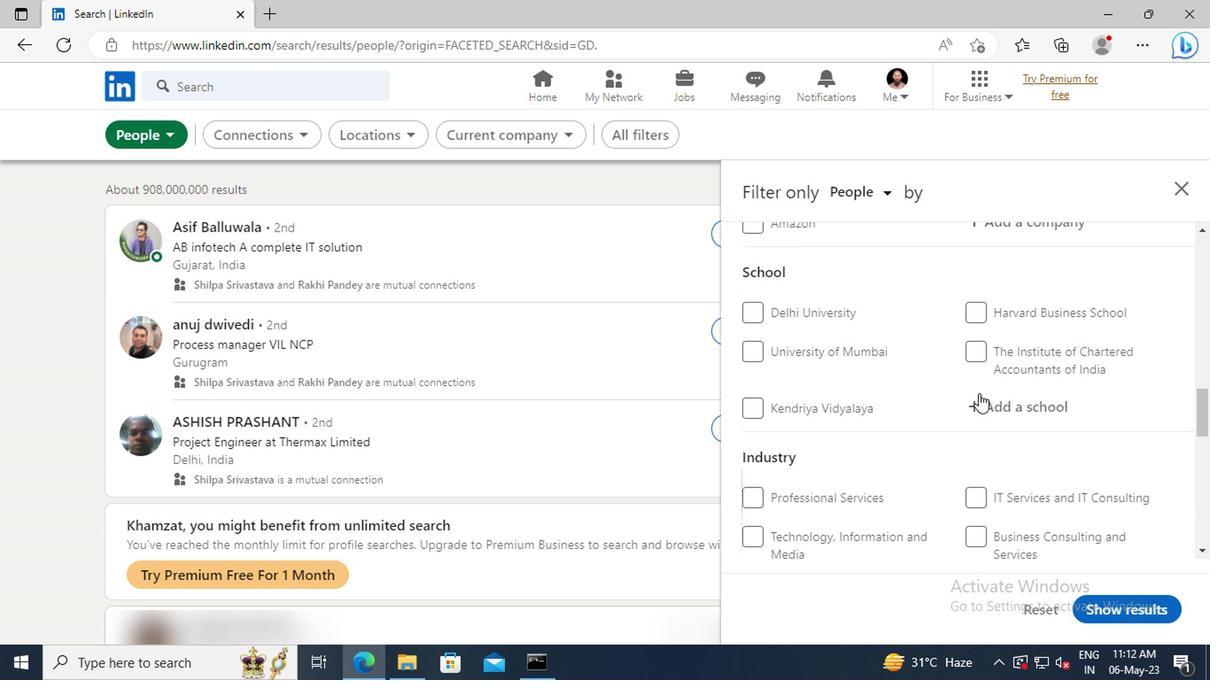 
Action: Mouse pressed left at (979, 401)
Screenshot: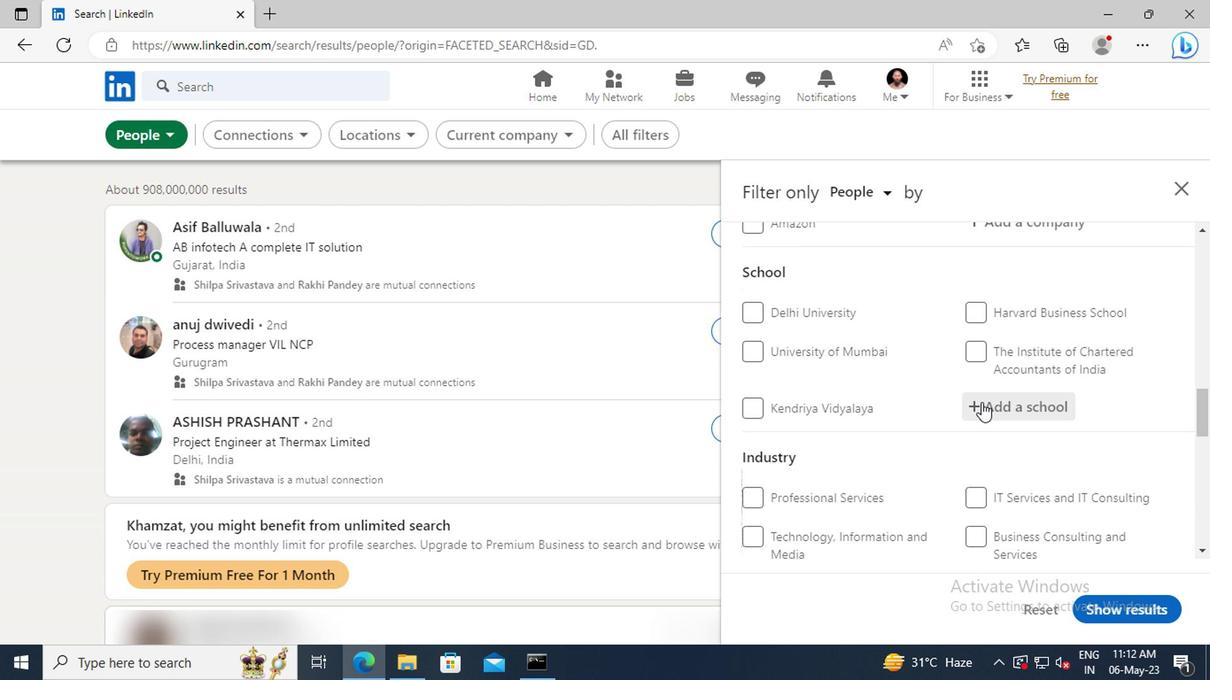 
Action: Mouse moved to (980, 403)
Screenshot: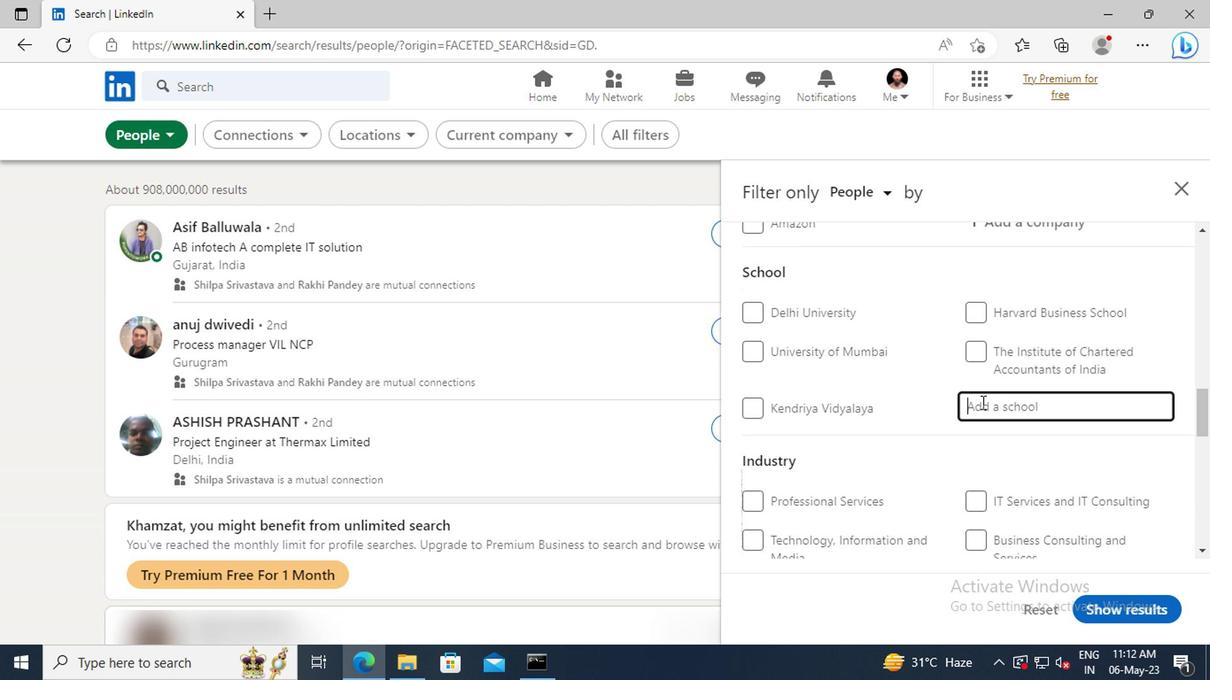 
Action: Key pressed <Key.shift>
Screenshot: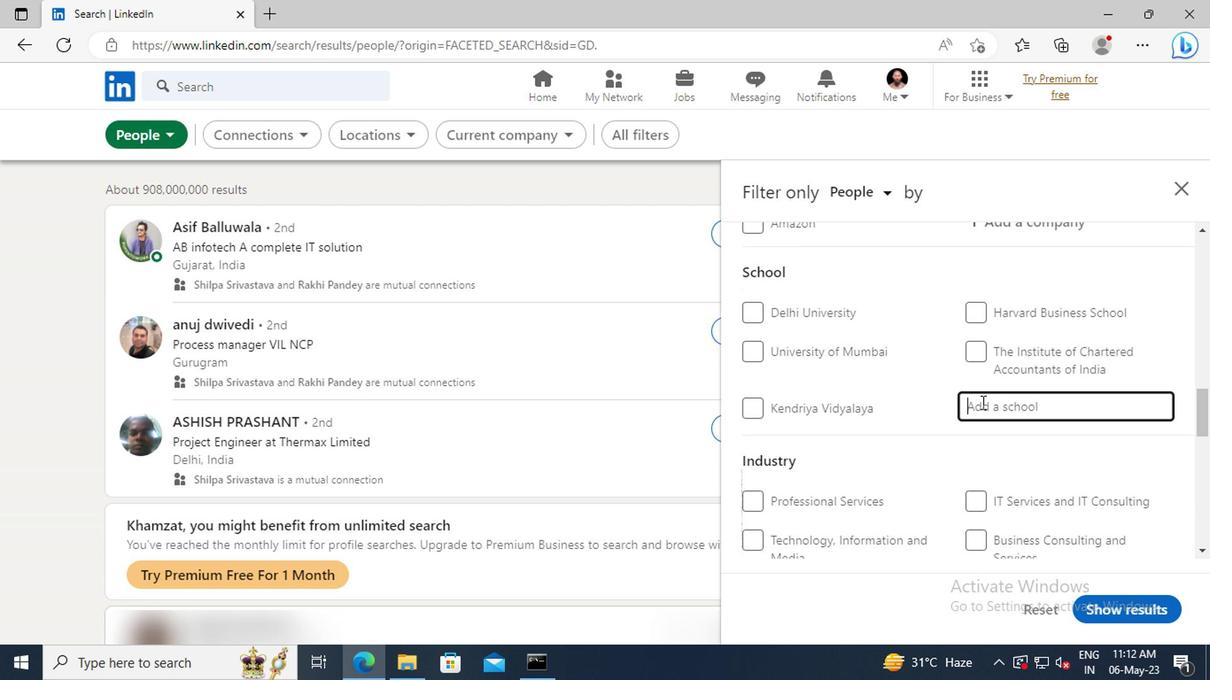
Action: Mouse moved to (980, 404)
Screenshot: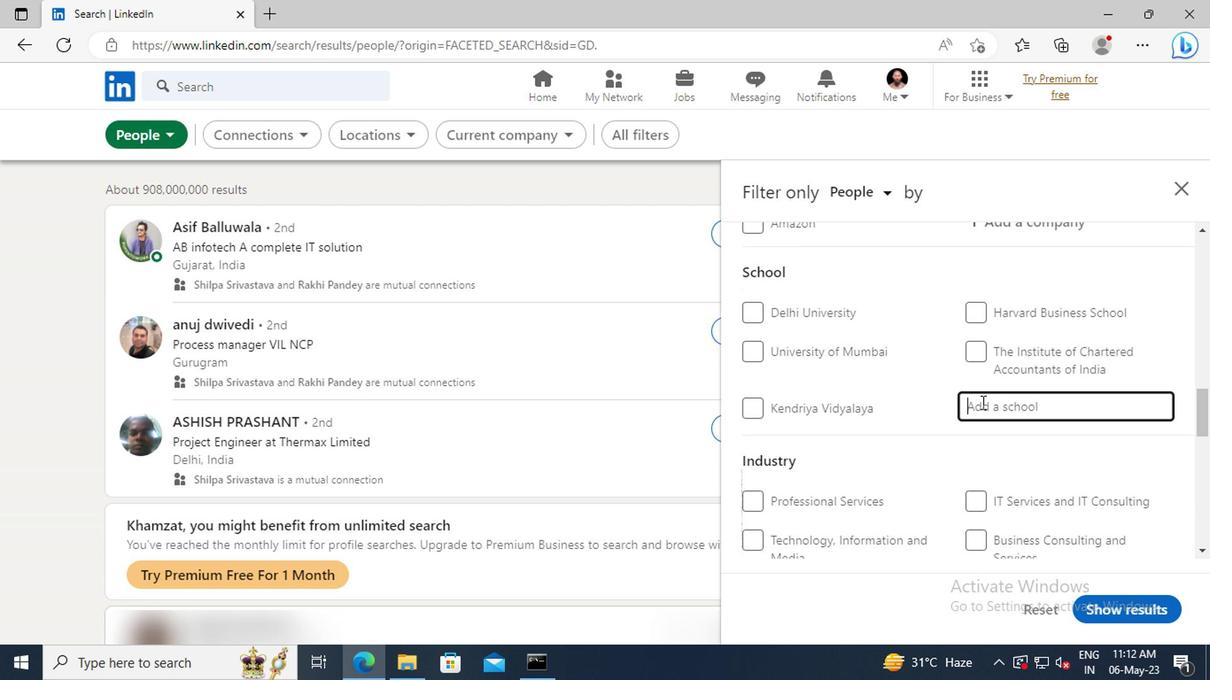 
Action: Key pressed CAREERS<Key.space>FOR<Key.space>YOU
Screenshot: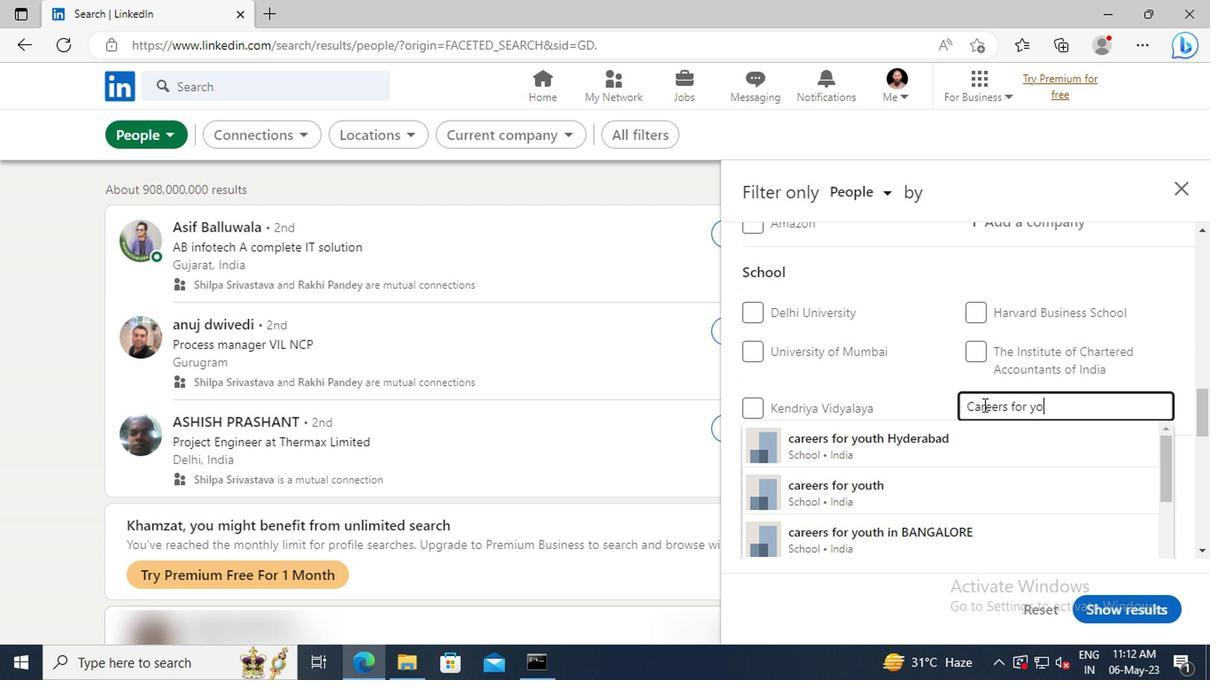 
Action: Mouse moved to (982, 431)
Screenshot: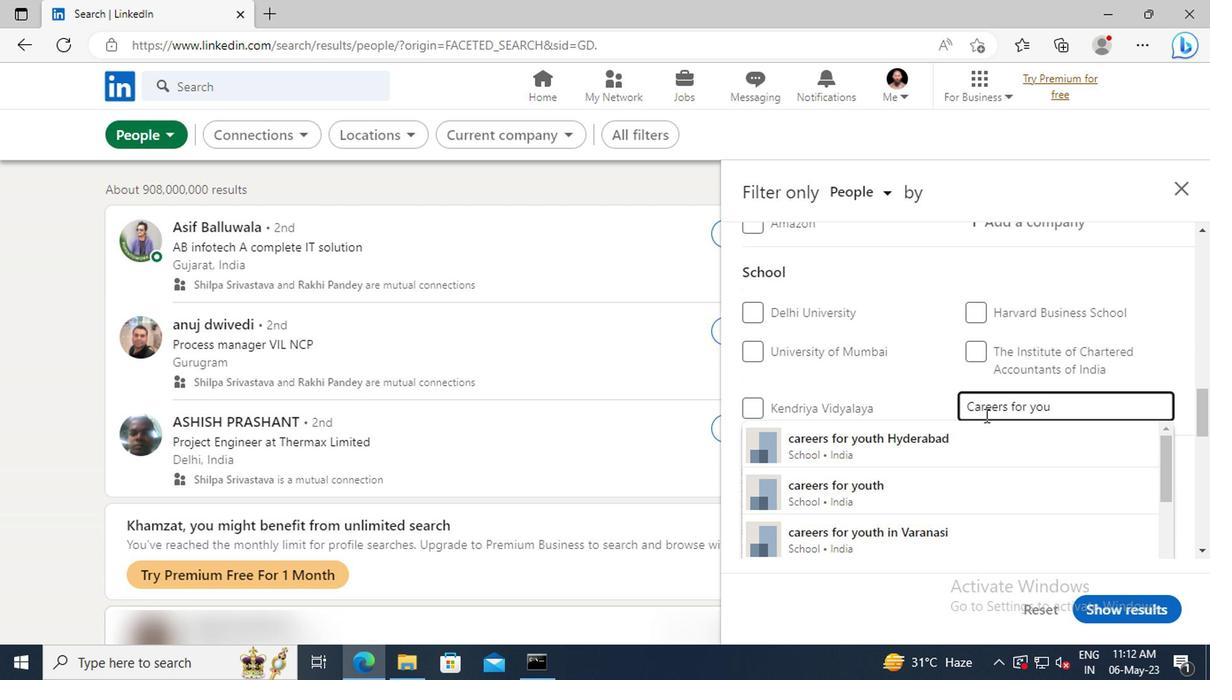
Action: Mouse pressed left at (982, 431)
Screenshot: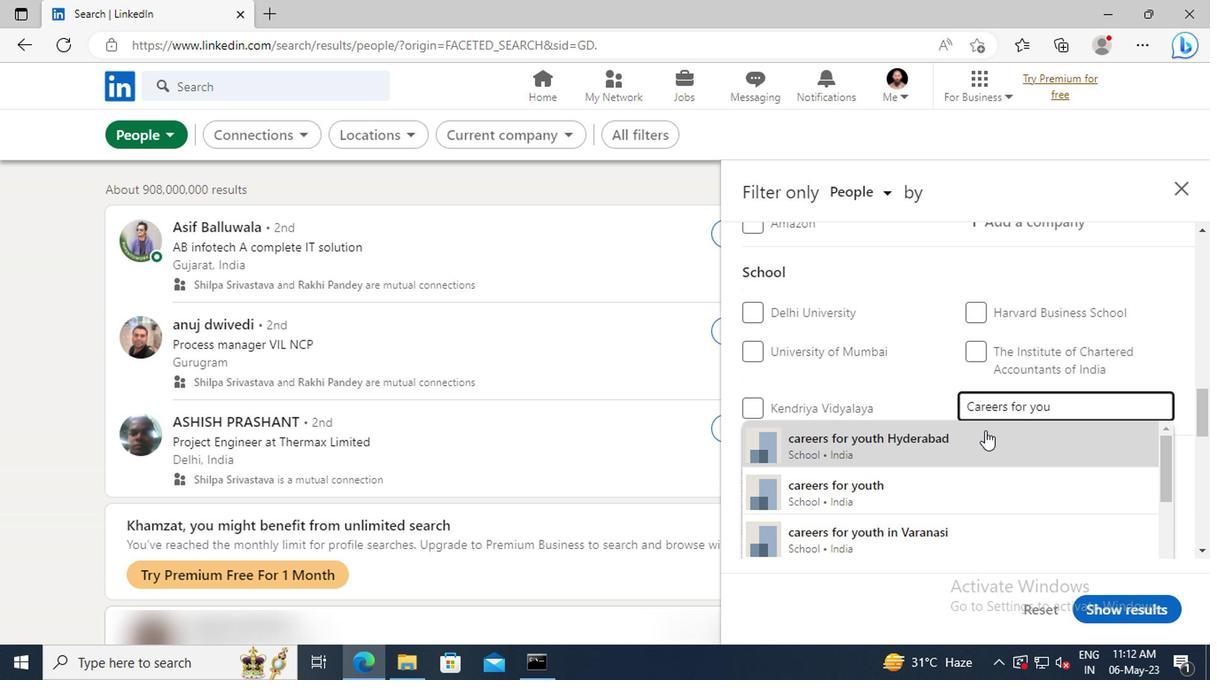 
Action: Mouse scrolled (982, 430) with delta (0, -1)
Screenshot: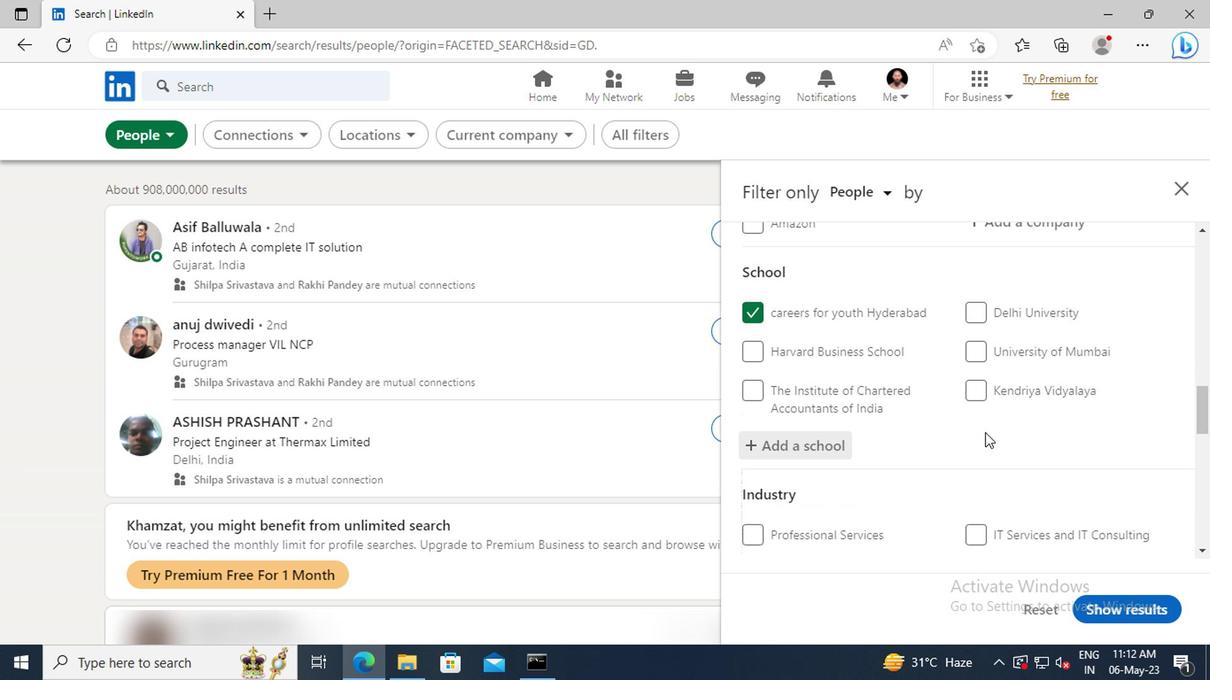
Action: Mouse scrolled (982, 430) with delta (0, -1)
Screenshot: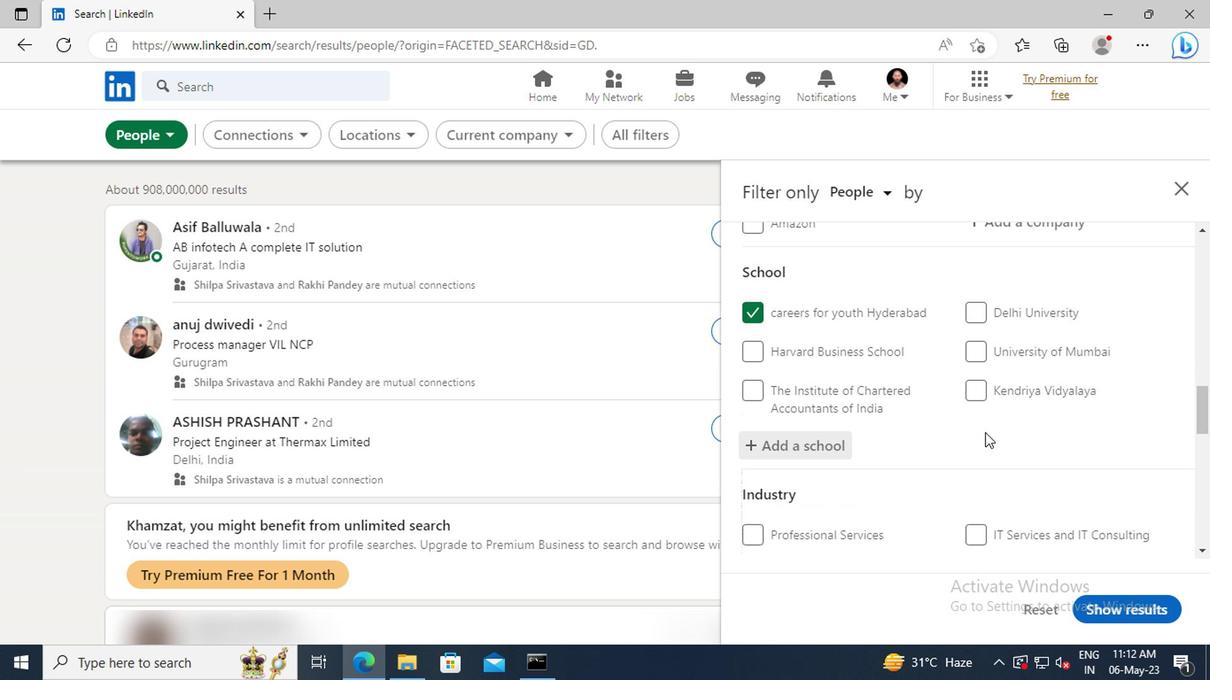 
Action: Mouse moved to (981, 414)
Screenshot: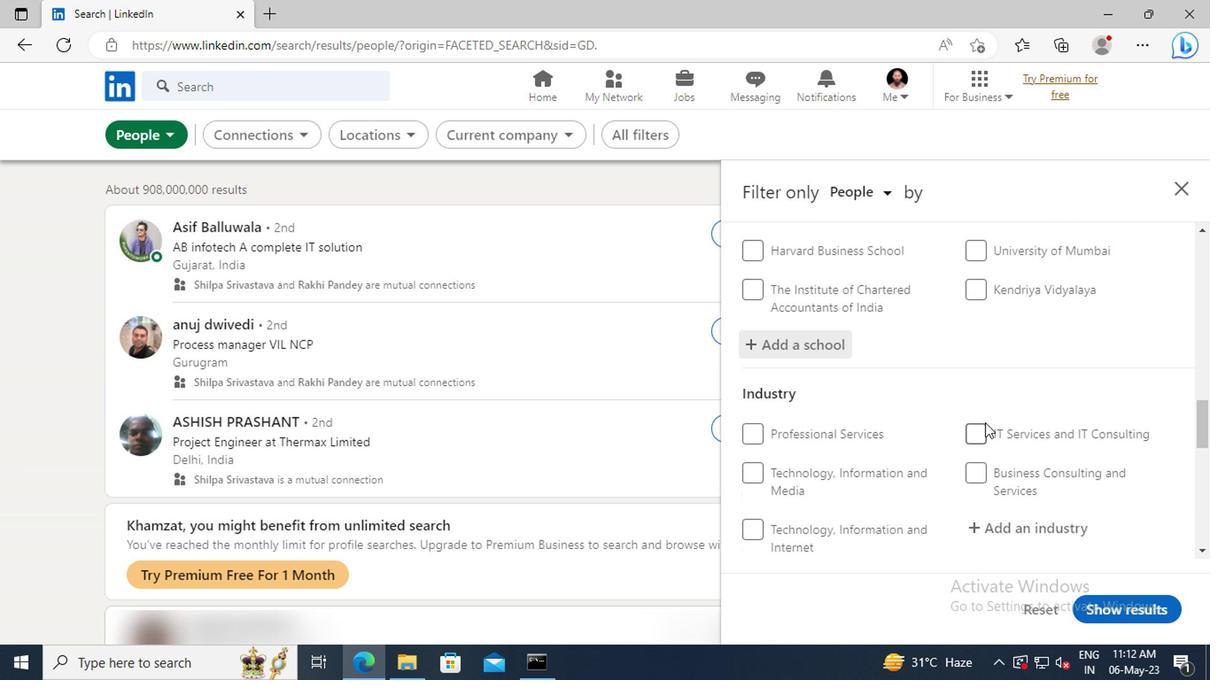
Action: Mouse scrolled (981, 412) with delta (0, -1)
Screenshot: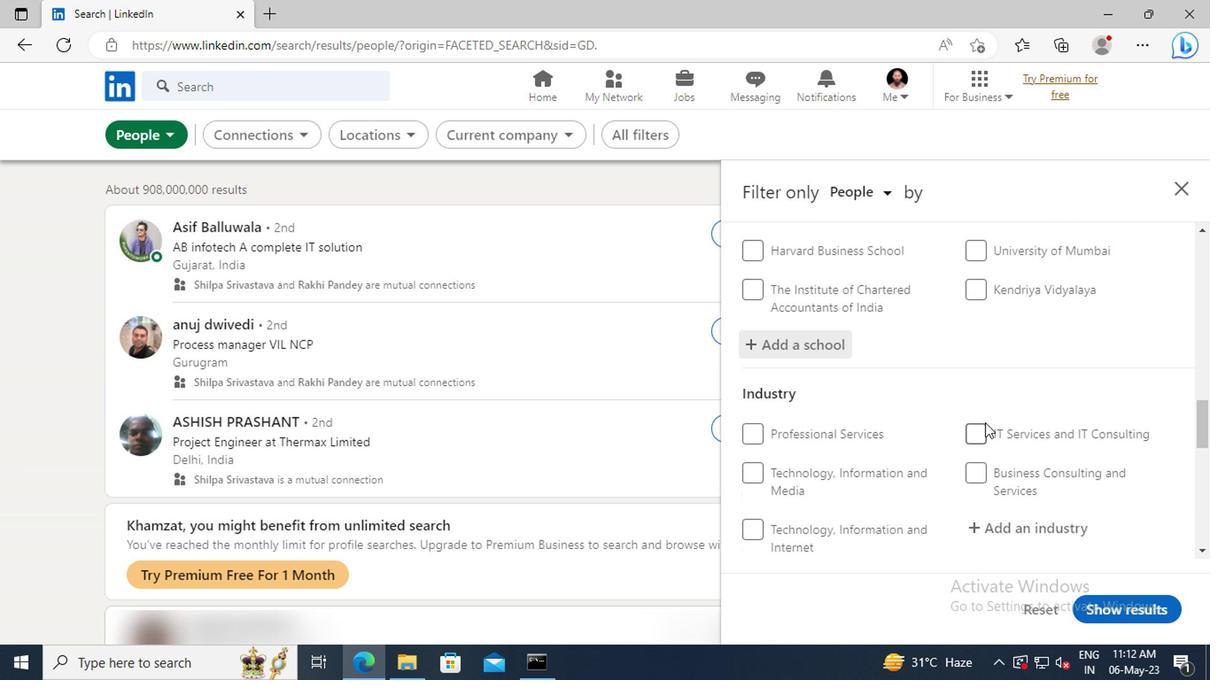 
Action: Mouse moved to (979, 396)
Screenshot: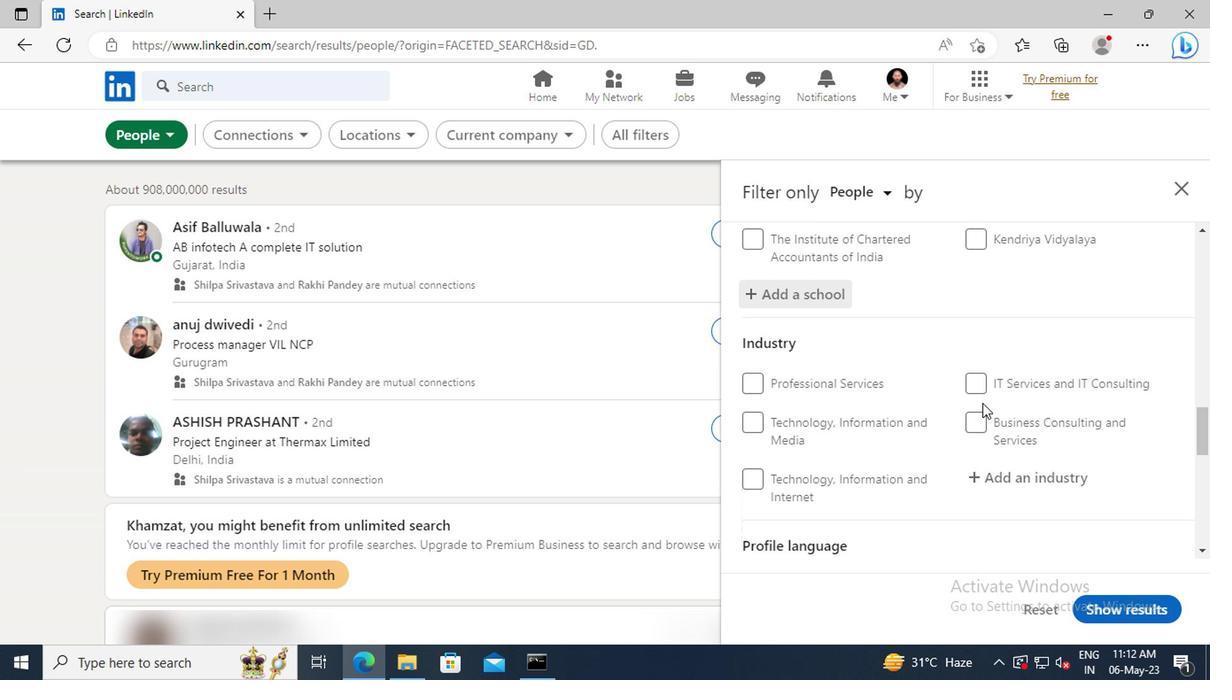
Action: Mouse scrolled (979, 395) with delta (0, 0)
Screenshot: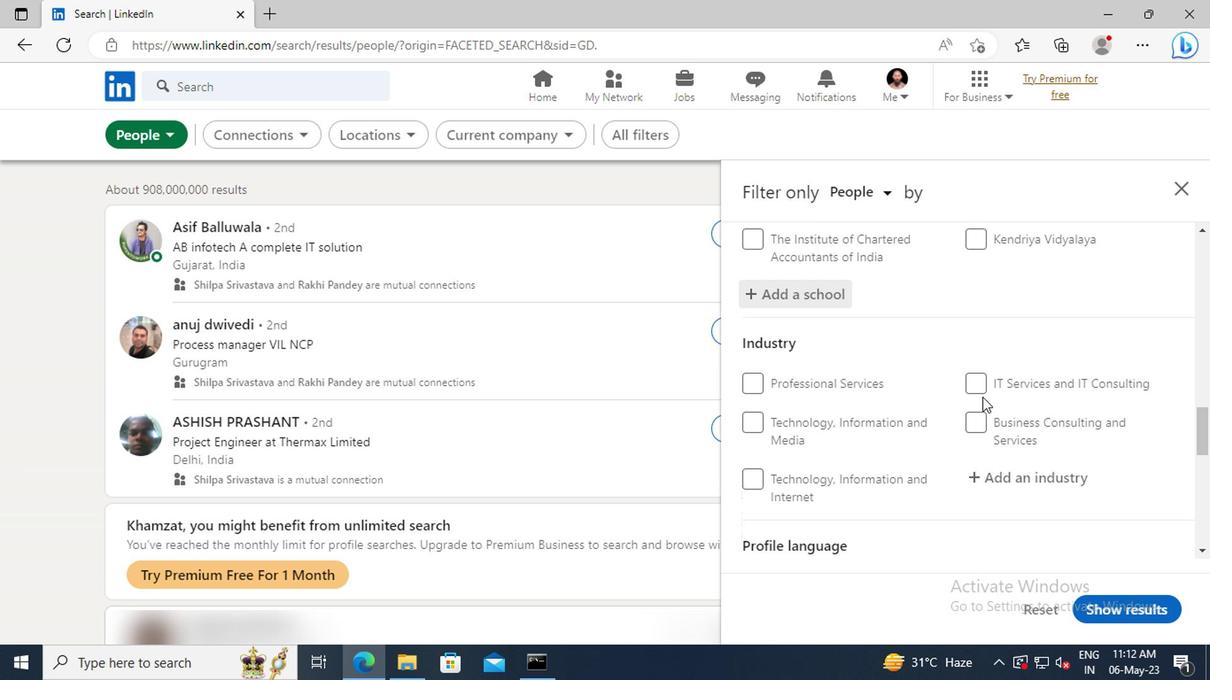 
Action: Mouse scrolled (979, 395) with delta (0, 0)
Screenshot: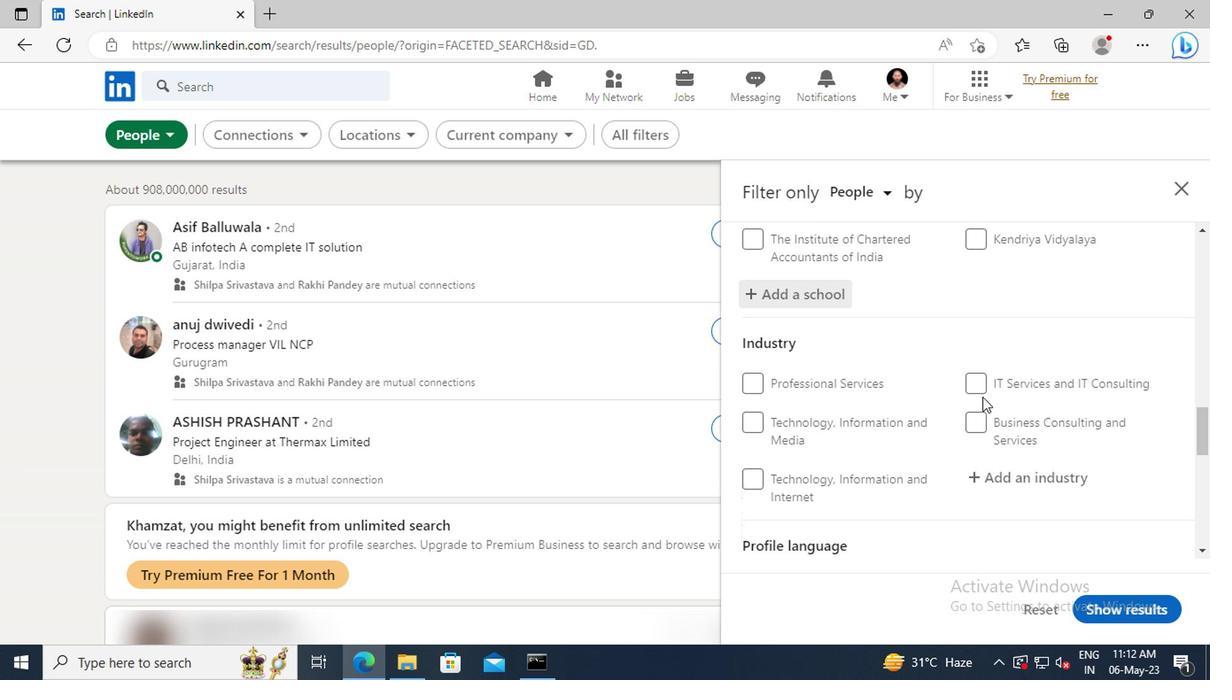 
Action: Mouse moved to (986, 382)
Screenshot: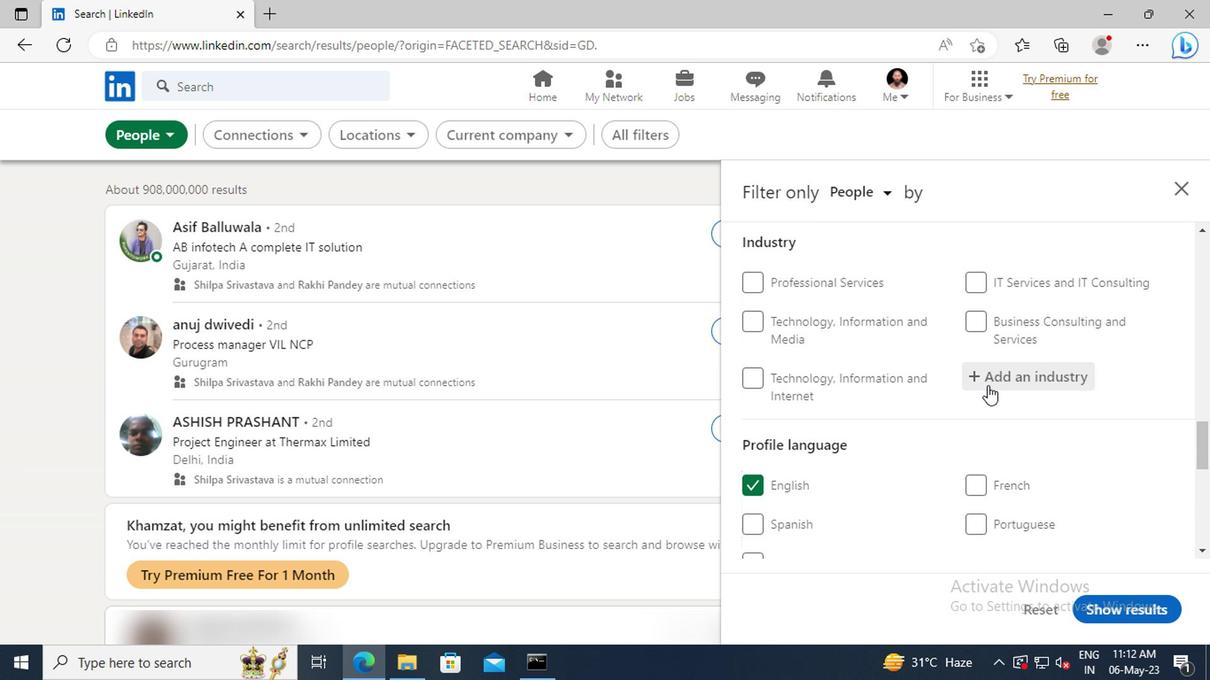 
Action: Mouse pressed left at (986, 382)
Screenshot: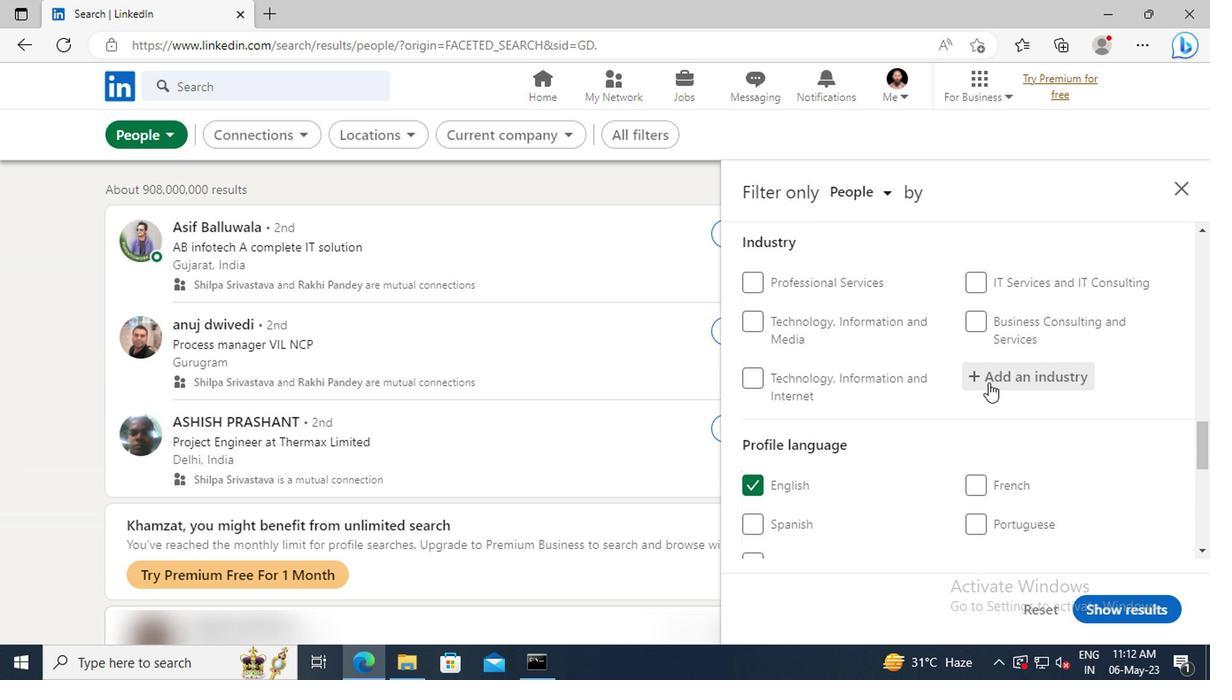 
Action: Key pressed <Key.shift>HOLDING<Key.space>
Screenshot: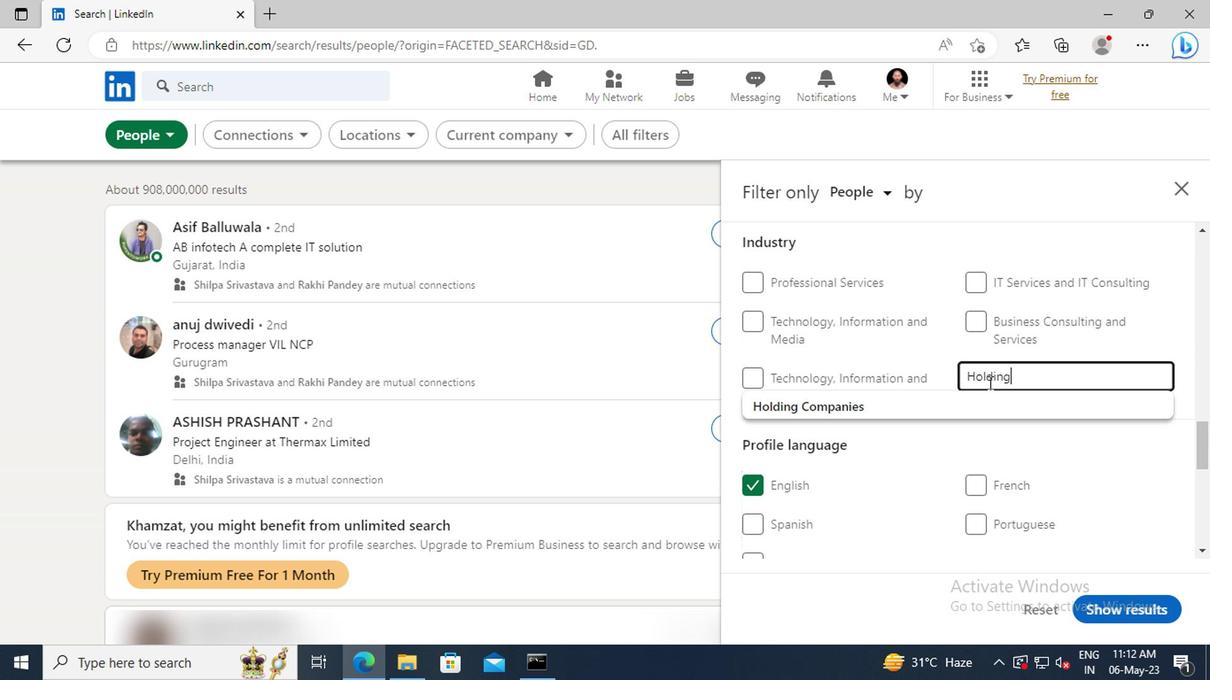 
Action: Mouse moved to (986, 406)
Screenshot: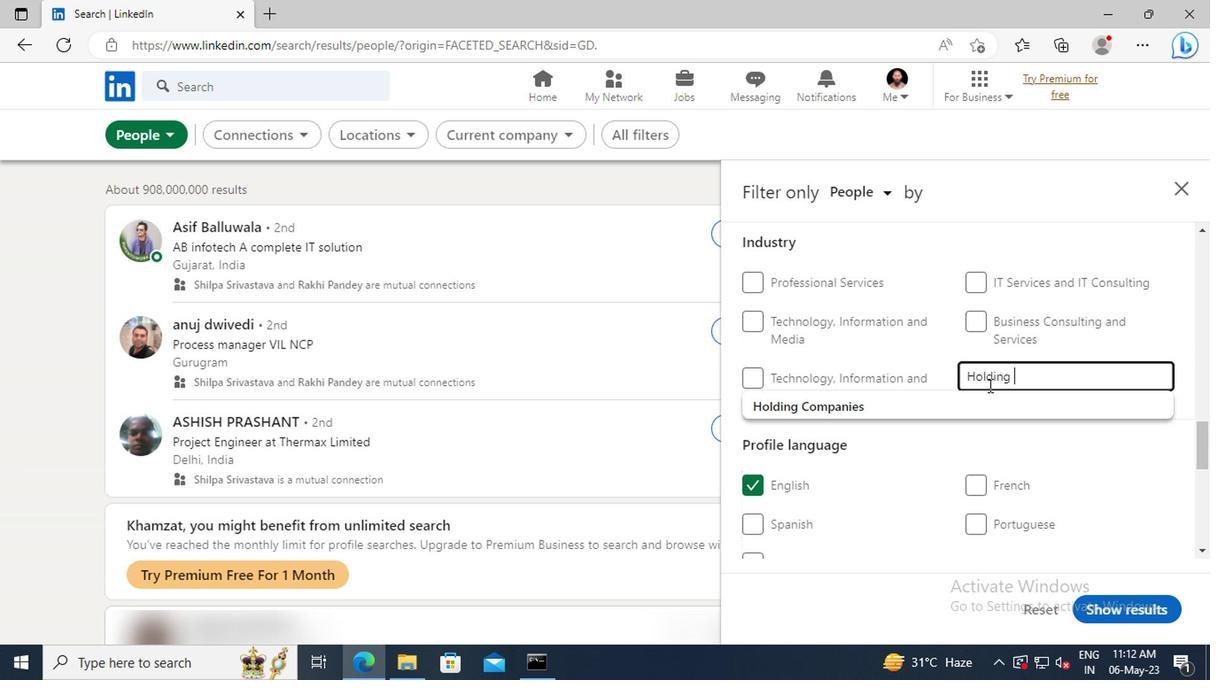
Action: Mouse pressed left at (986, 406)
Screenshot: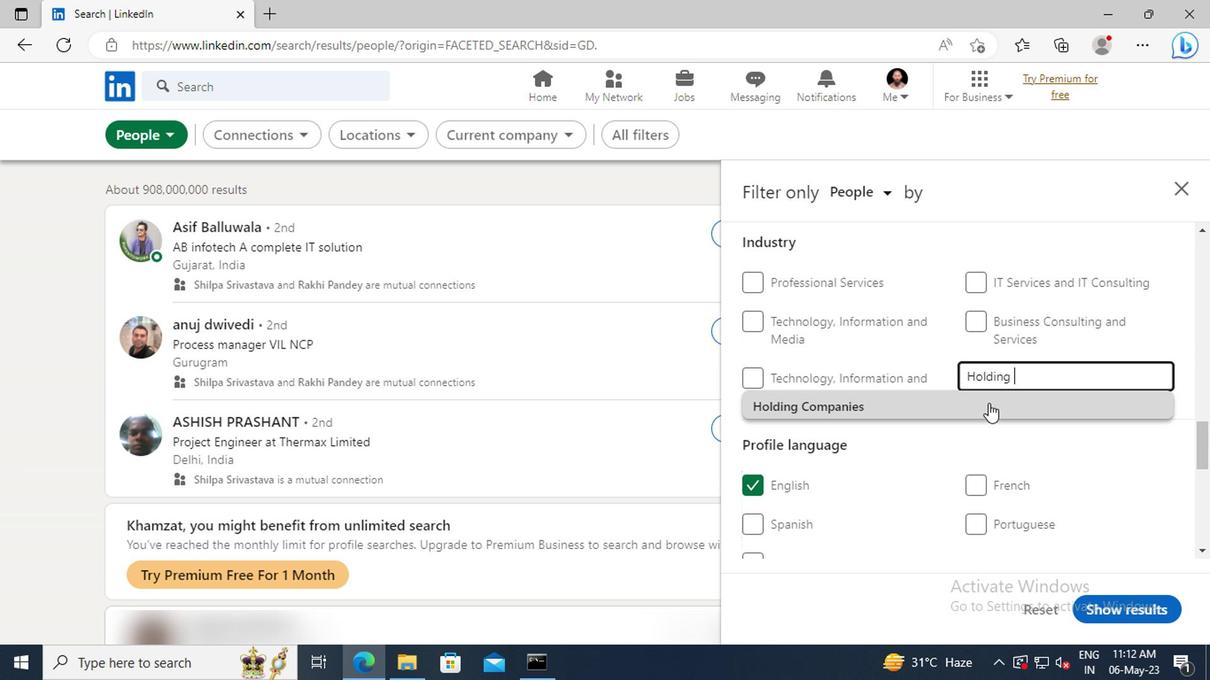 
Action: Mouse scrolled (986, 405) with delta (0, 0)
Screenshot: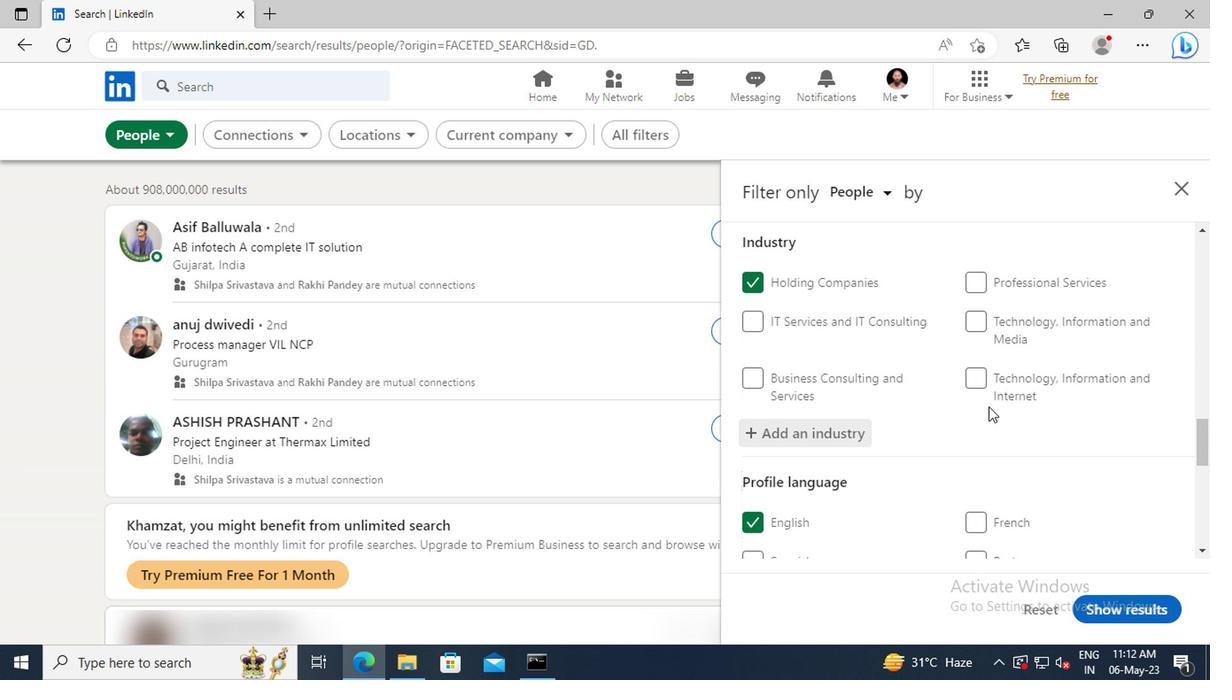 
Action: Mouse scrolled (986, 405) with delta (0, 0)
Screenshot: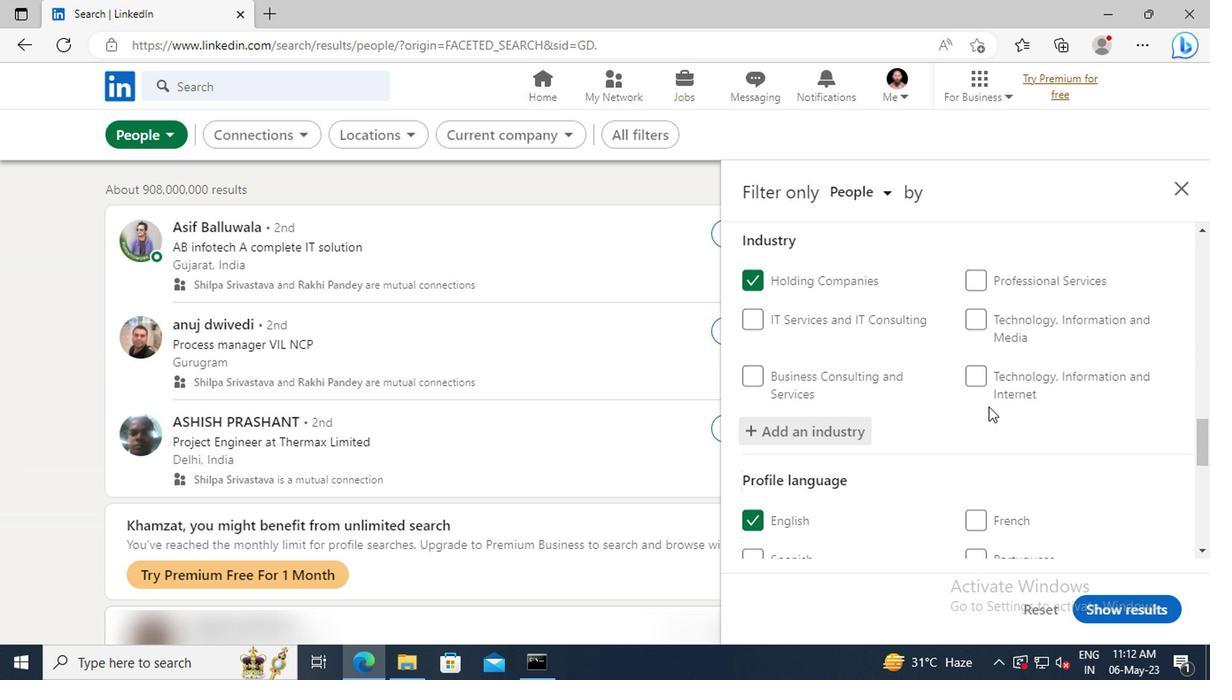 
Action: Mouse scrolled (986, 405) with delta (0, 0)
Screenshot: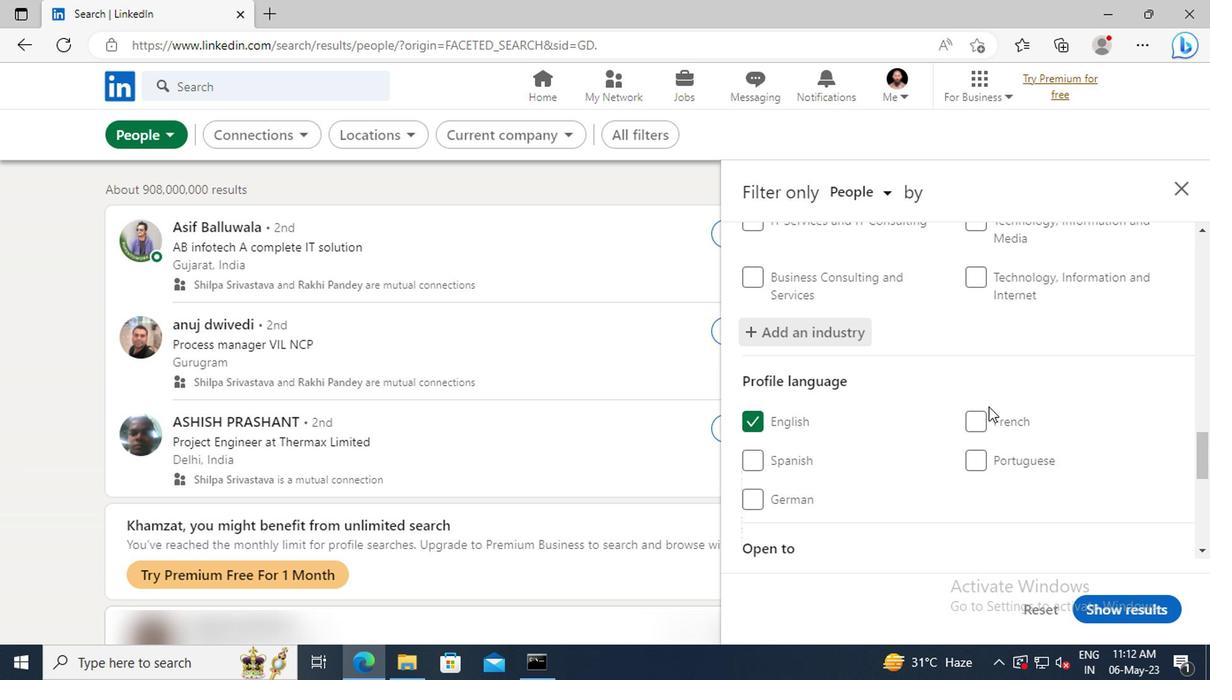 
Action: Mouse scrolled (986, 405) with delta (0, 0)
Screenshot: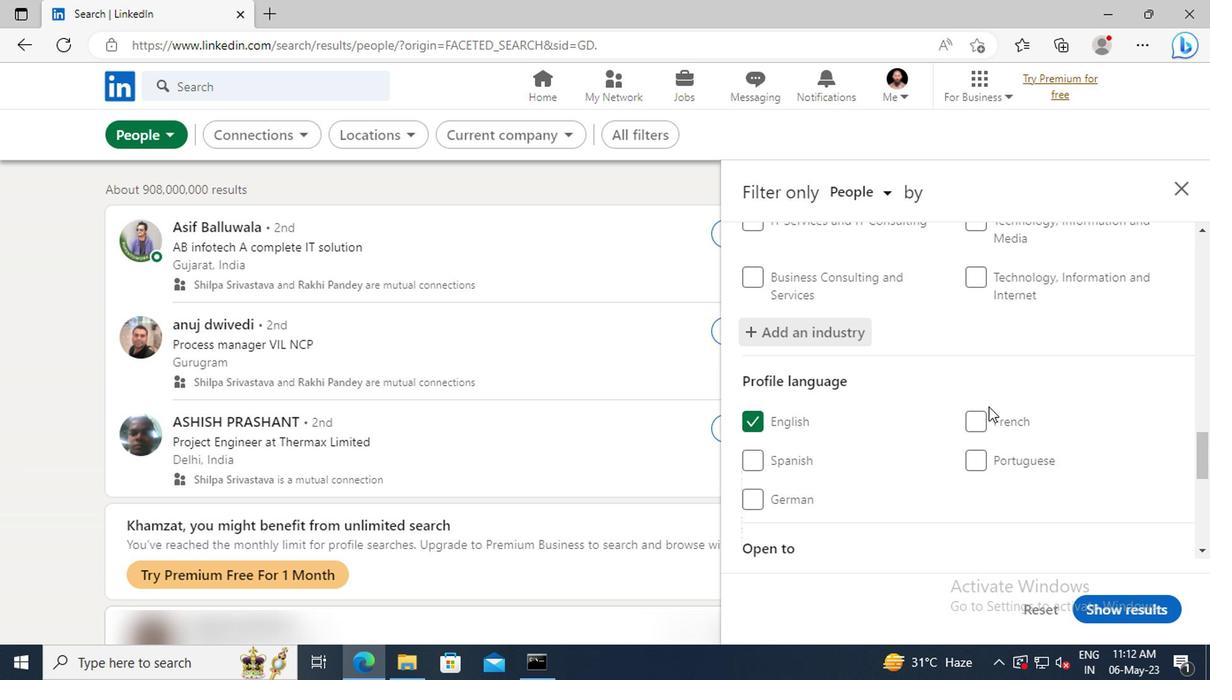 
Action: Mouse moved to (986, 399)
Screenshot: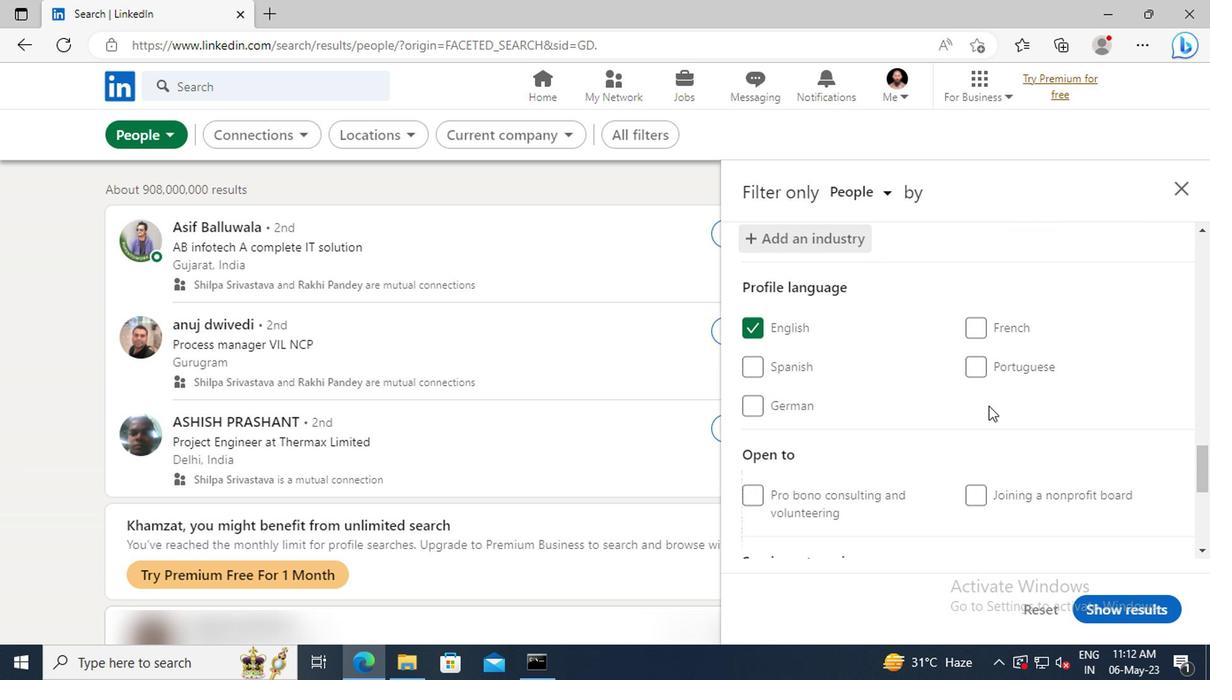 
Action: Mouse scrolled (986, 399) with delta (0, 0)
Screenshot: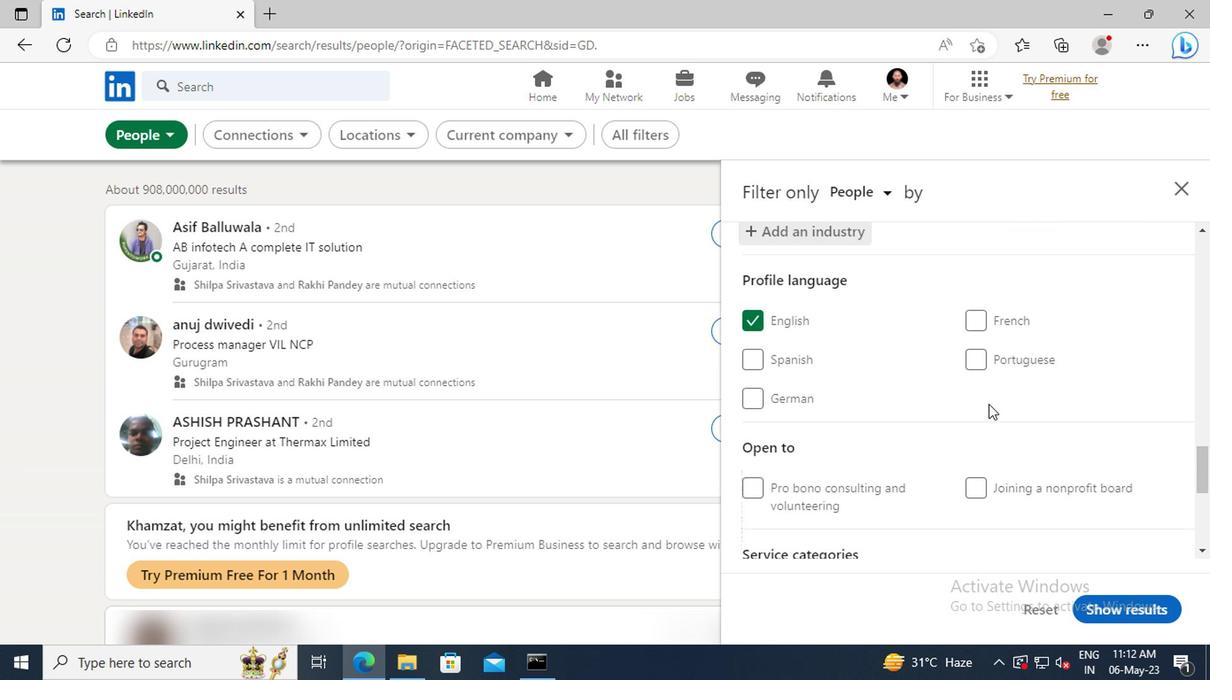 
Action: Mouse scrolled (986, 399) with delta (0, 0)
Screenshot: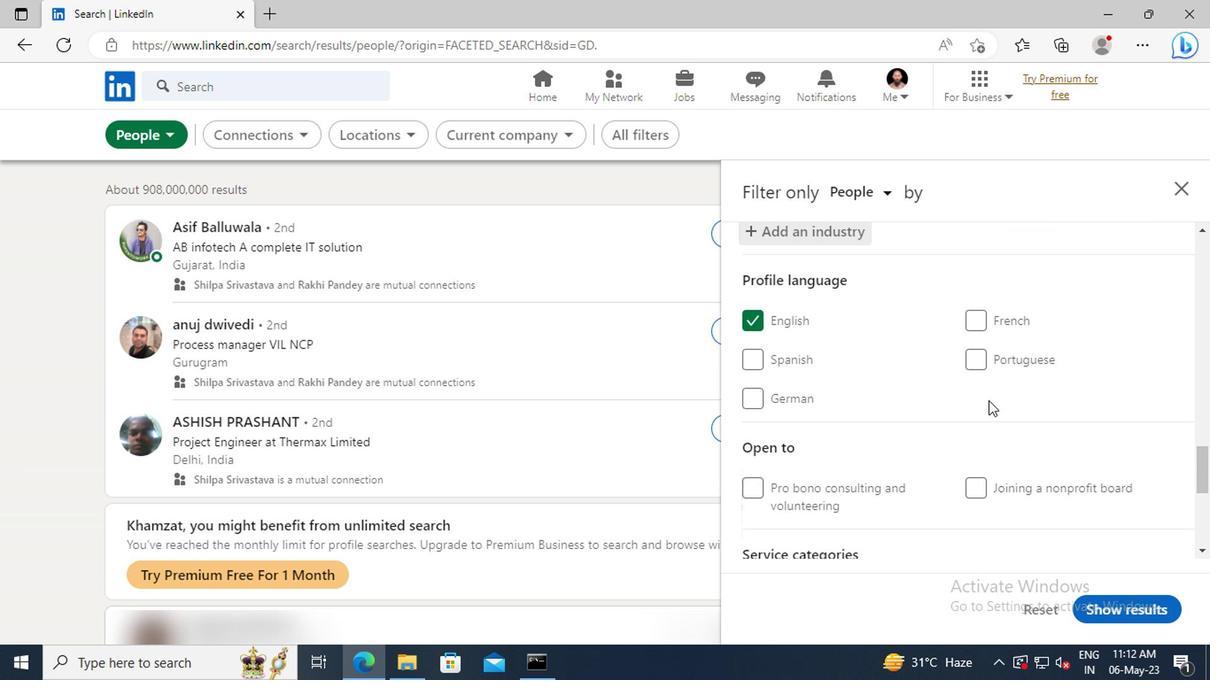 
Action: Mouse moved to (984, 387)
Screenshot: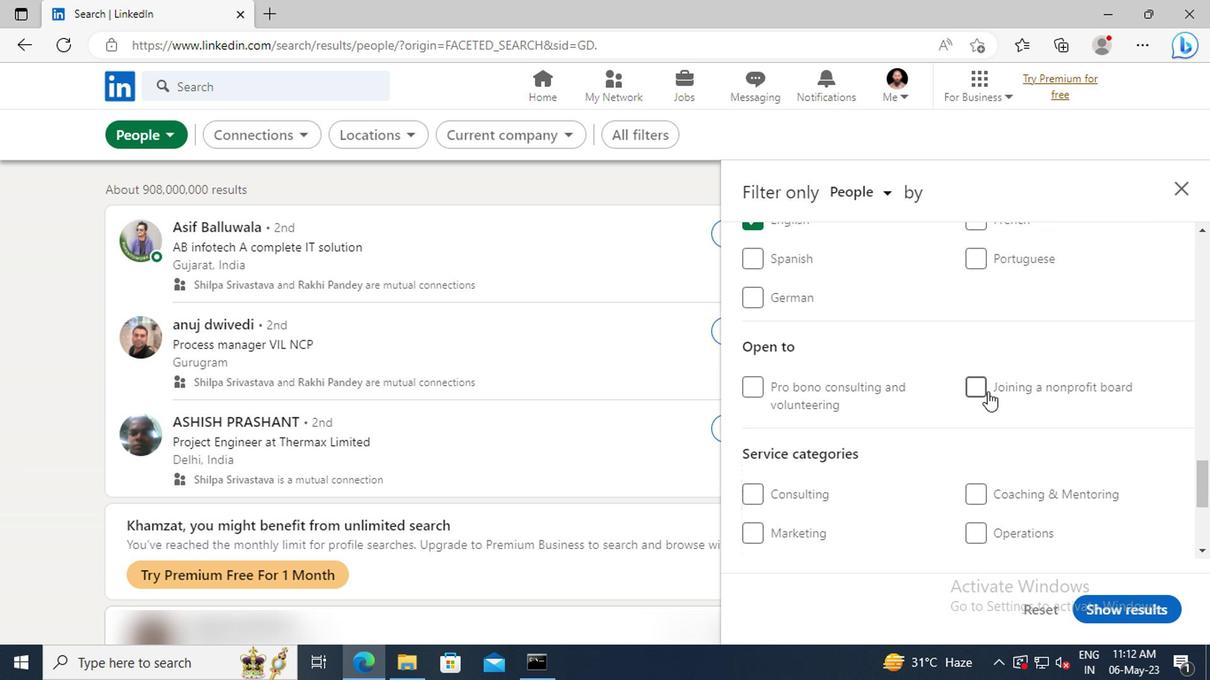 
Action: Mouse scrolled (984, 385) with delta (0, -1)
Screenshot: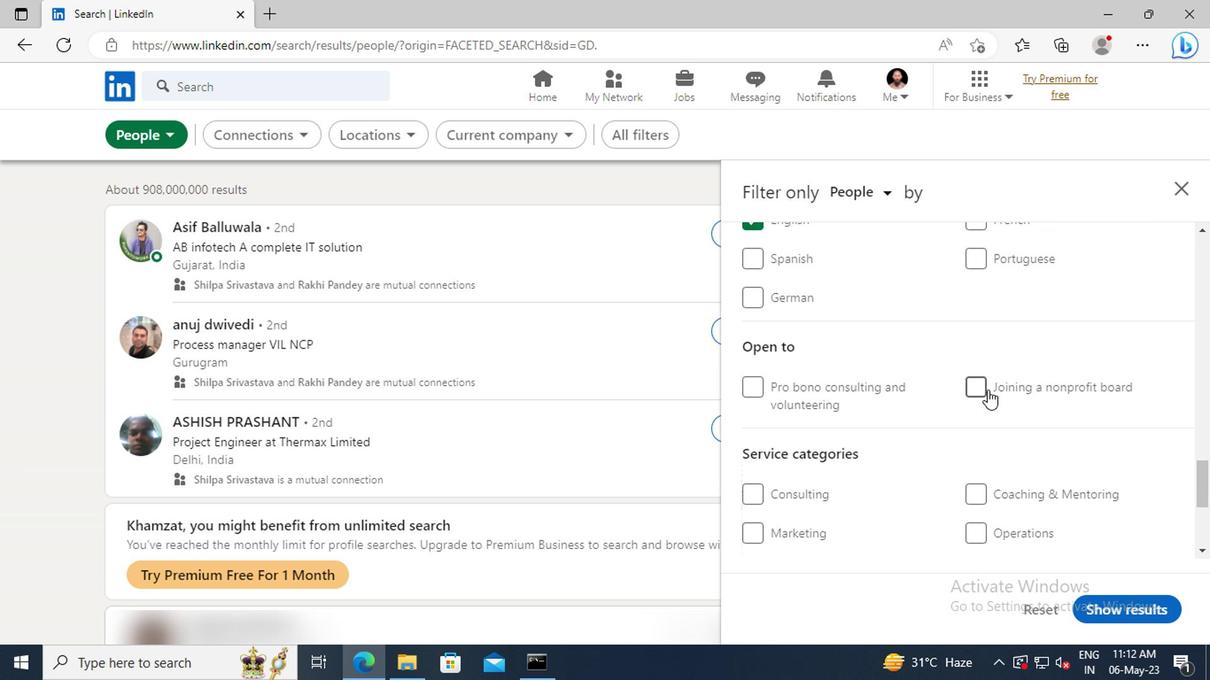 
Action: Mouse scrolled (984, 385) with delta (0, -1)
Screenshot: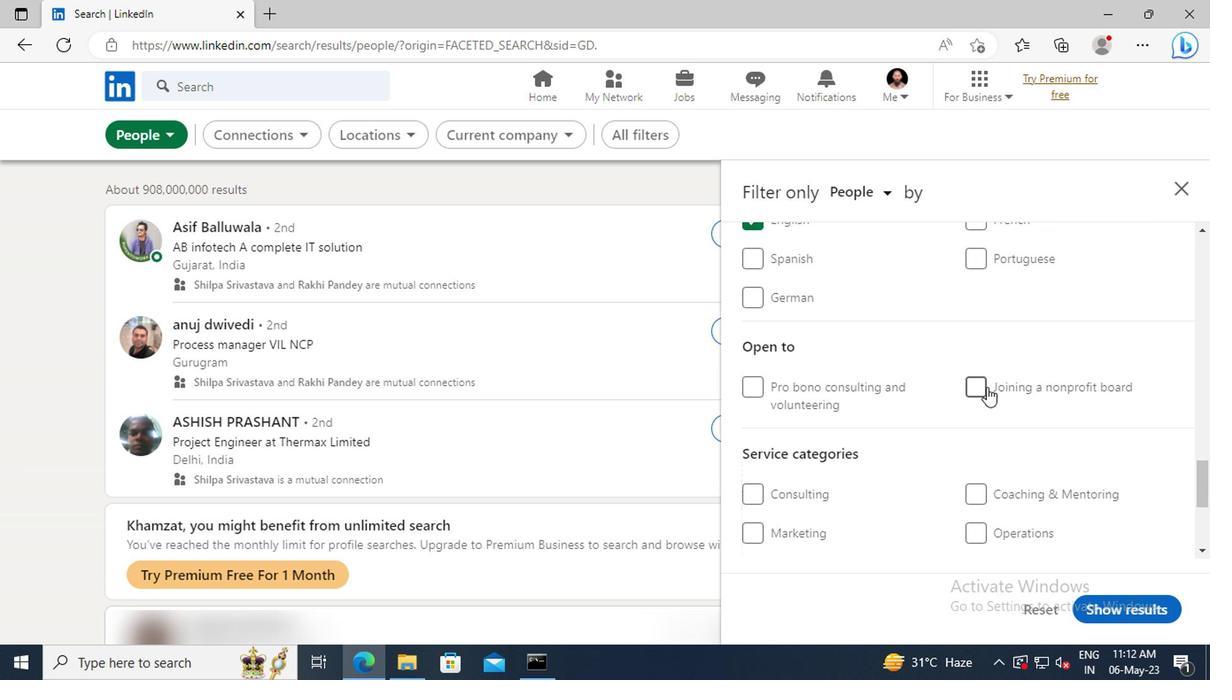 
Action: Mouse scrolled (984, 385) with delta (0, -1)
Screenshot: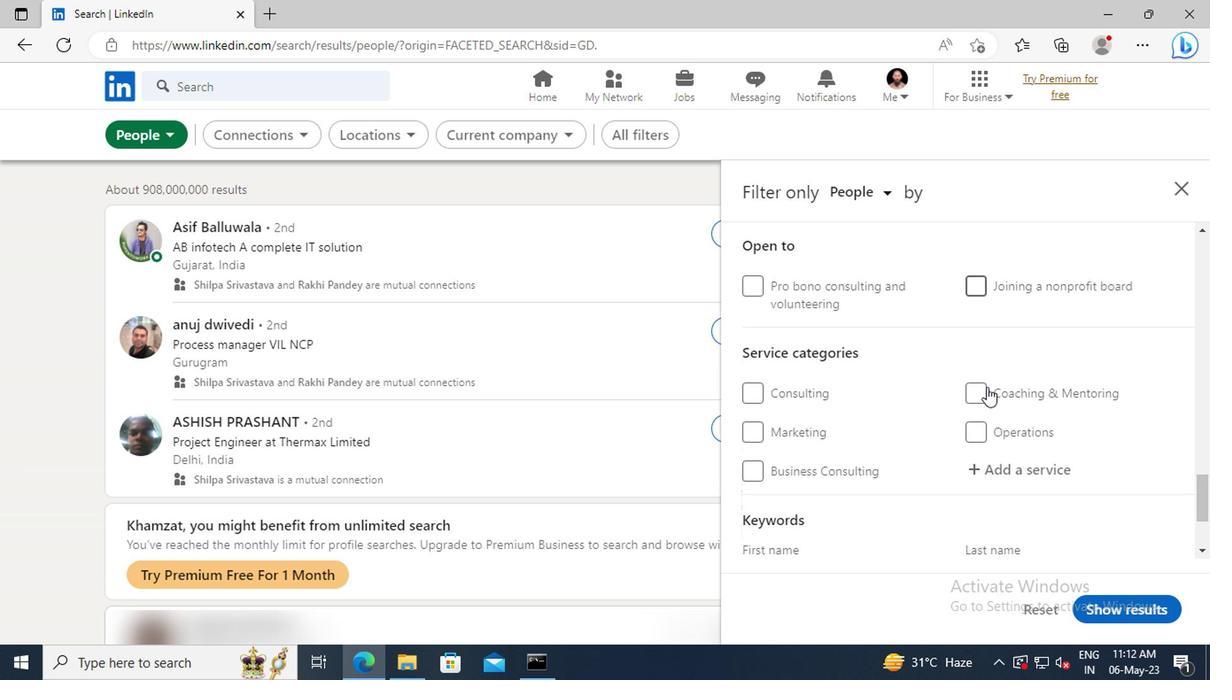 
Action: Mouse scrolled (984, 385) with delta (0, -1)
Screenshot: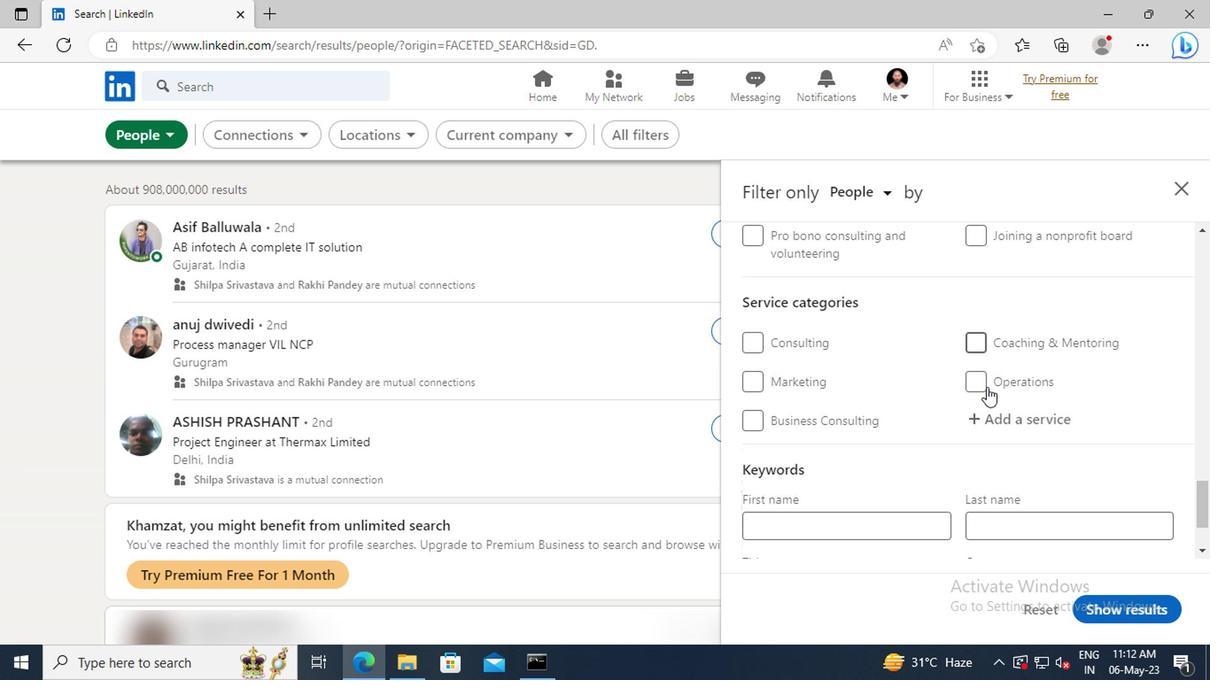 
Action: Mouse moved to (986, 378)
Screenshot: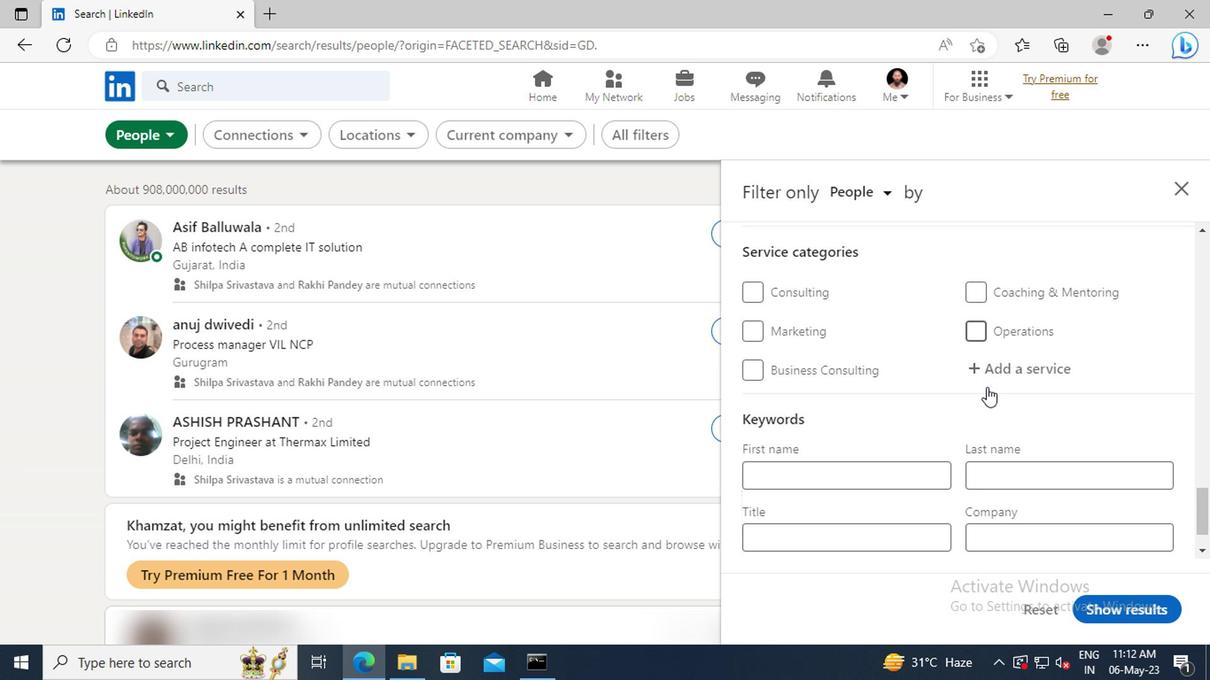 
Action: Mouse pressed left at (986, 378)
Screenshot: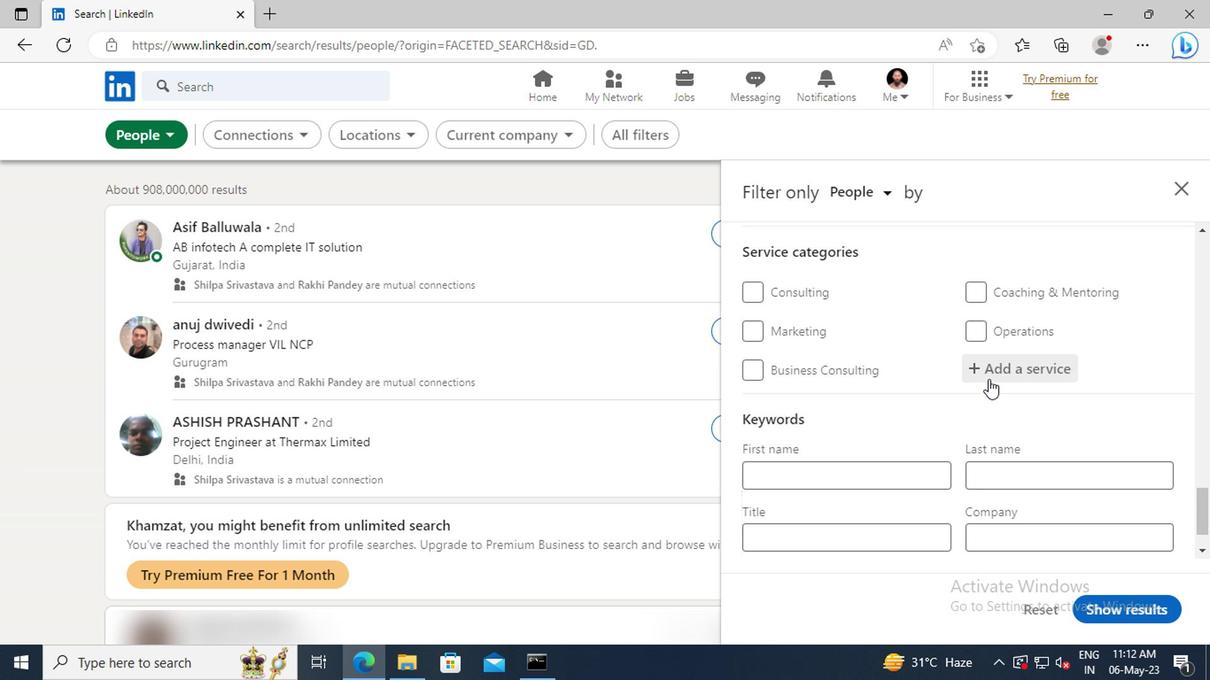 
Action: Key pressed <Key.shift>PROGRAM<Key.space><Key.shift>M
Screenshot: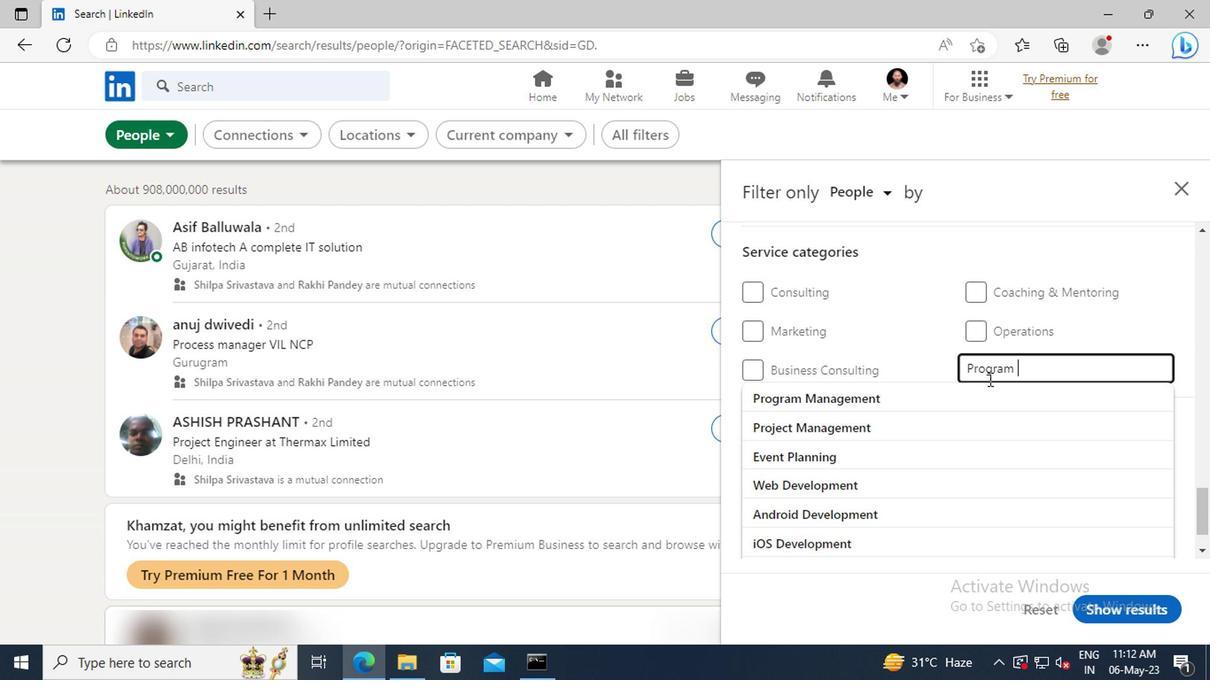 
Action: Mouse moved to (984, 389)
Screenshot: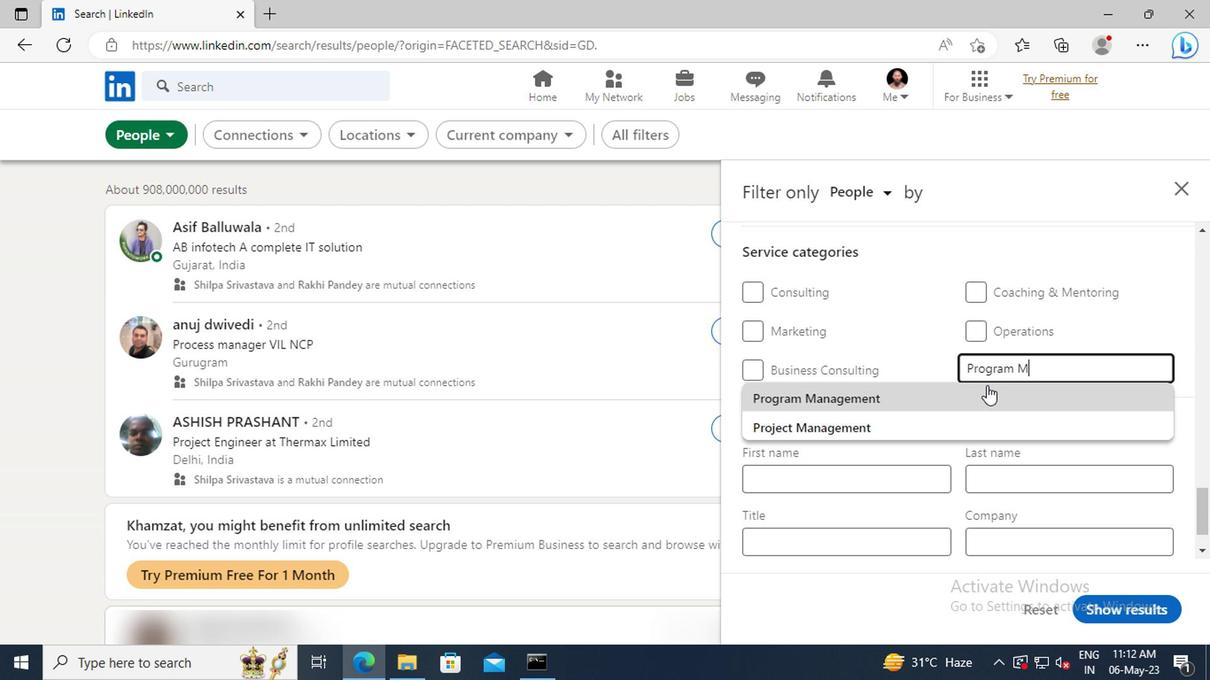 
Action: Mouse pressed left at (984, 389)
Screenshot: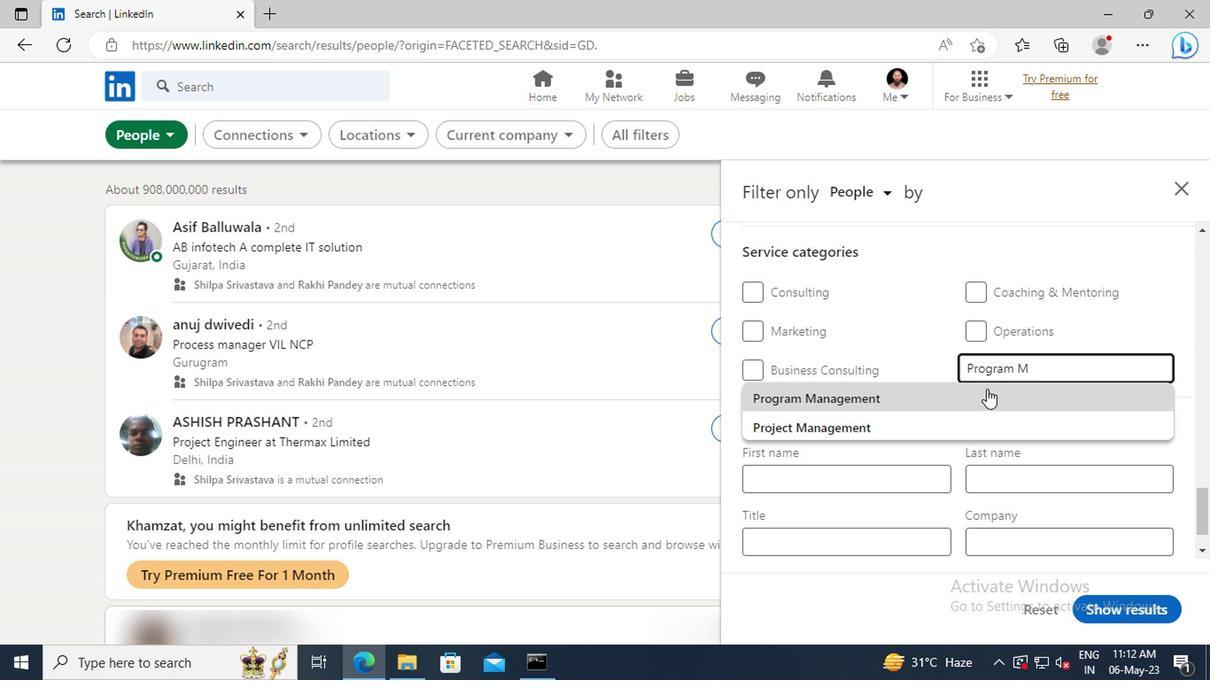 
Action: Mouse scrolled (984, 388) with delta (0, -1)
Screenshot: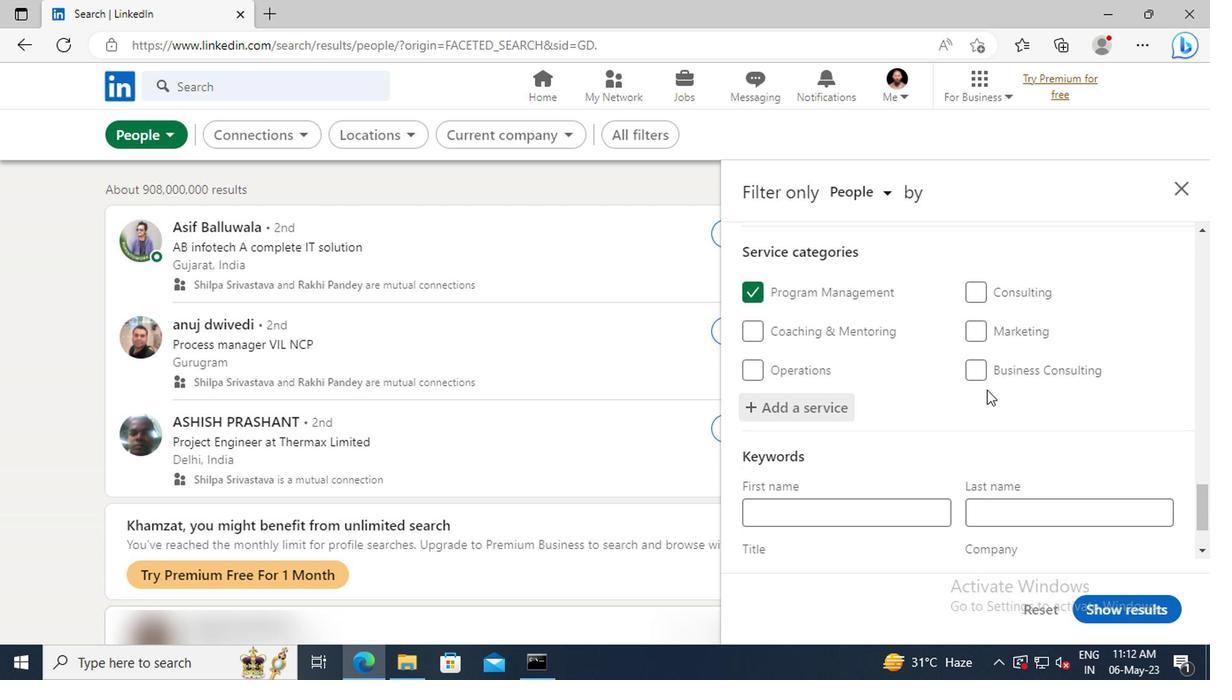 
Action: Mouse scrolled (984, 388) with delta (0, -1)
Screenshot: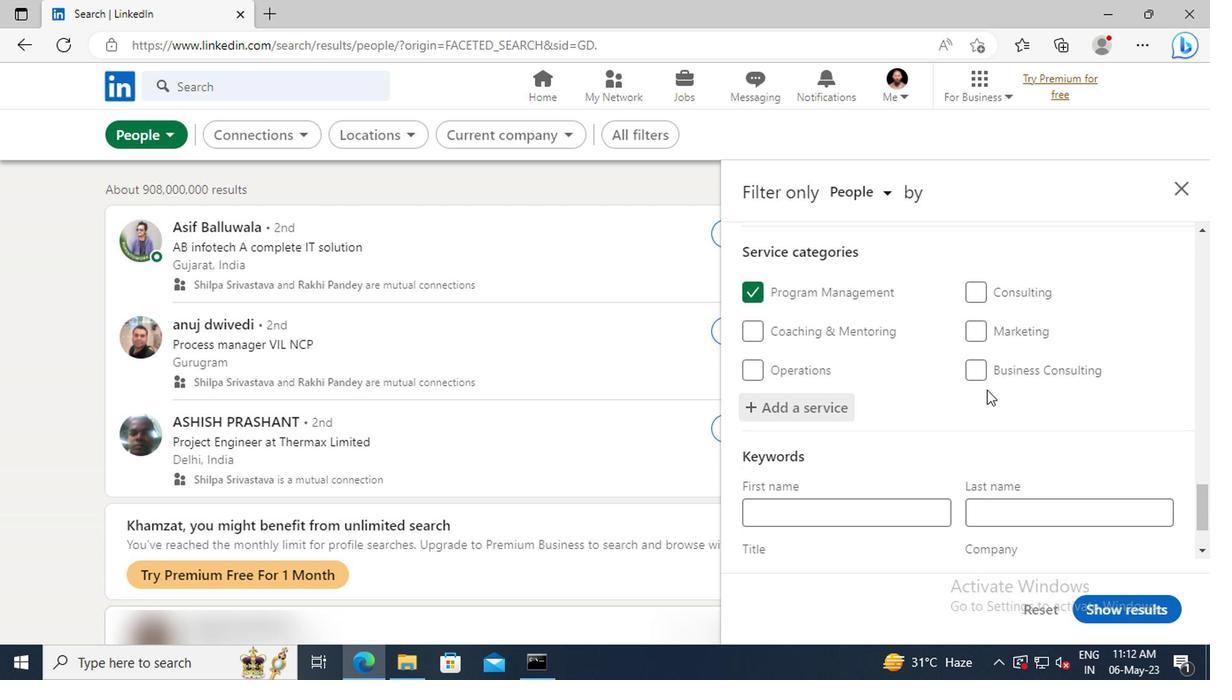 
Action: Mouse scrolled (984, 388) with delta (0, -1)
Screenshot: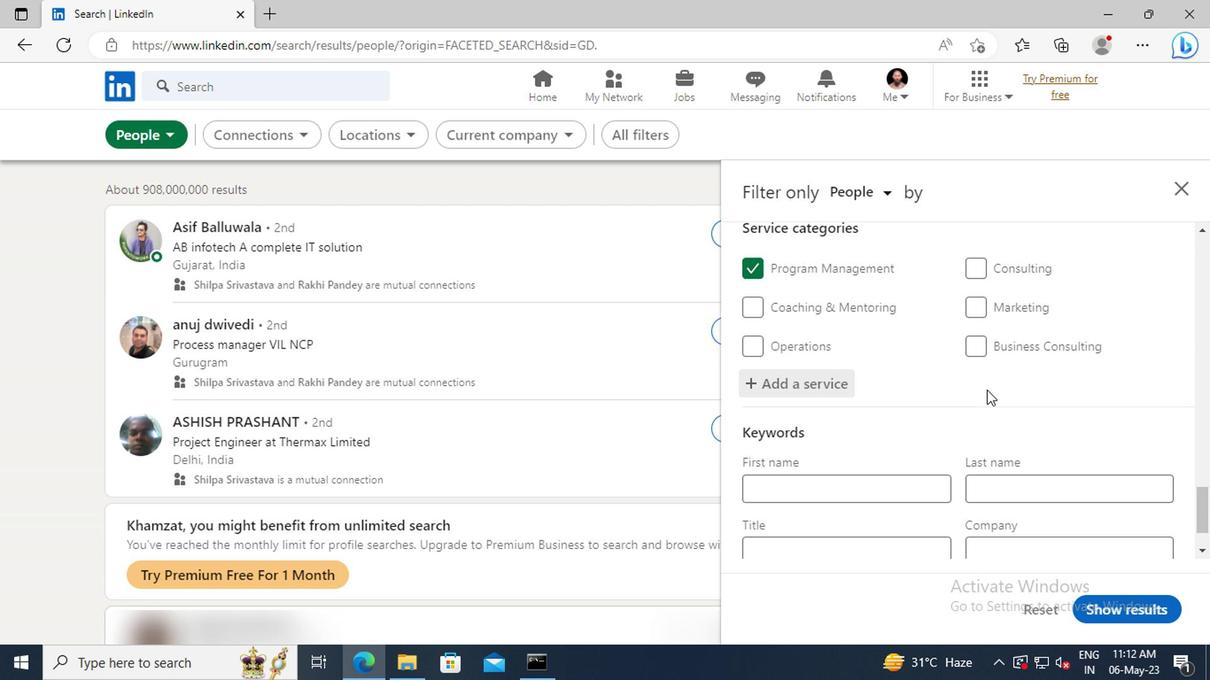 
Action: Mouse moved to (865, 472)
Screenshot: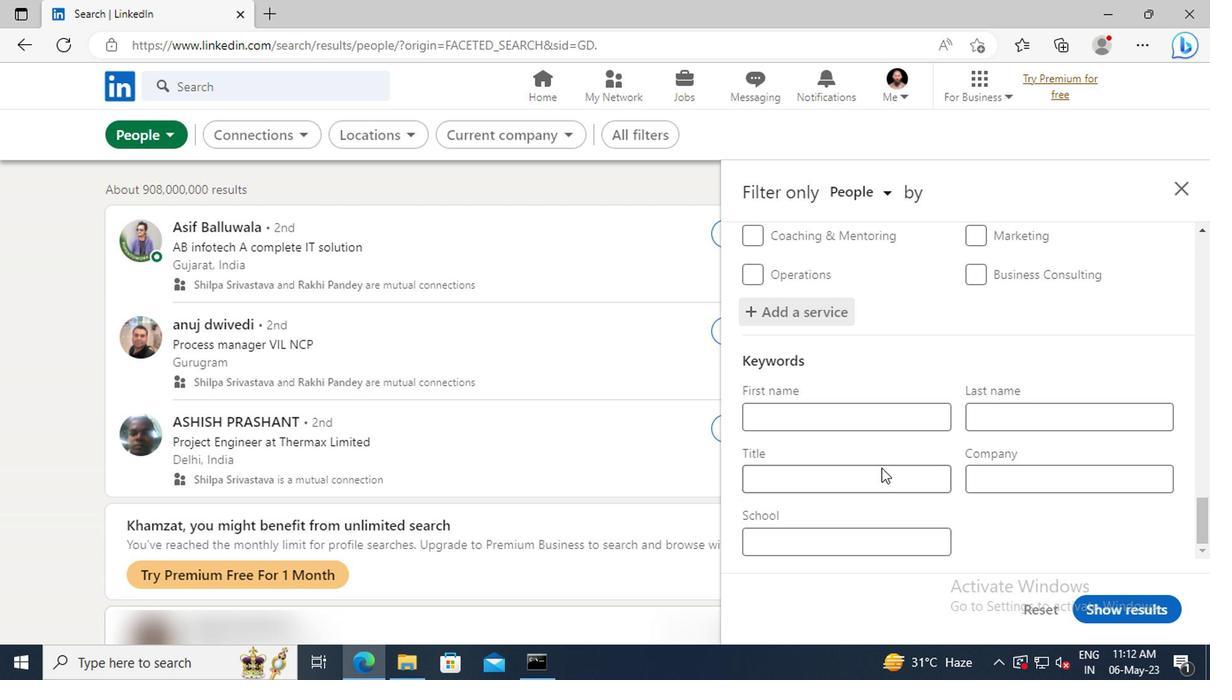 
Action: Mouse pressed left at (865, 472)
Screenshot: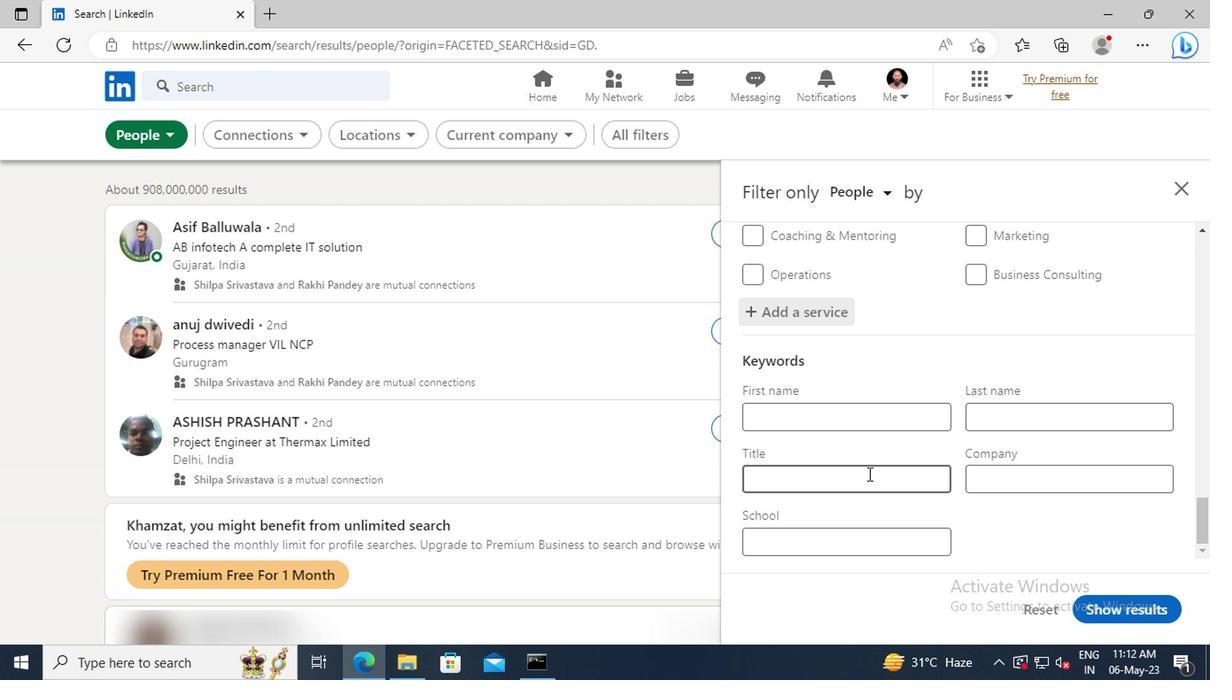 
Action: Key pressed <Key.shift>REAL<Key.space><Key.shift>ESTATE<Key.space><Key.shift>BROKER<Key.enter>
Screenshot: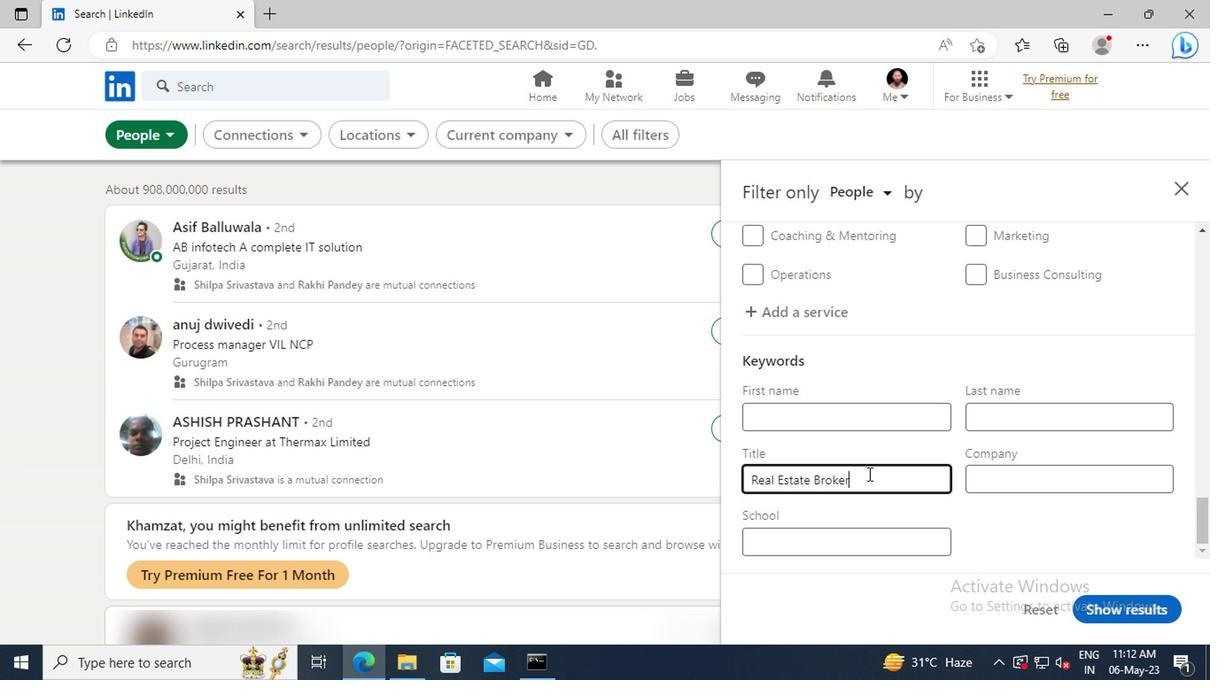 
Action: Mouse moved to (1107, 605)
Screenshot: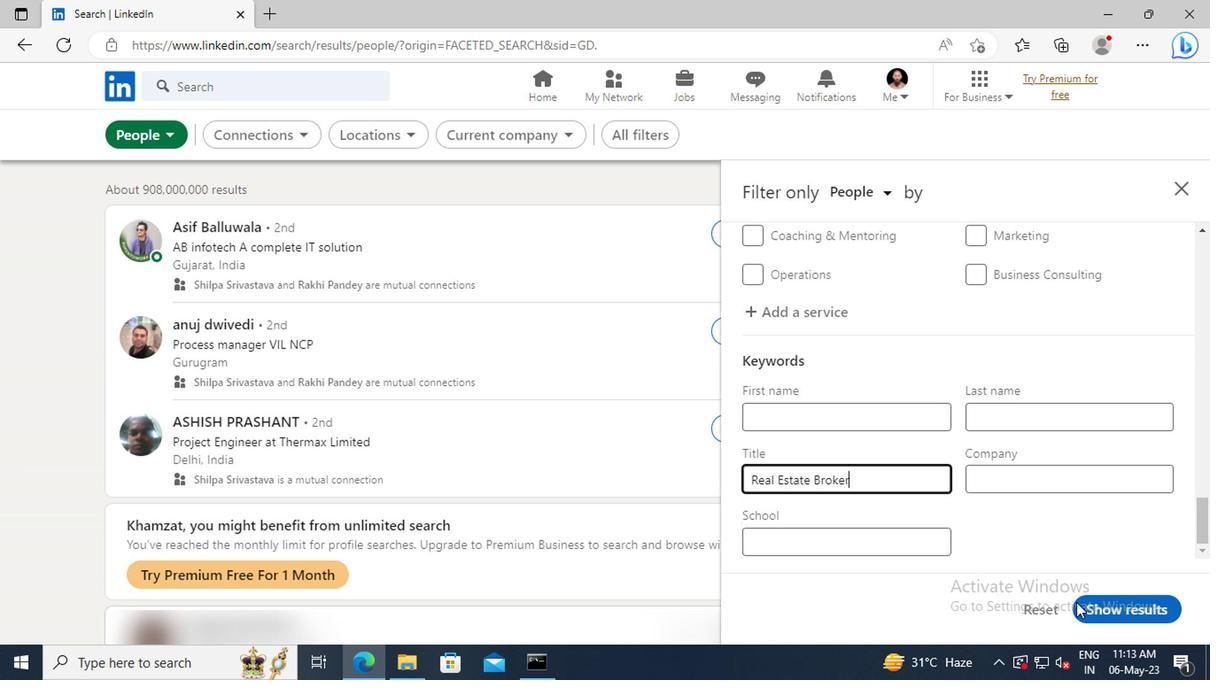 
Action: Mouse pressed left at (1107, 605)
Screenshot: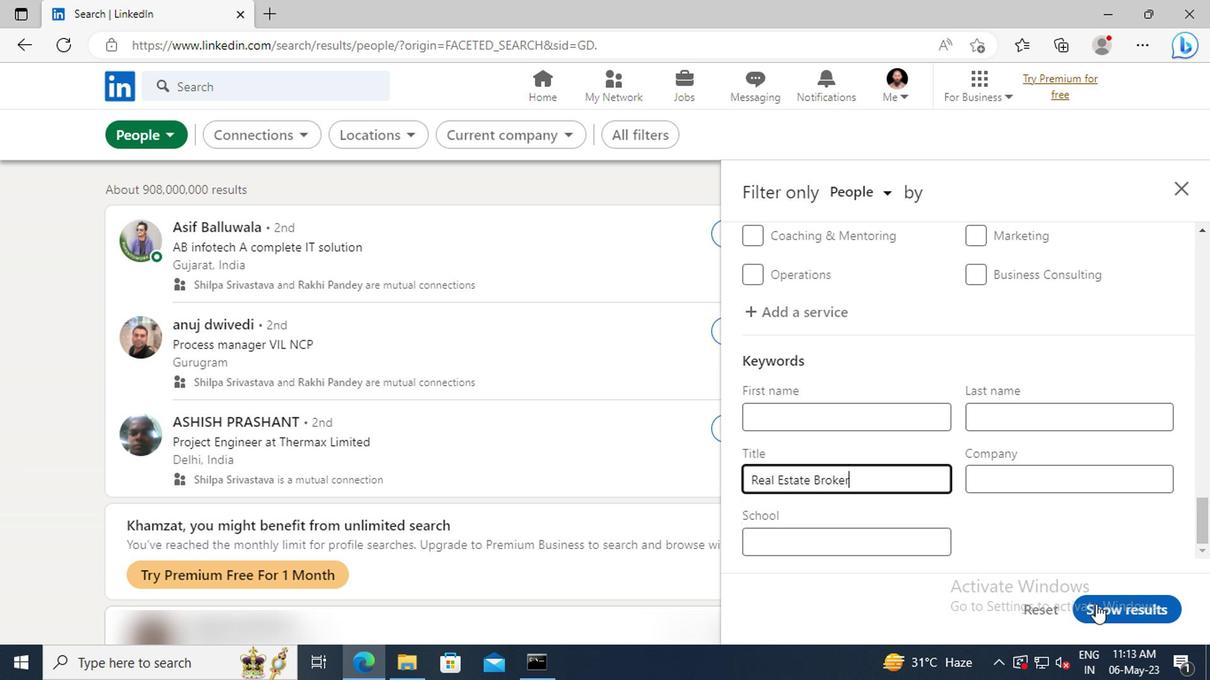 
